 Task: Open Card Podcast Creation Review in Board Product Development to Workspace Creative Agencies and add a team member Softage.1@softage.net, a label Red, a checklist Bartending, an attachment from your onedrive, a color Red and finally, add a card description 'Plan and execute company team-building retreat with a focus on work-life integration' and a comment 'This task presents an opportunity to demonstrate our creativity and innovation, thinking outside the box to find new solutions.'. Add a start date 'Jan 01, 1900' with a due date 'Jan 08, 1900'
Action: Mouse moved to (89, 348)
Screenshot: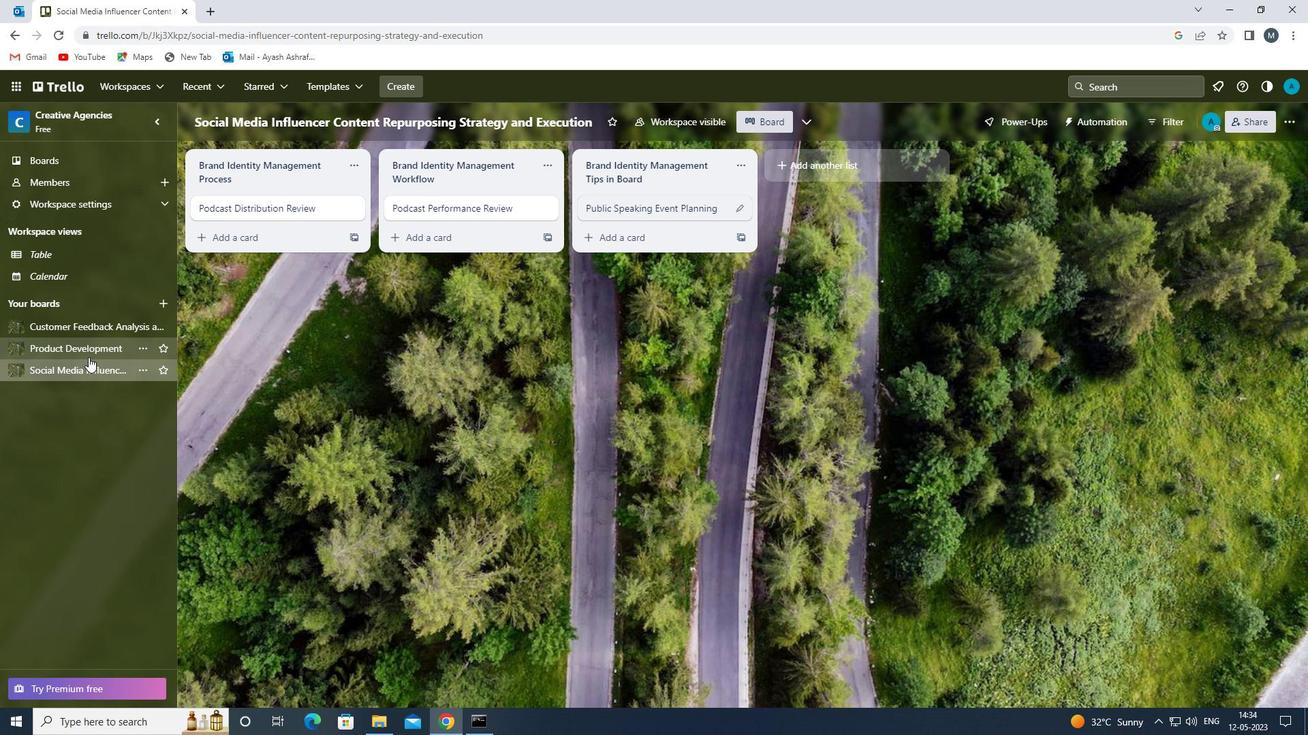 
Action: Mouse pressed left at (89, 348)
Screenshot: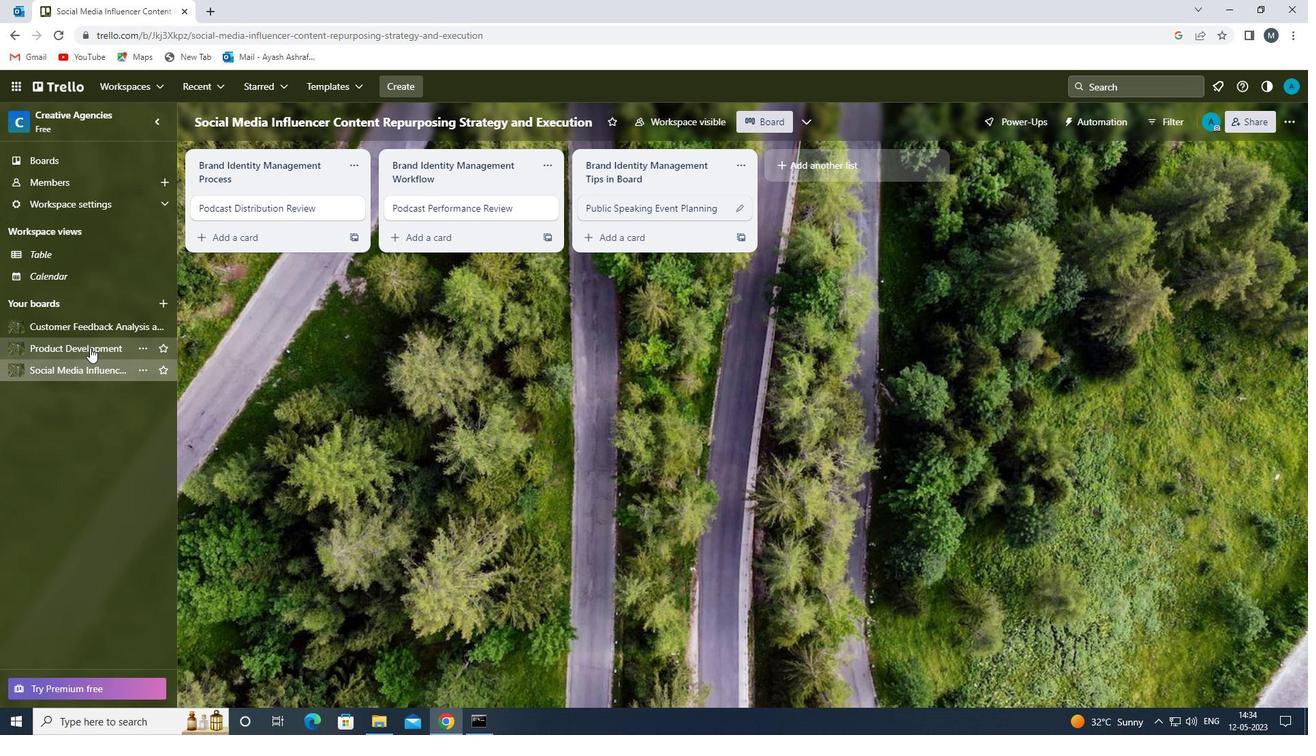 
Action: Mouse moved to (268, 209)
Screenshot: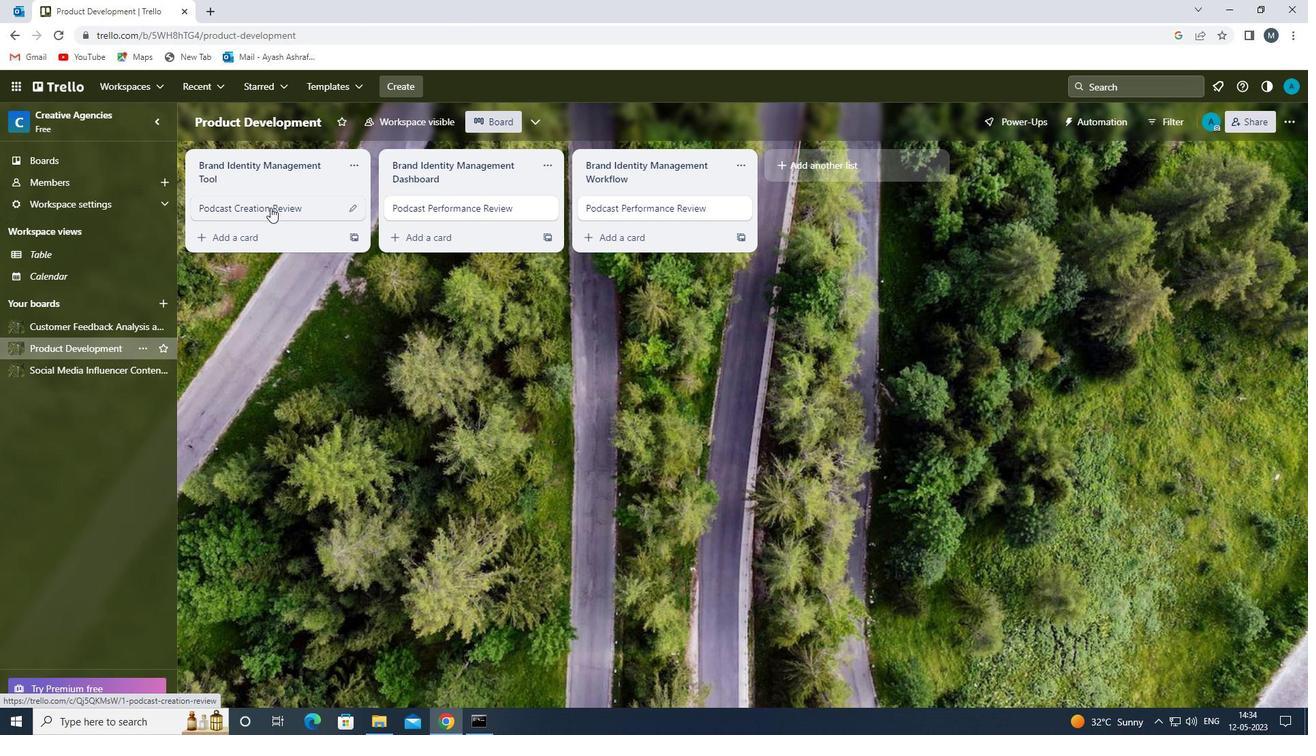 
Action: Mouse pressed left at (268, 209)
Screenshot: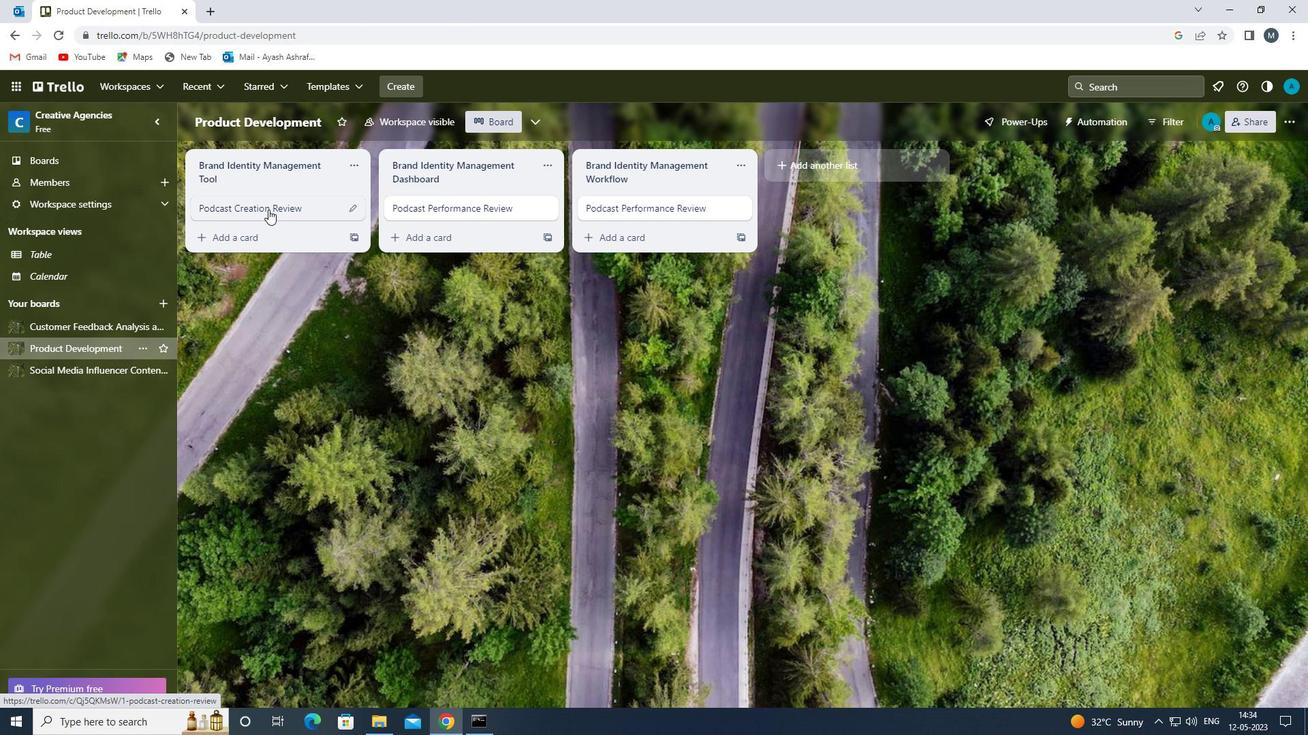 
Action: Mouse moved to (829, 195)
Screenshot: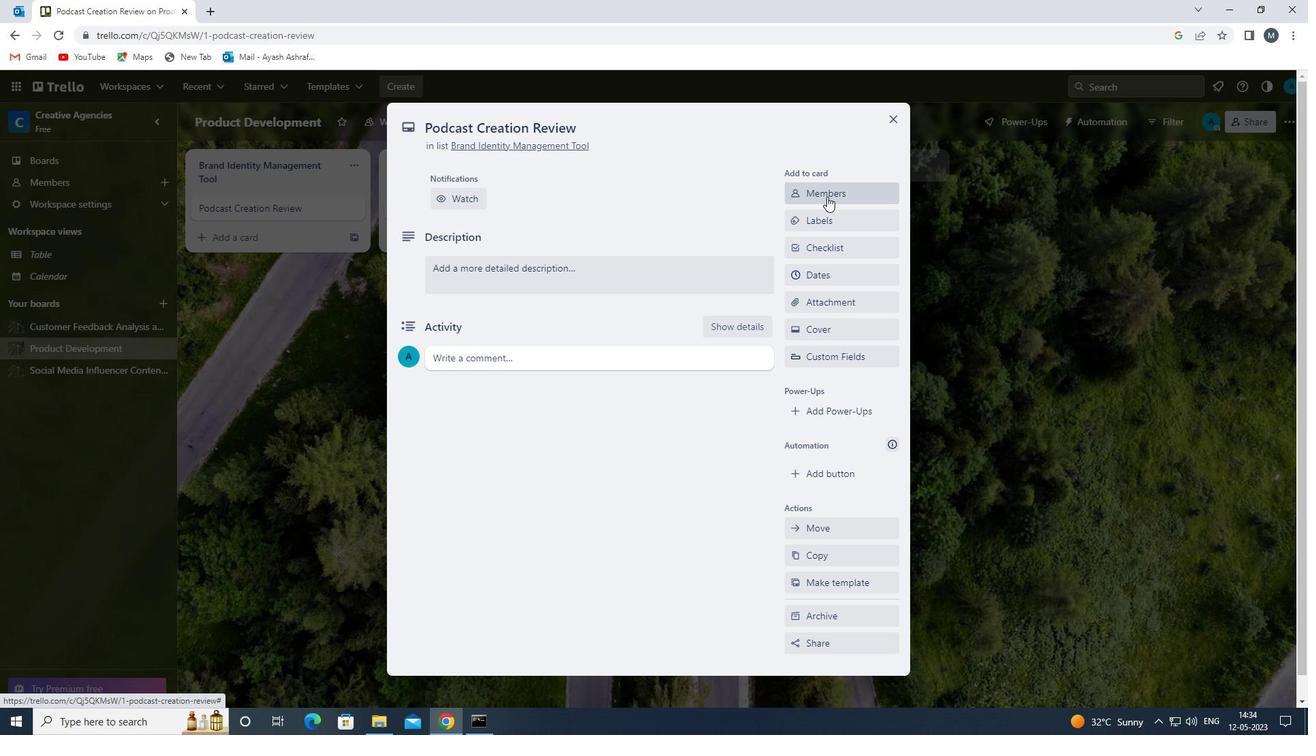 
Action: Mouse pressed left at (829, 195)
Screenshot: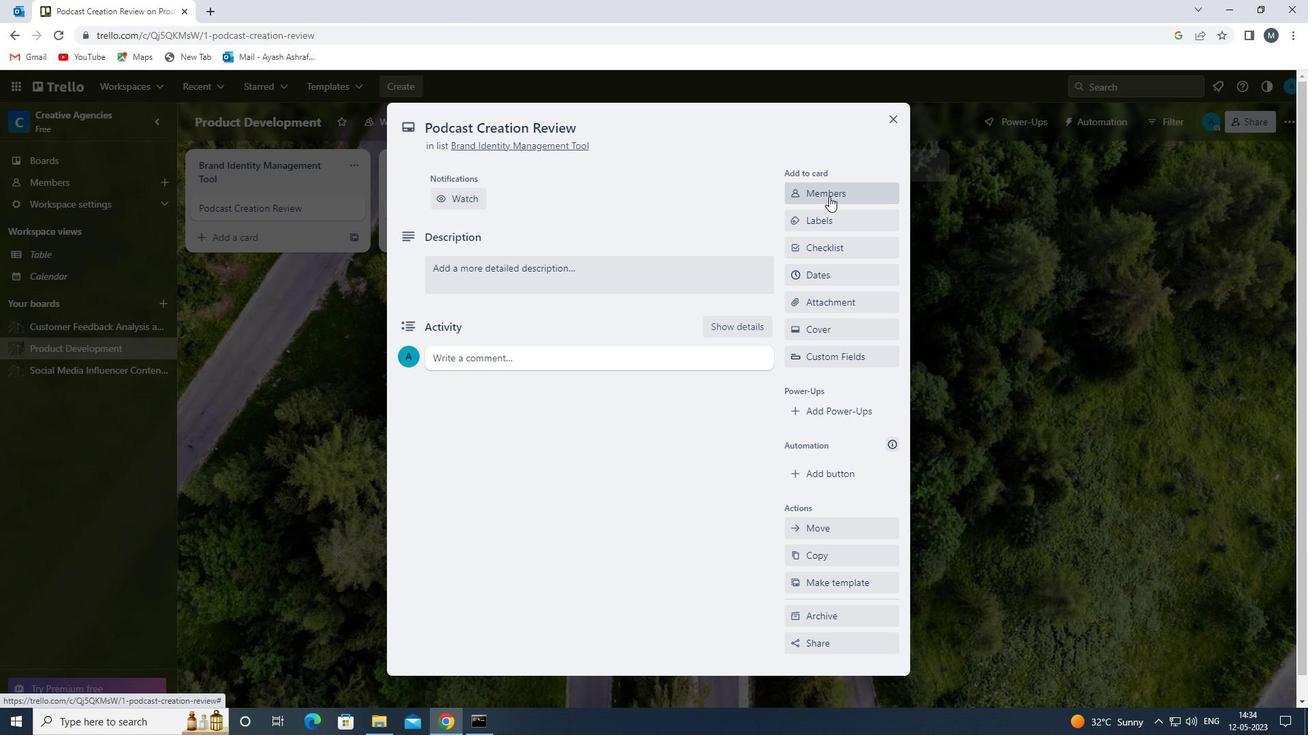 
Action: Mouse moved to (838, 257)
Screenshot: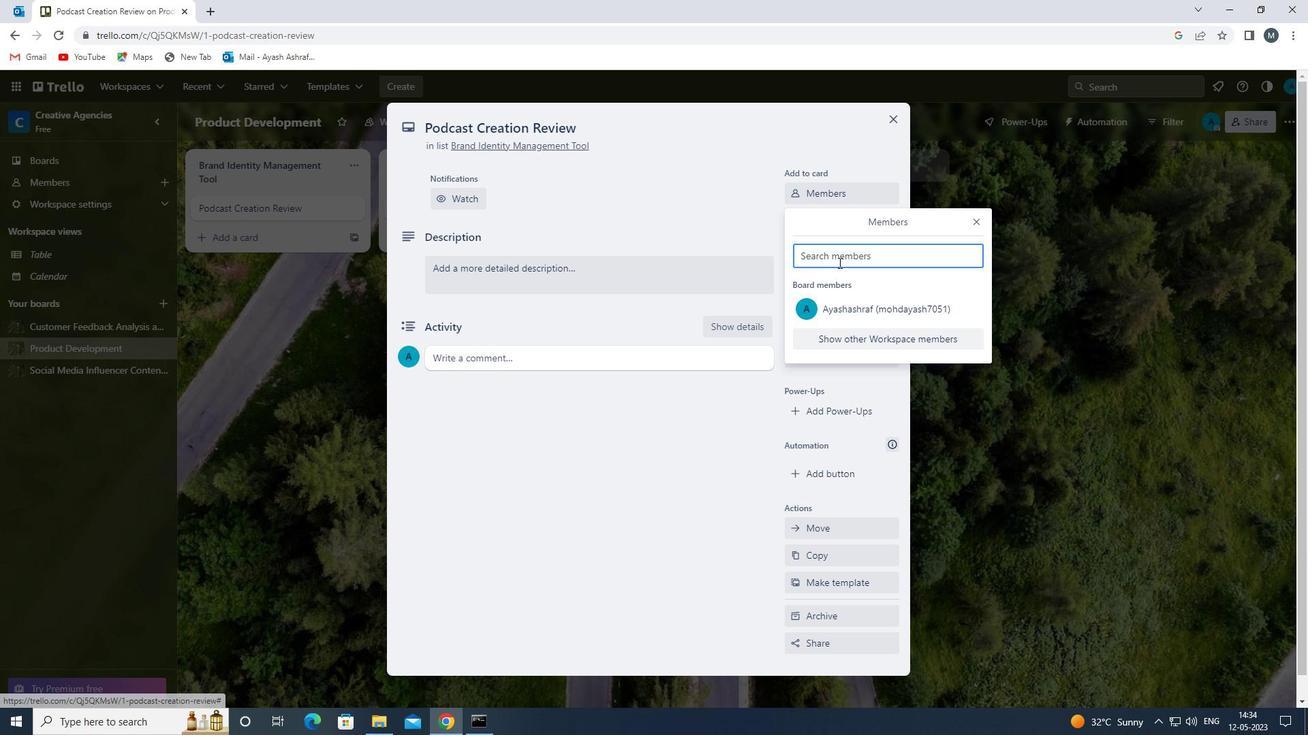 
Action: Mouse pressed left at (838, 257)
Screenshot: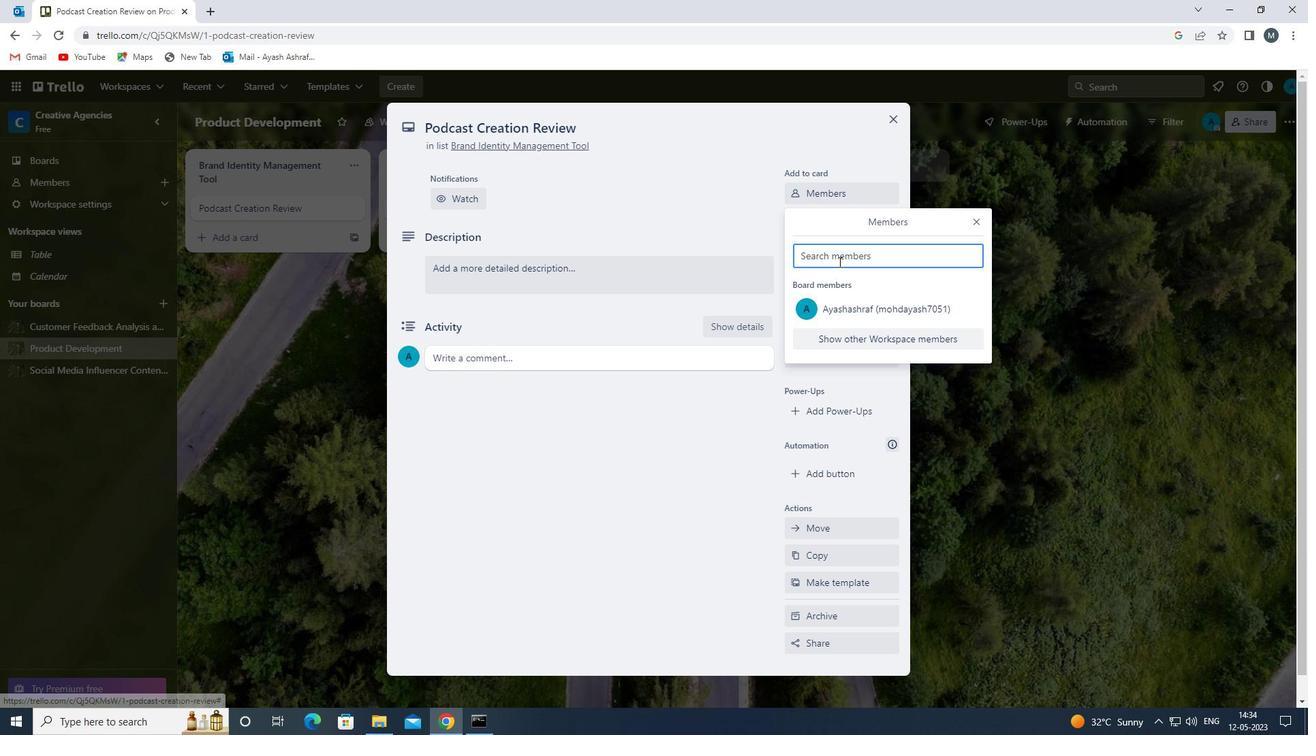 
Action: Key pressed s
Screenshot: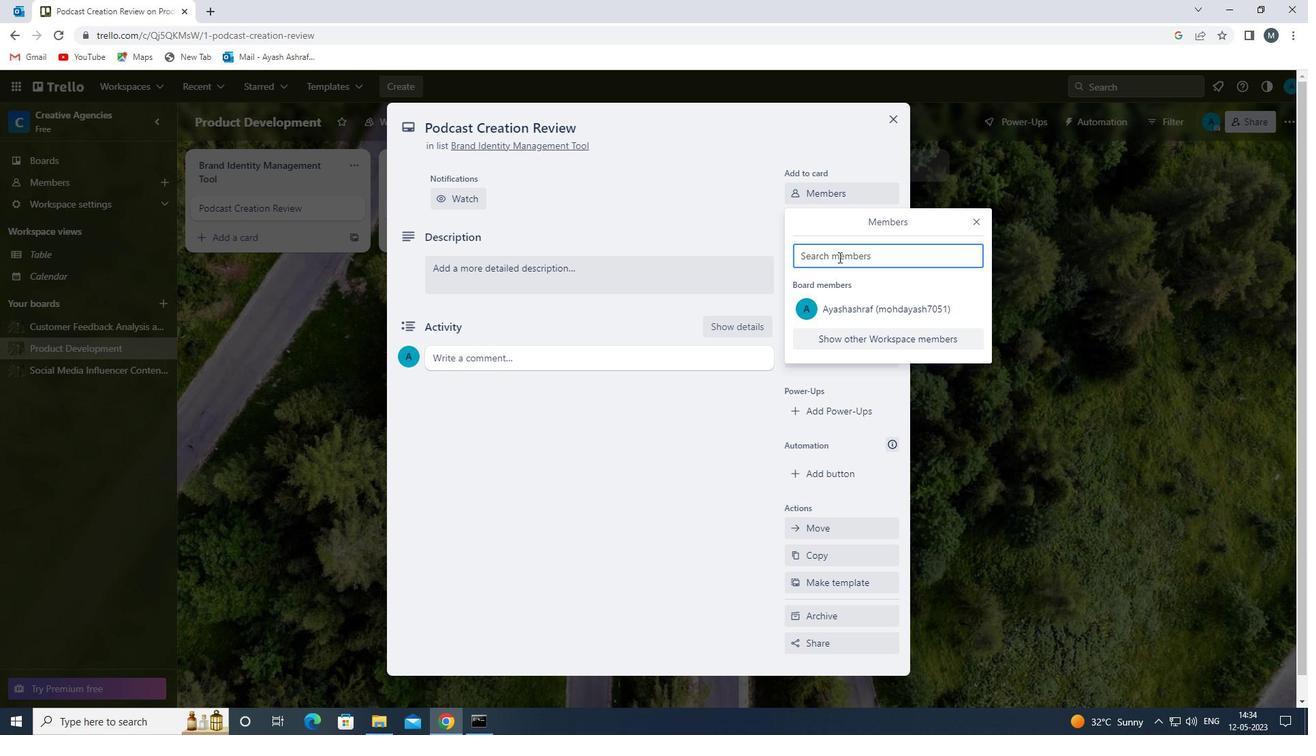 
Action: Mouse moved to (870, 374)
Screenshot: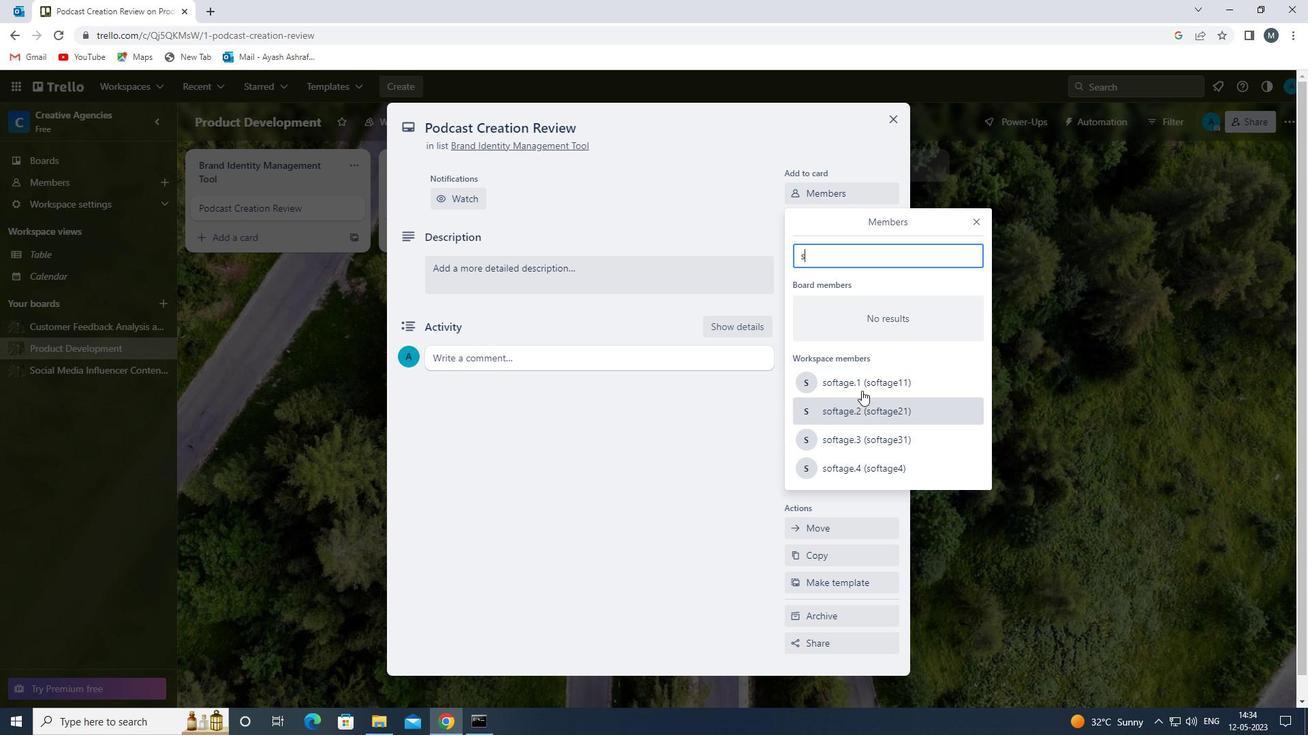 
Action: Mouse pressed left at (870, 374)
Screenshot: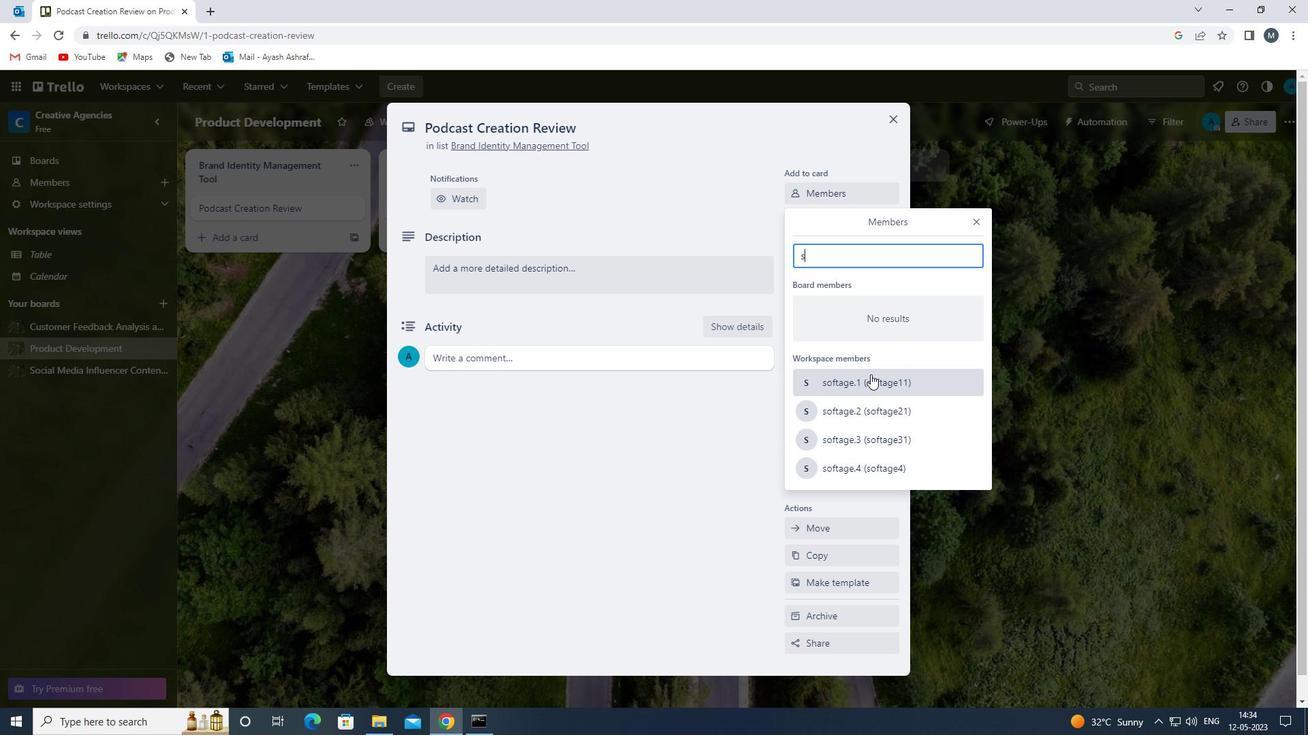 
Action: Mouse moved to (973, 220)
Screenshot: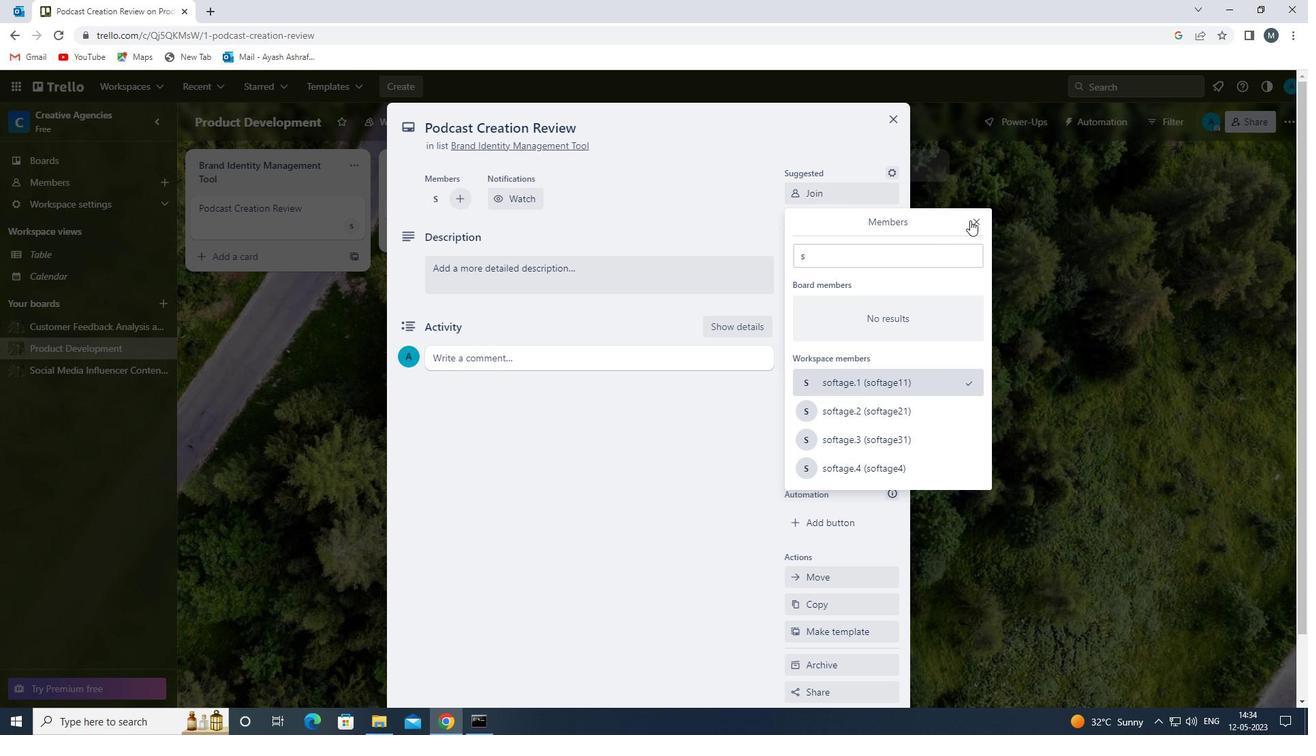 
Action: Mouse pressed left at (973, 220)
Screenshot: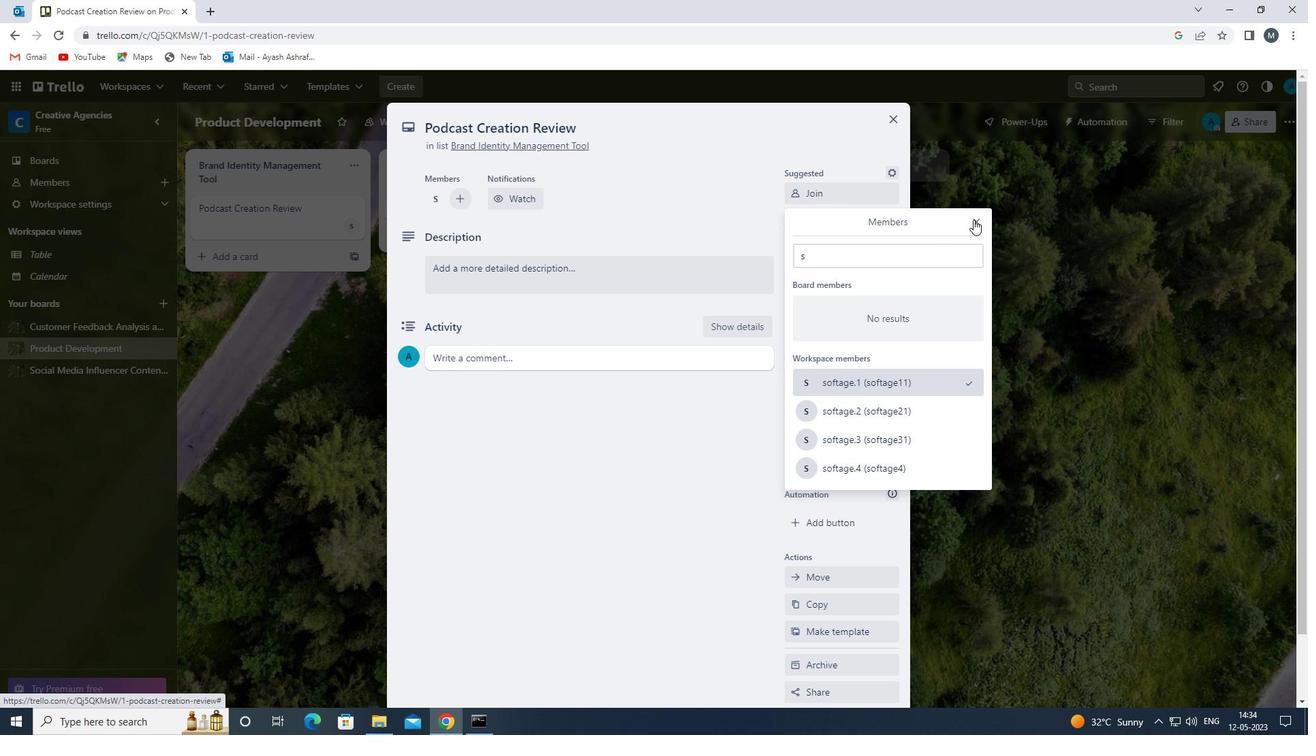 
Action: Mouse moved to (812, 268)
Screenshot: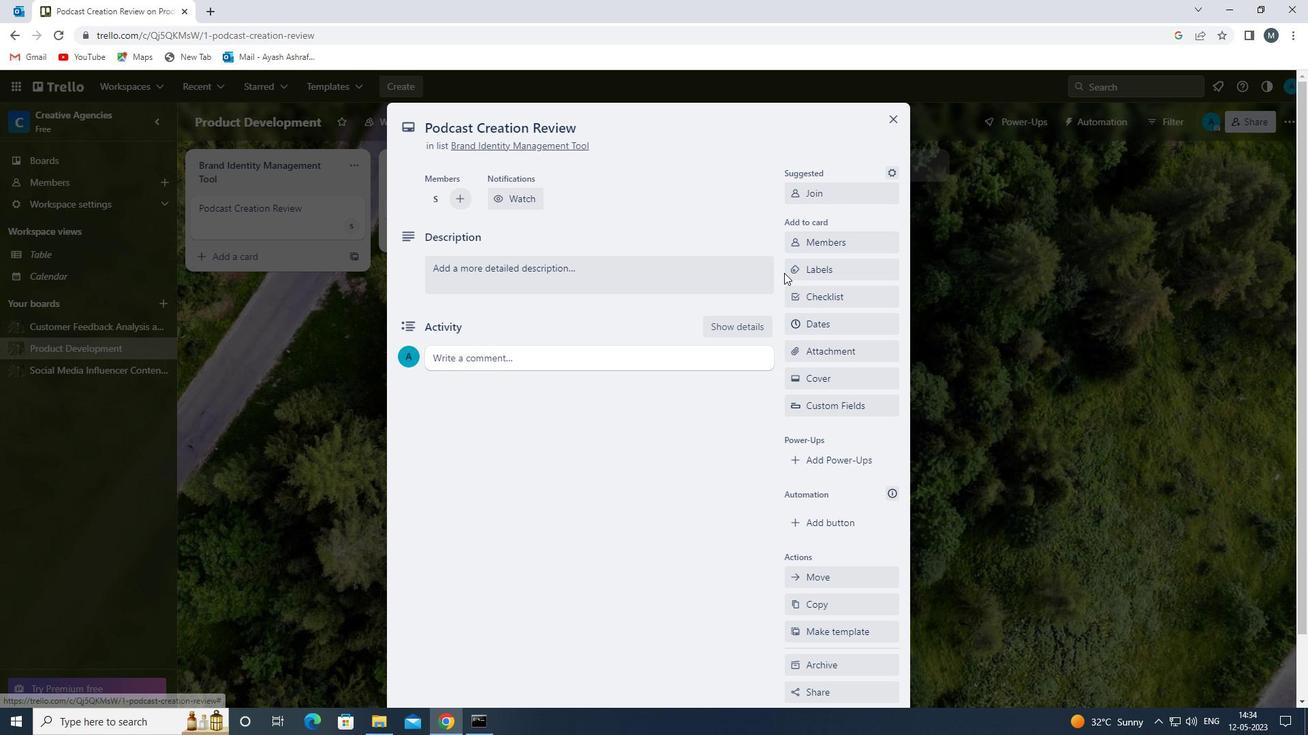 
Action: Mouse pressed left at (812, 268)
Screenshot: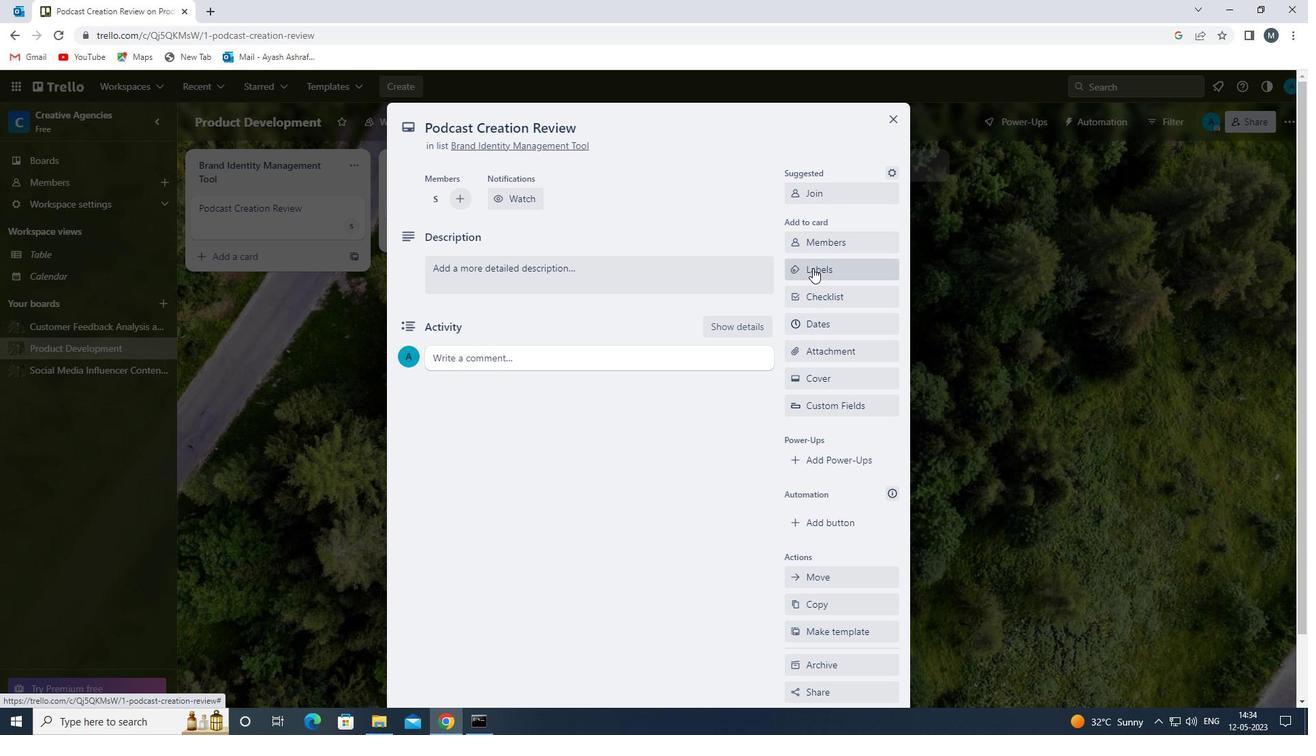 
Action: Mouse moved to (855, 458)
Screenshot: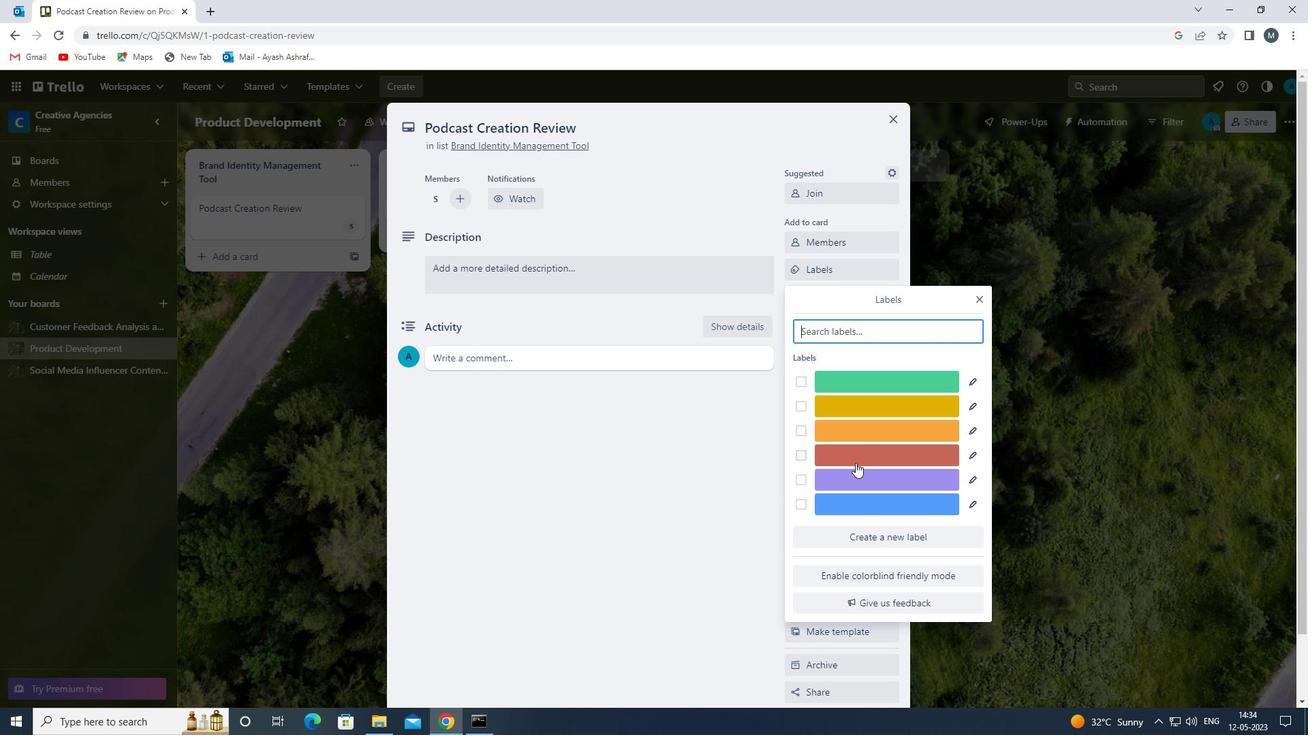
Action: Mouse pressed left at (855, 458)
Screenshot: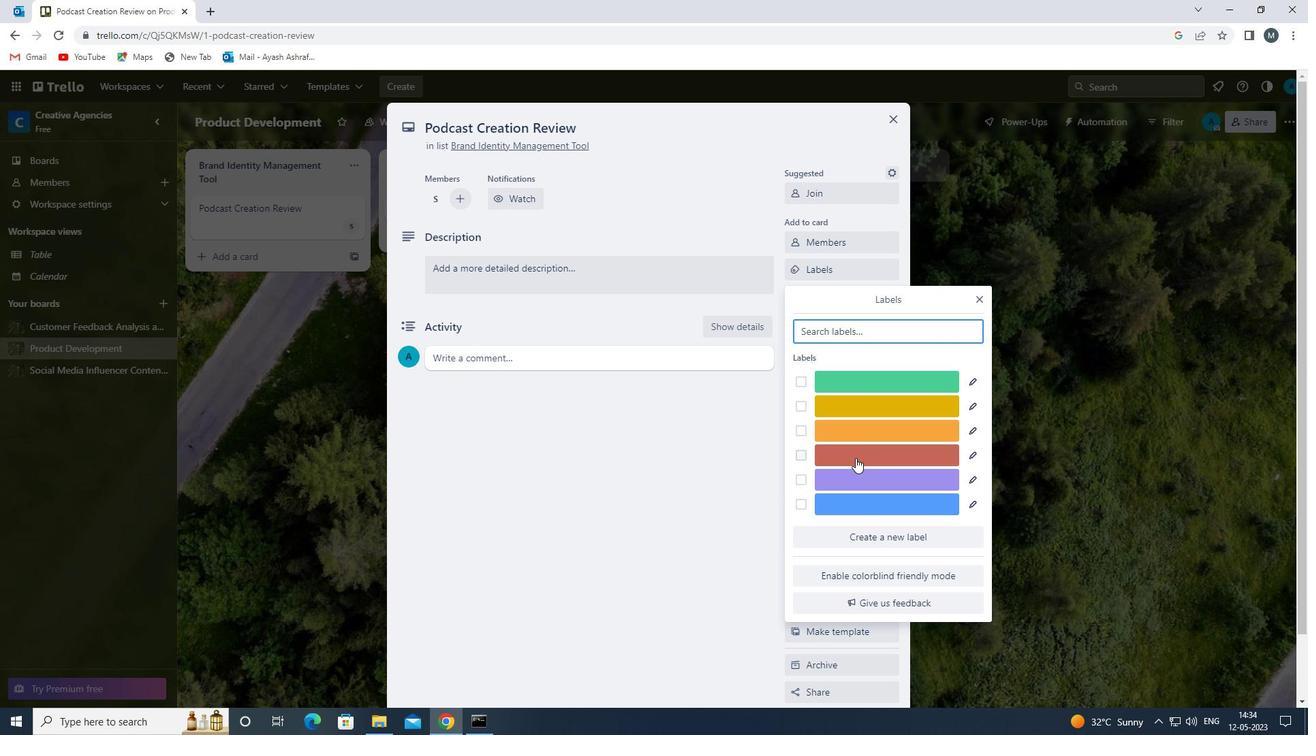 
Action: Mouse moved to (983, 298)
Screenshot: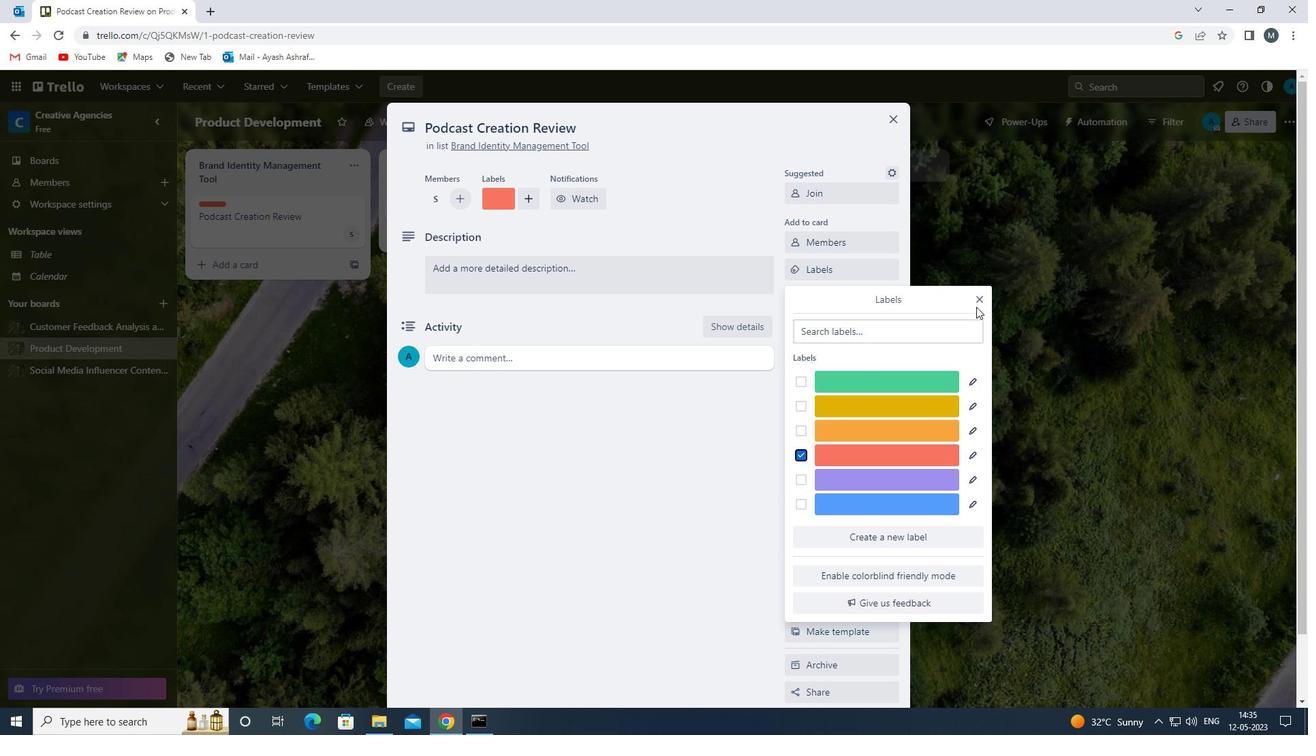 
Action: Mouse pressed left at (983, 298)
Screenshot: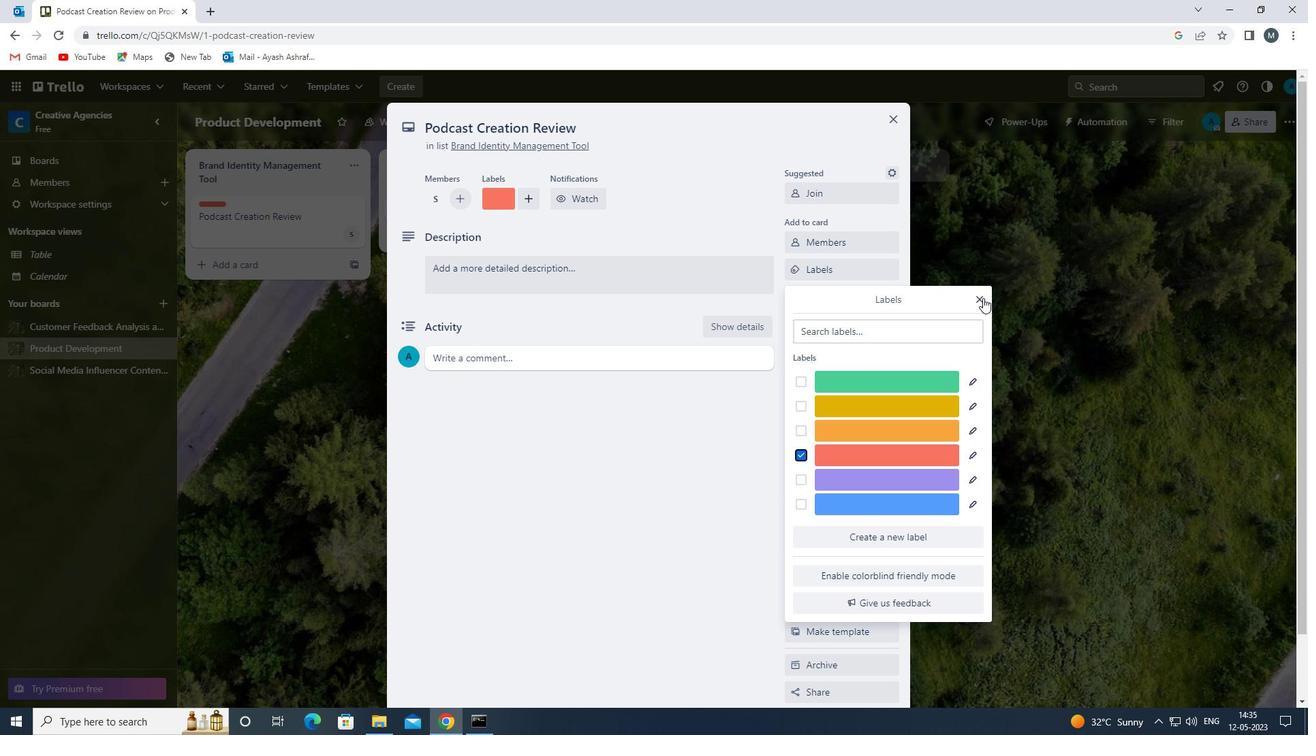 
Action: Mouse moved to (821, 294)
Screenshot: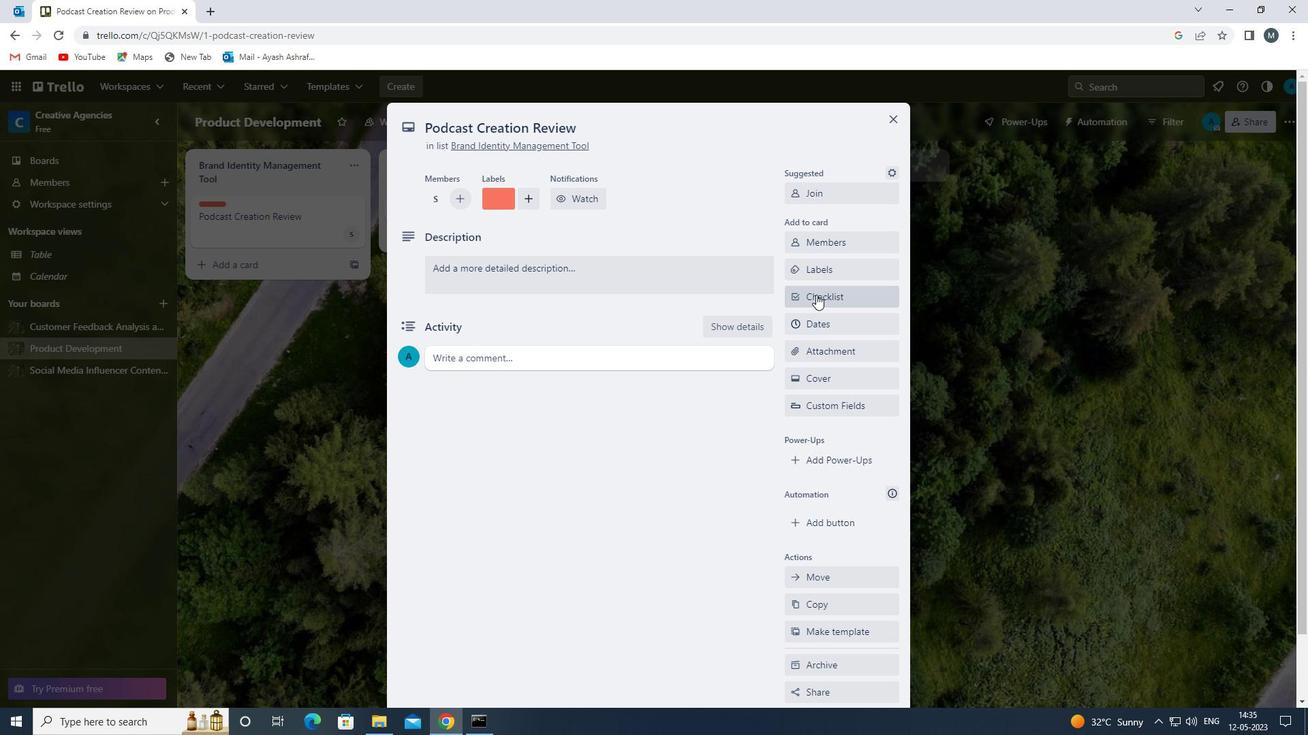 
Action: Mouse pressed left at (821, 294)
Screenshot: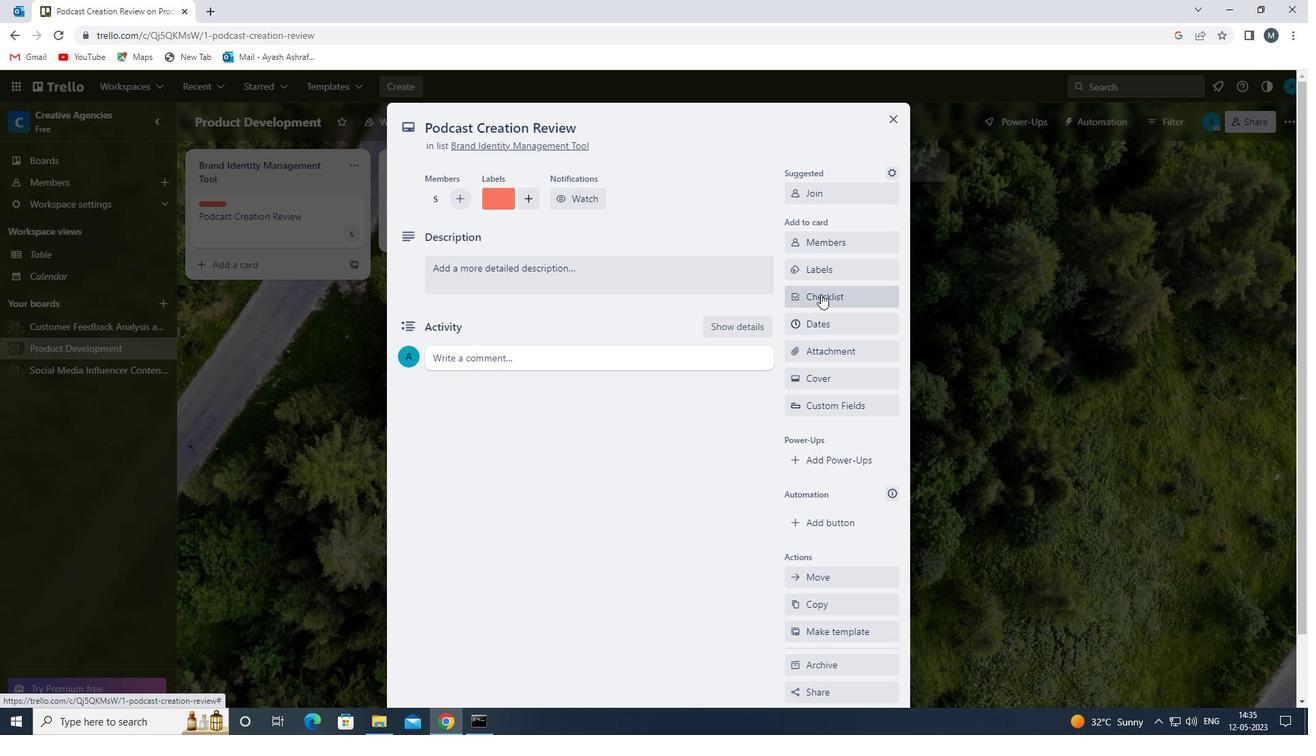 
Action: Mouse moved to (863, 363)
Screenshot: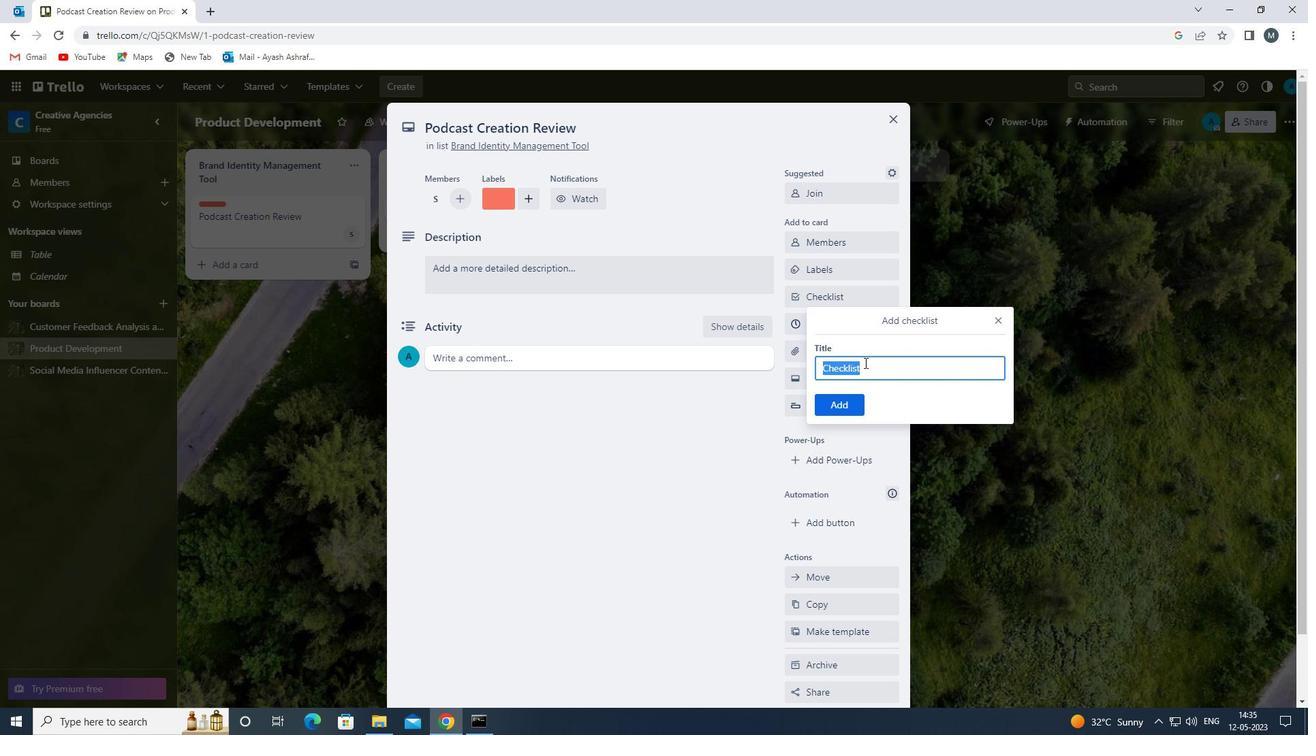 
Action: Key pressed <Key.shift>BARTENDING
Screenshot: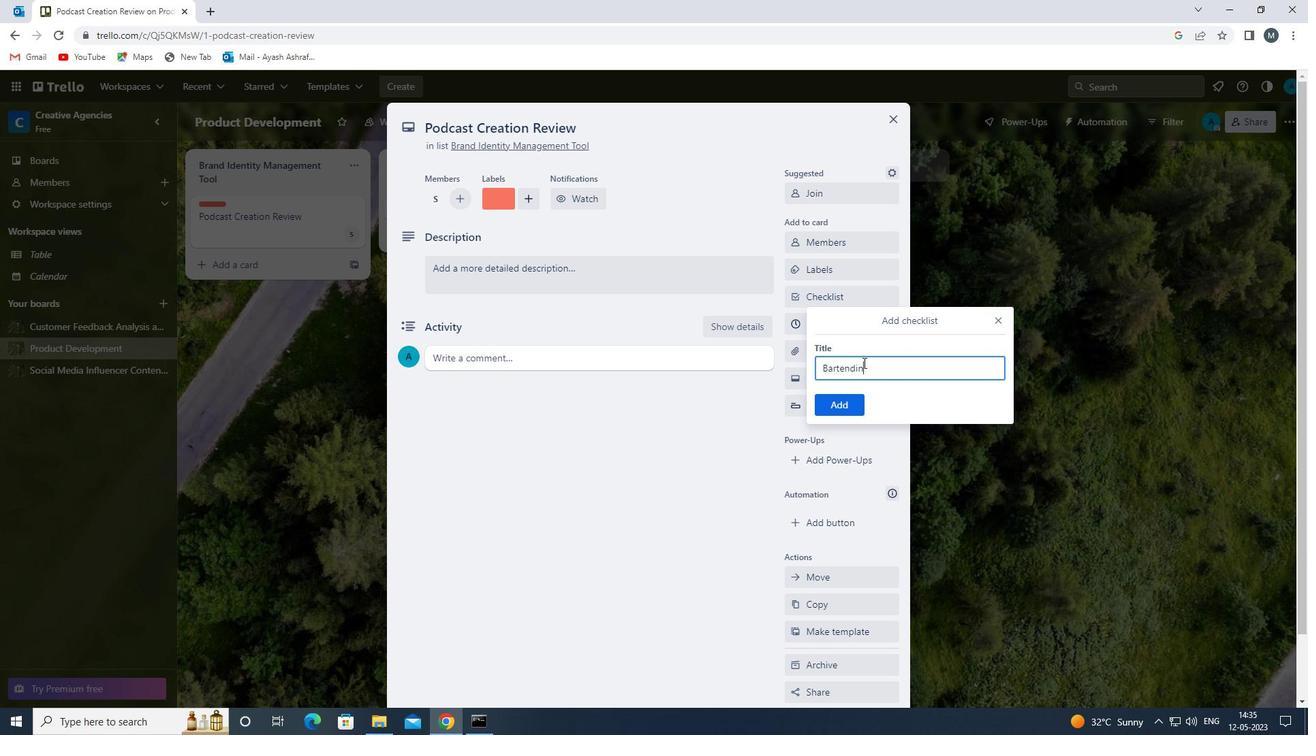 
Action: Mouse moved to (834, 394)
Screenshot: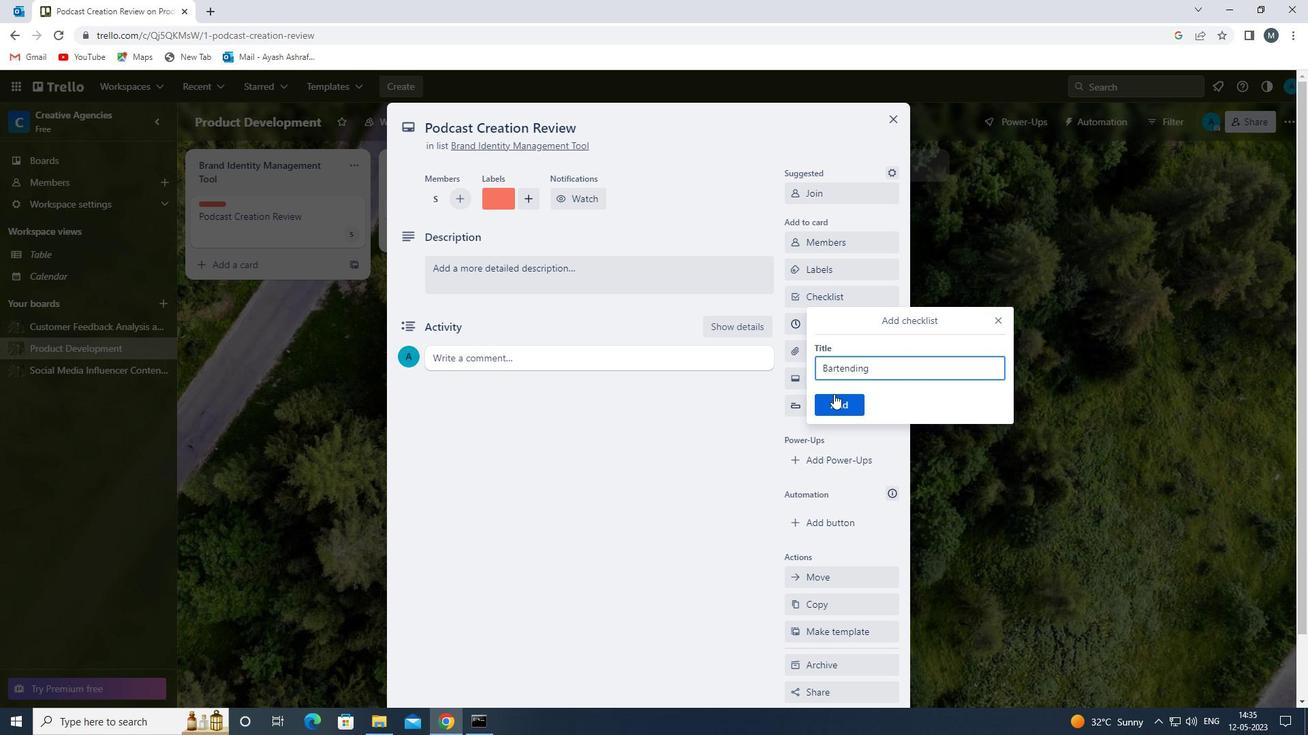 
Action: Mouse pressed left at (834, 394)
Screenshot: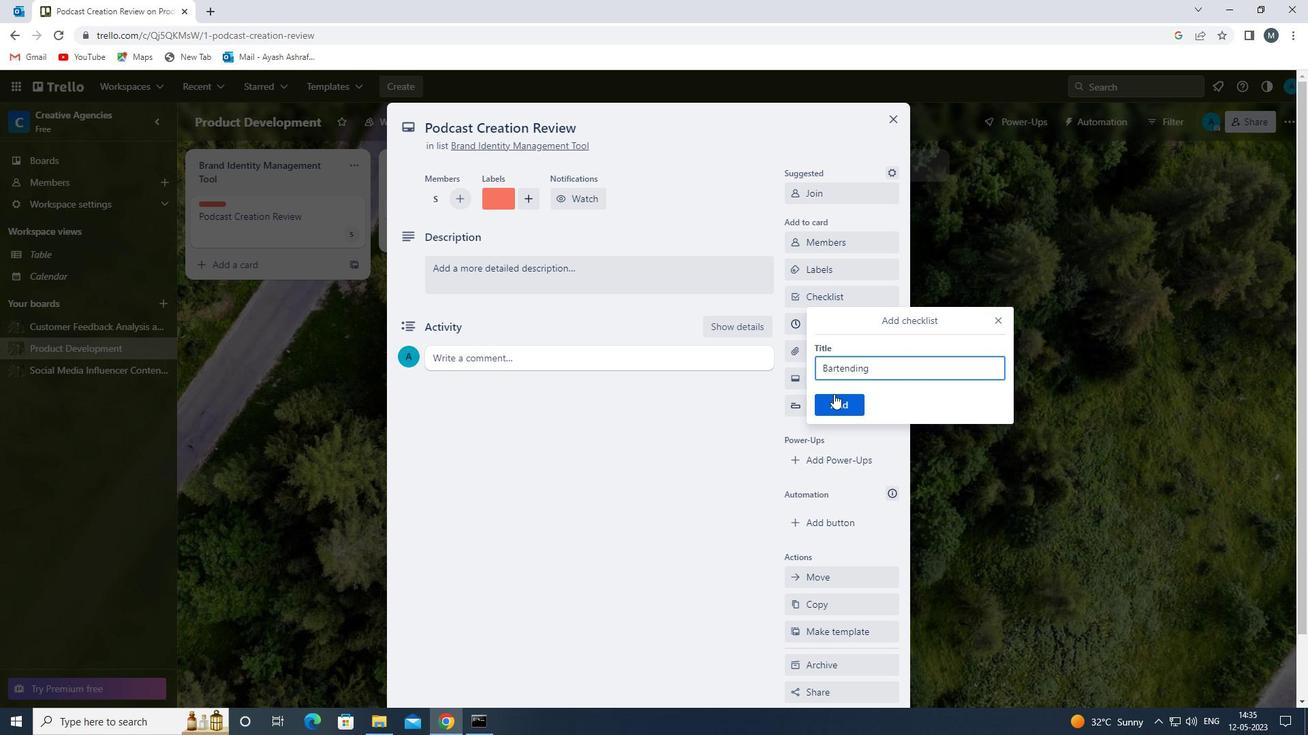 
Action: Mouse moved to (841, 348)
Screenshot: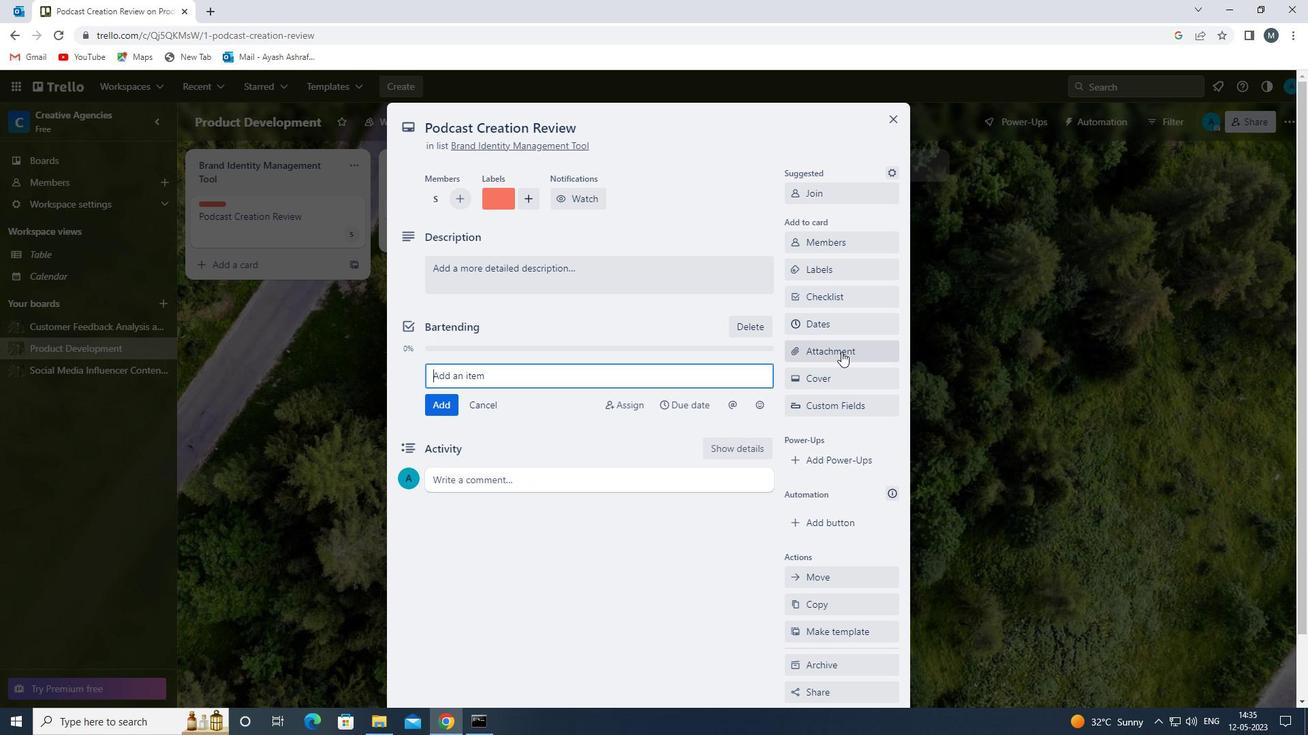 
Action: Mouse pressed left at (841, 348)
Screenshot: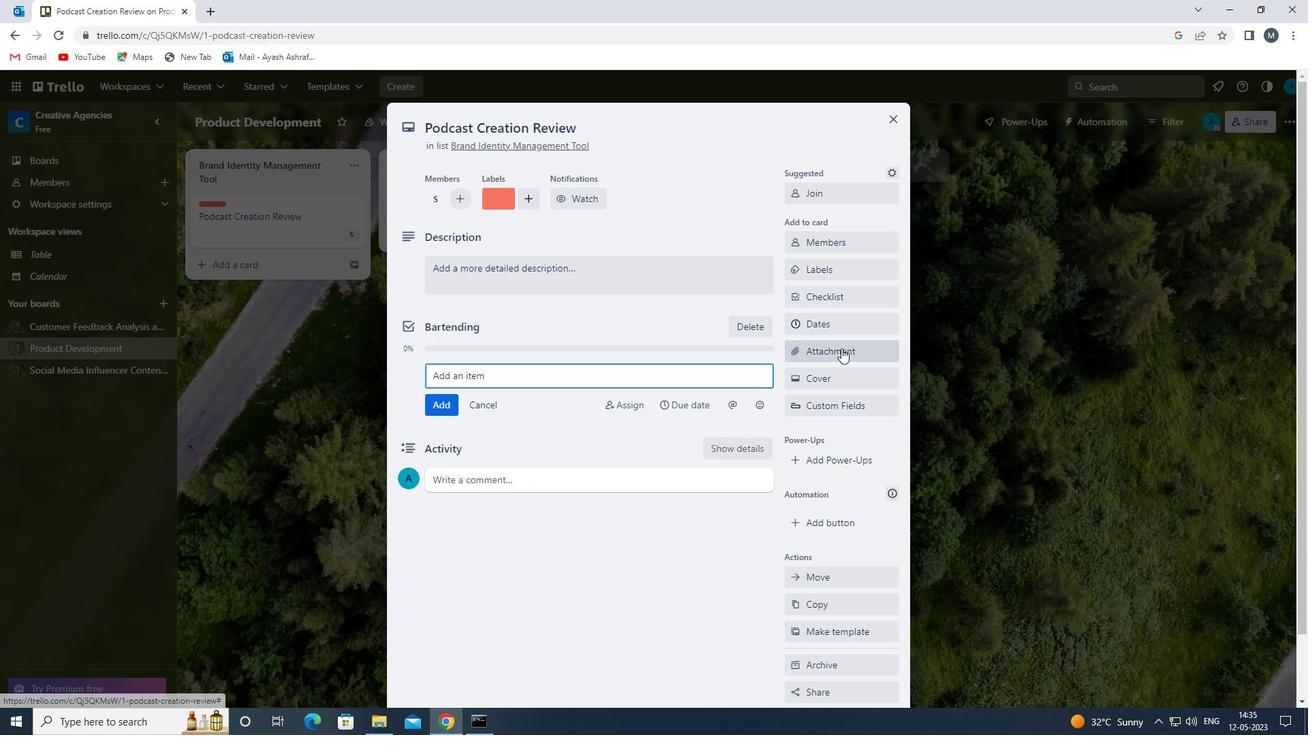 
Action: Mouse moved to (831, 513)
Screenshot: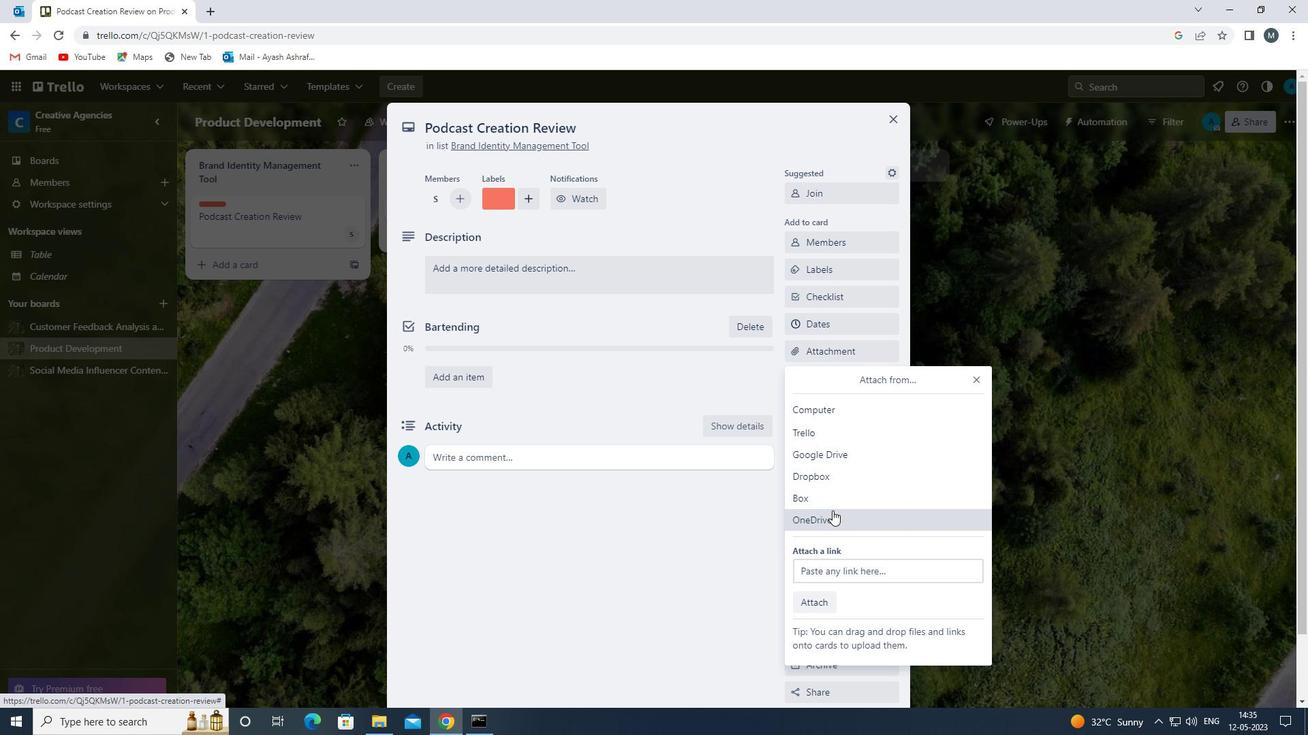 
Action: Mouse pressed left at (831, 513)
Screenshot: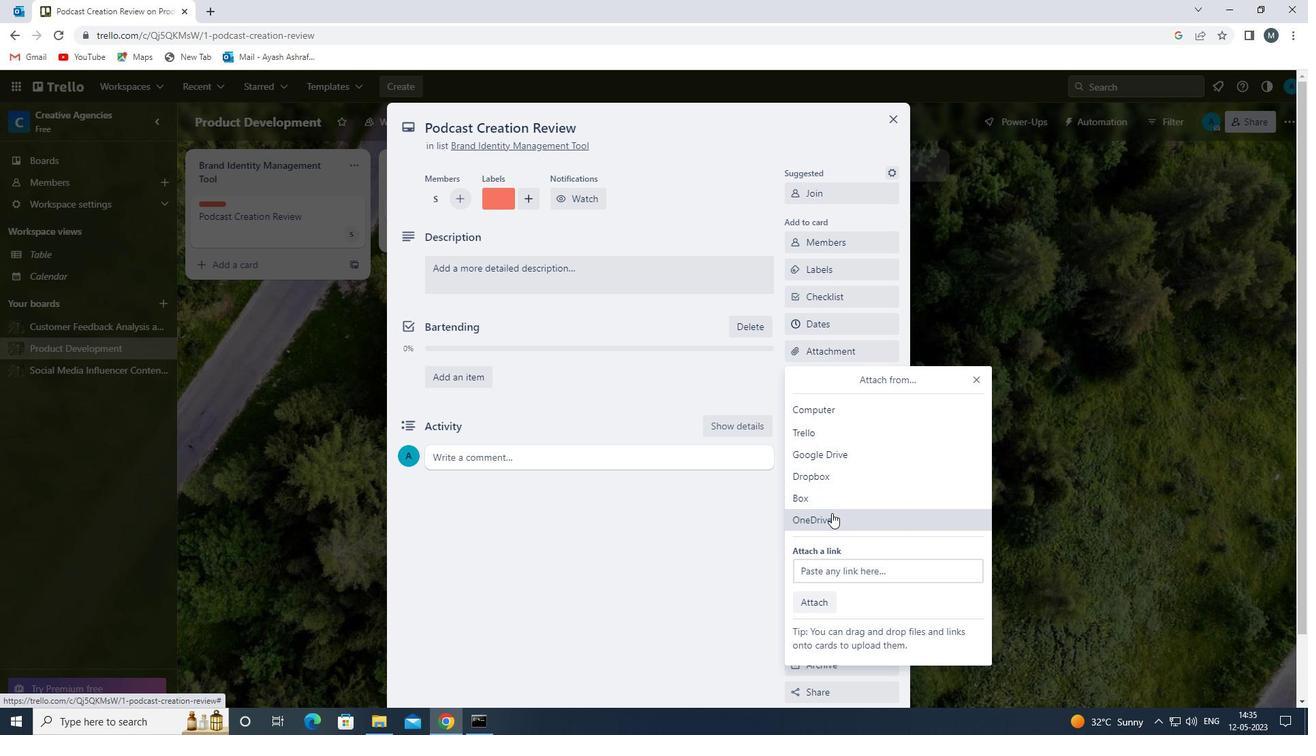 
Action: Mouse moved to (523, 267)
Screenshot: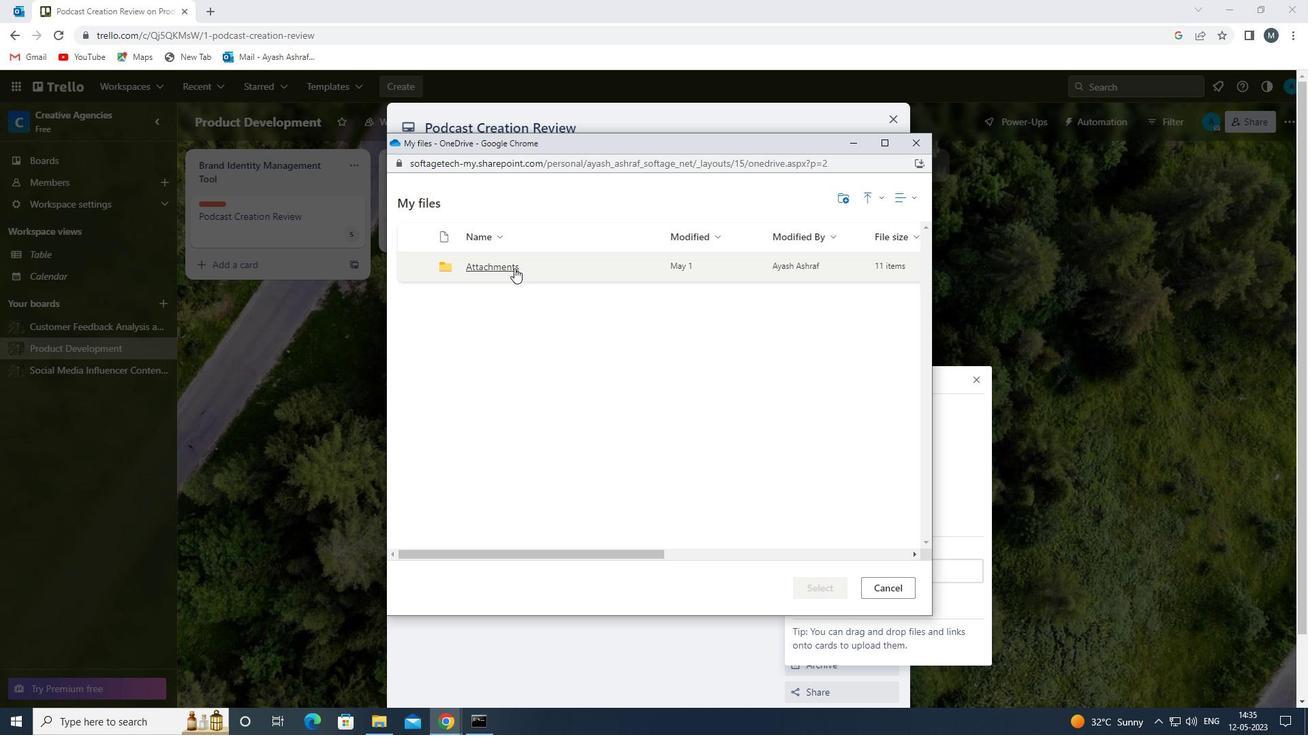 
Action: Mouse pressed left at (523, 267)
Screenshot: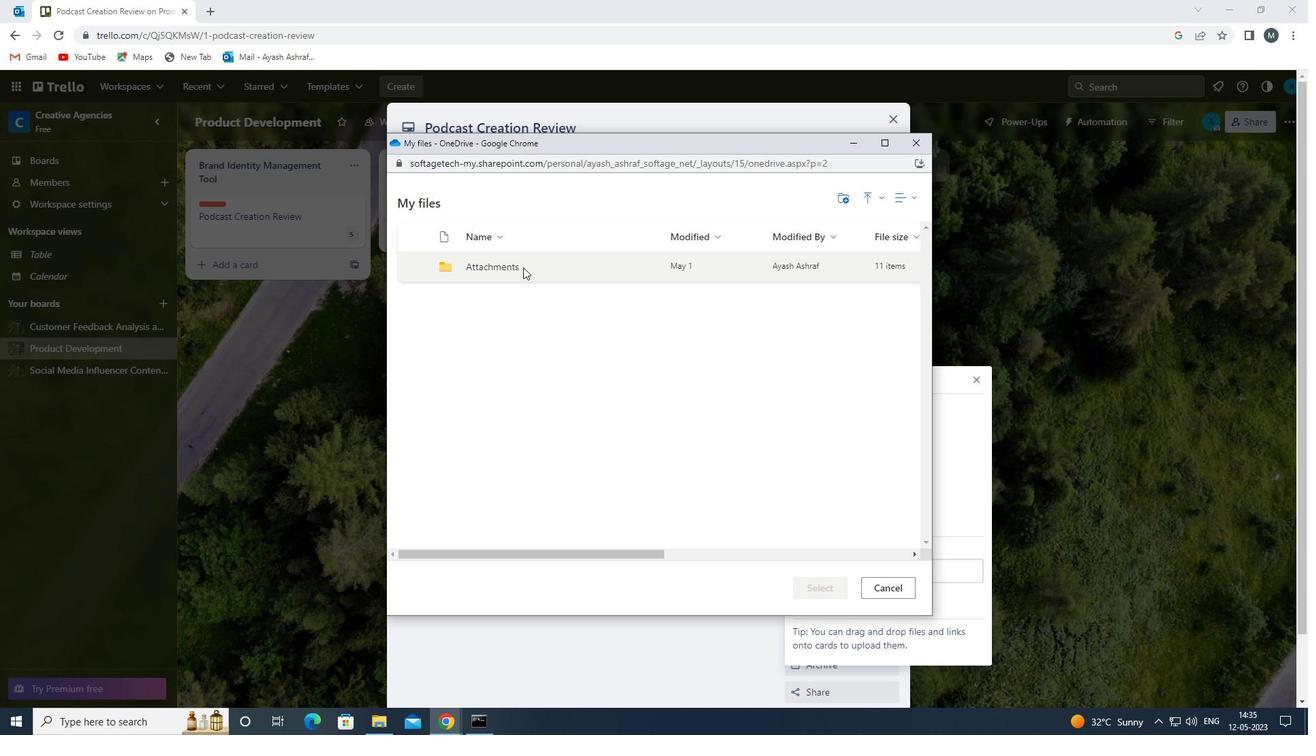 
Action: Mouse moved to (506, 272)
Screenshot: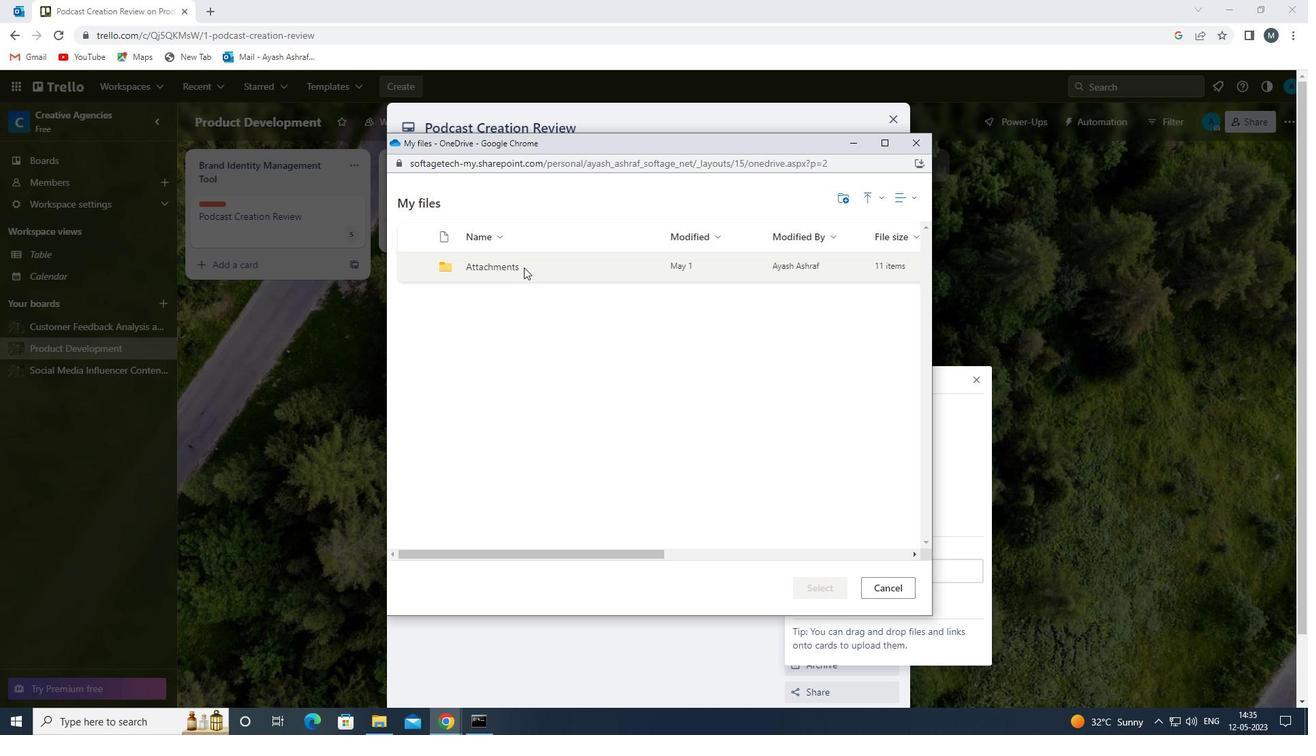 
Action: Mouse pressed left at (506, 272)
Screenshot: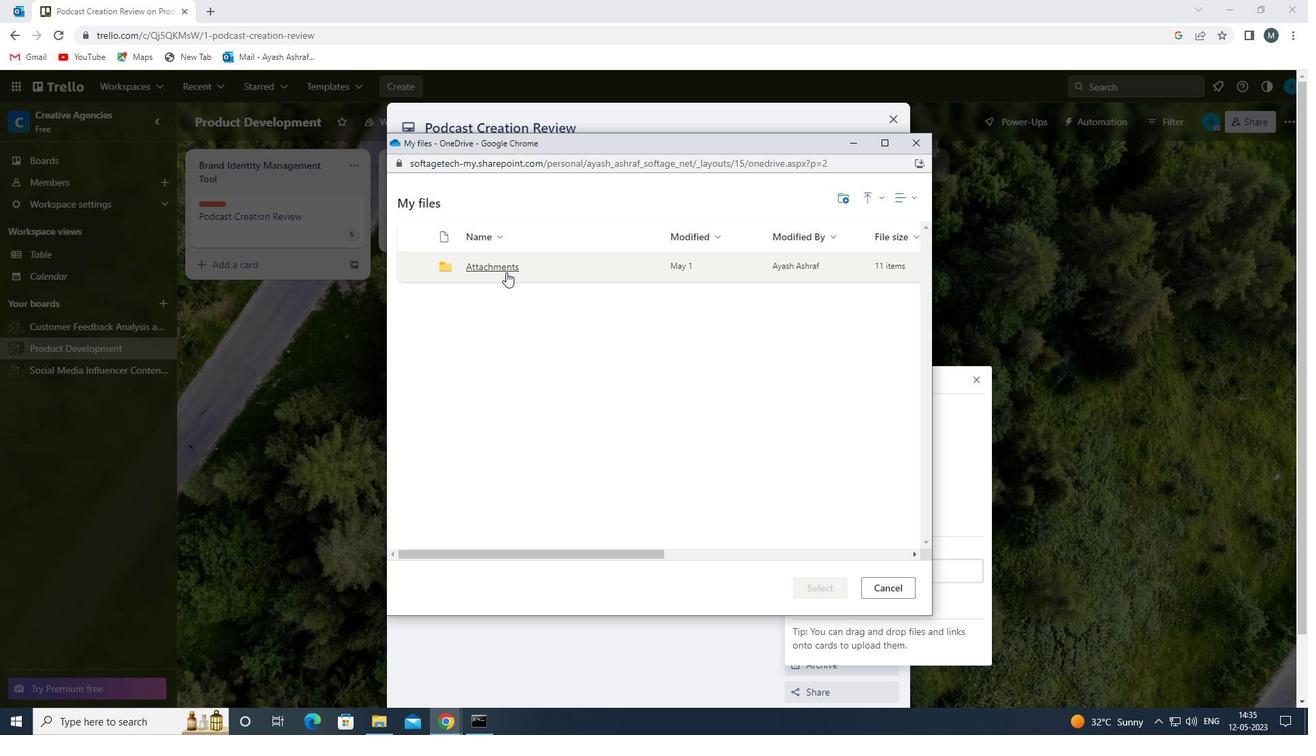 
Action: Mouse moved to (543, 384)
Screenshot: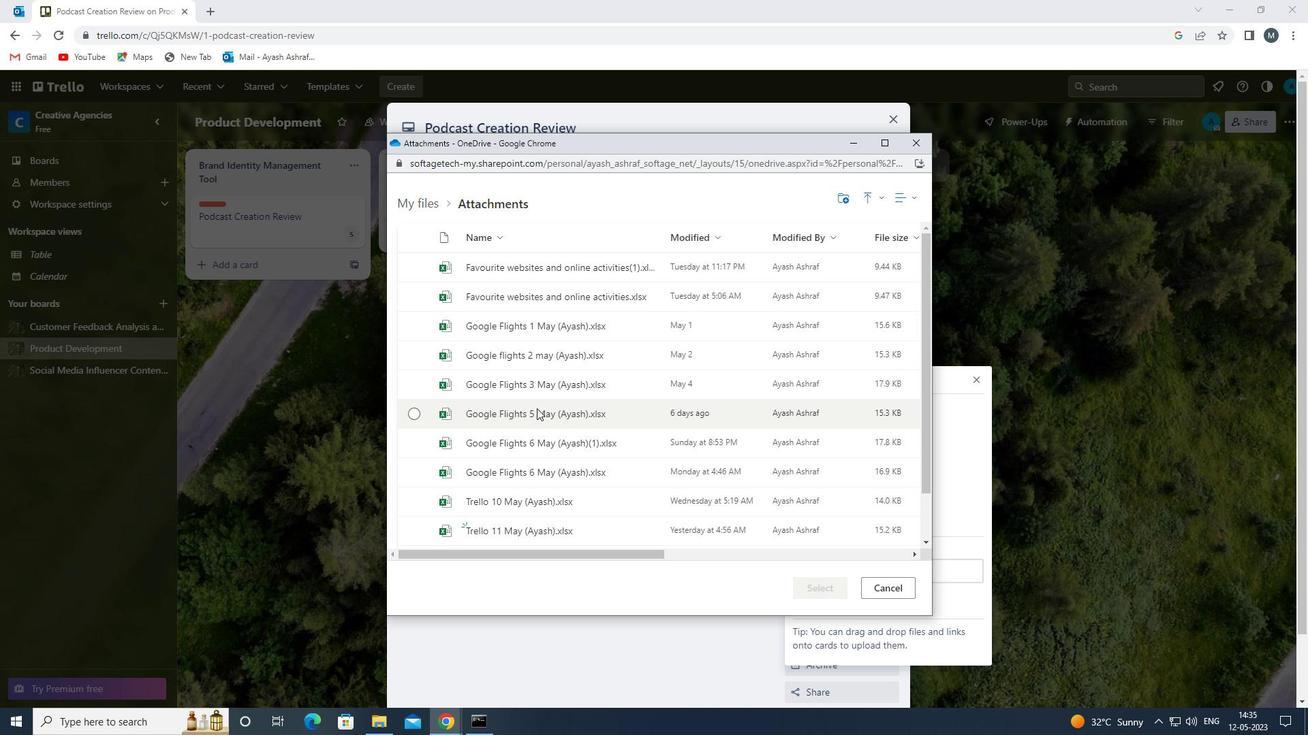 
Action: Mouse pressed left at (543, 384)
Screenshot: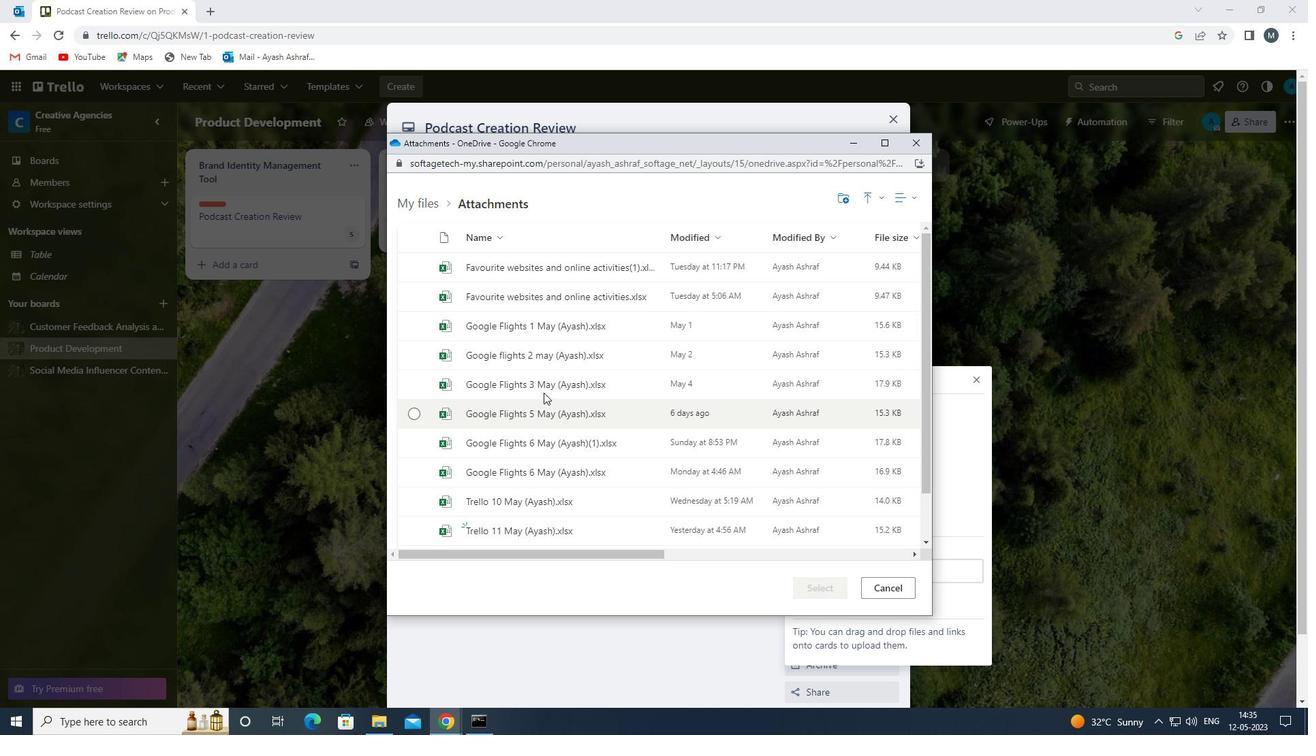 
Action: Mouse moved to (812, 591)
Screenshot: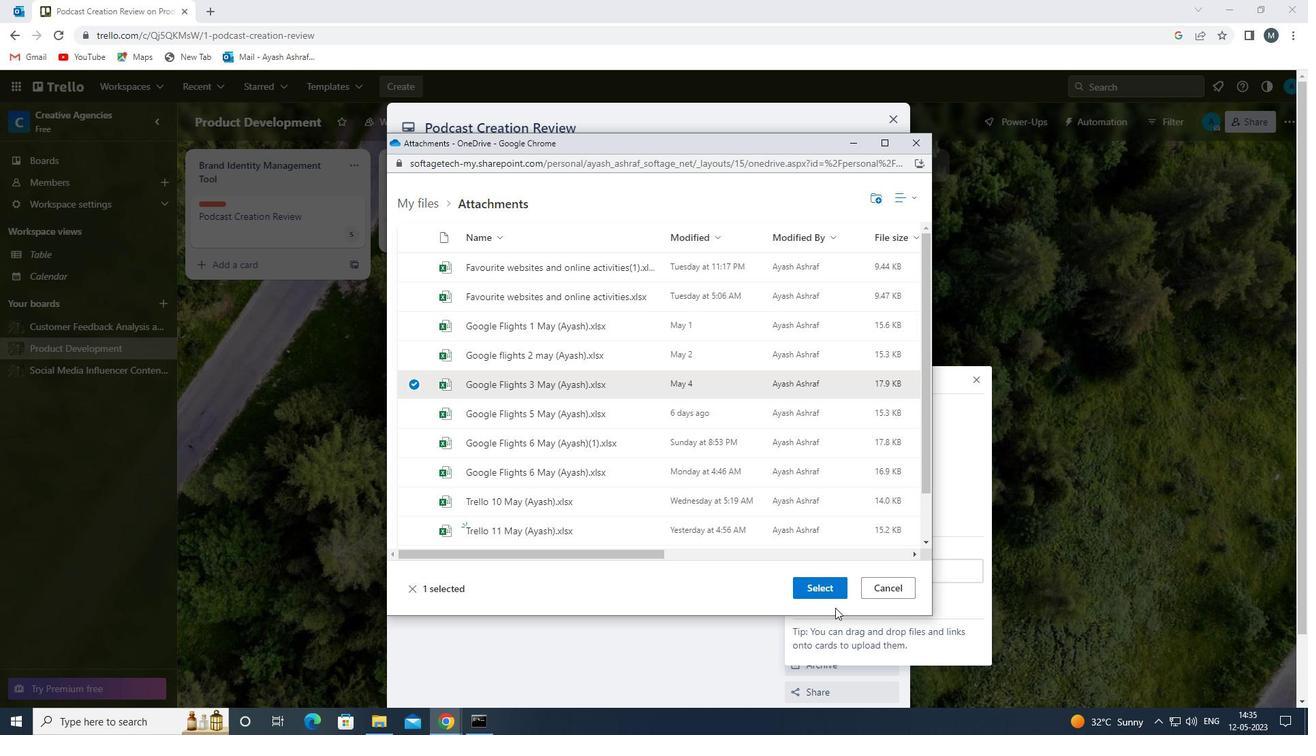 
Action: Mouse pressed left at (812, 591)
Screenshot: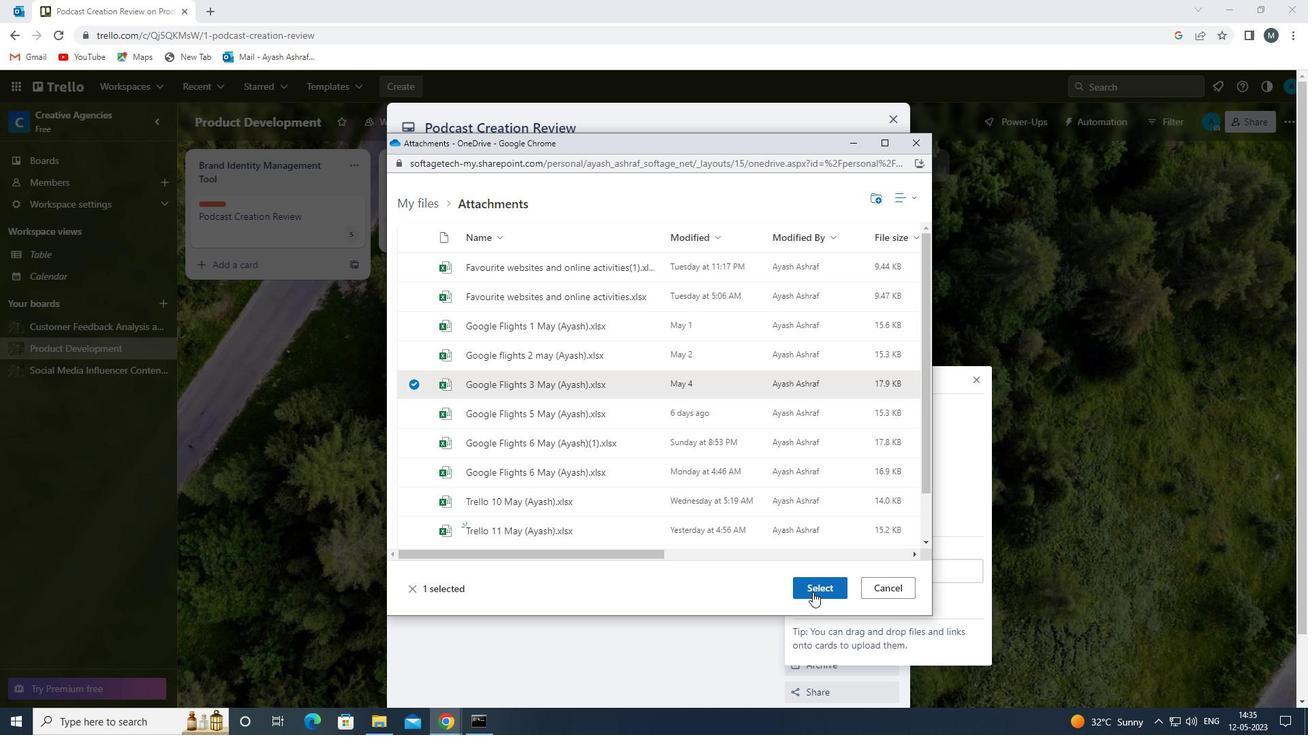 
Action: Mouse moved to (829, 373)
Screenshot: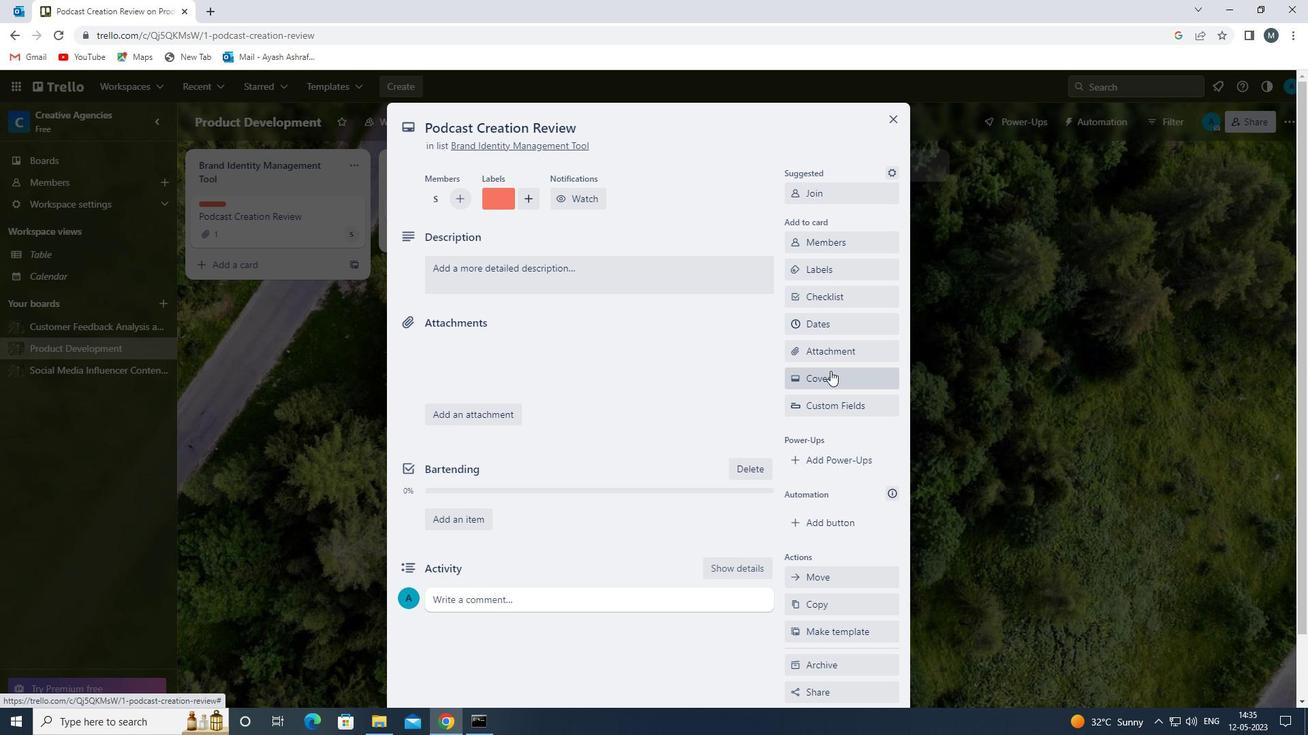 
Action: Mouse pressed left at (829, 373)
Screenshot: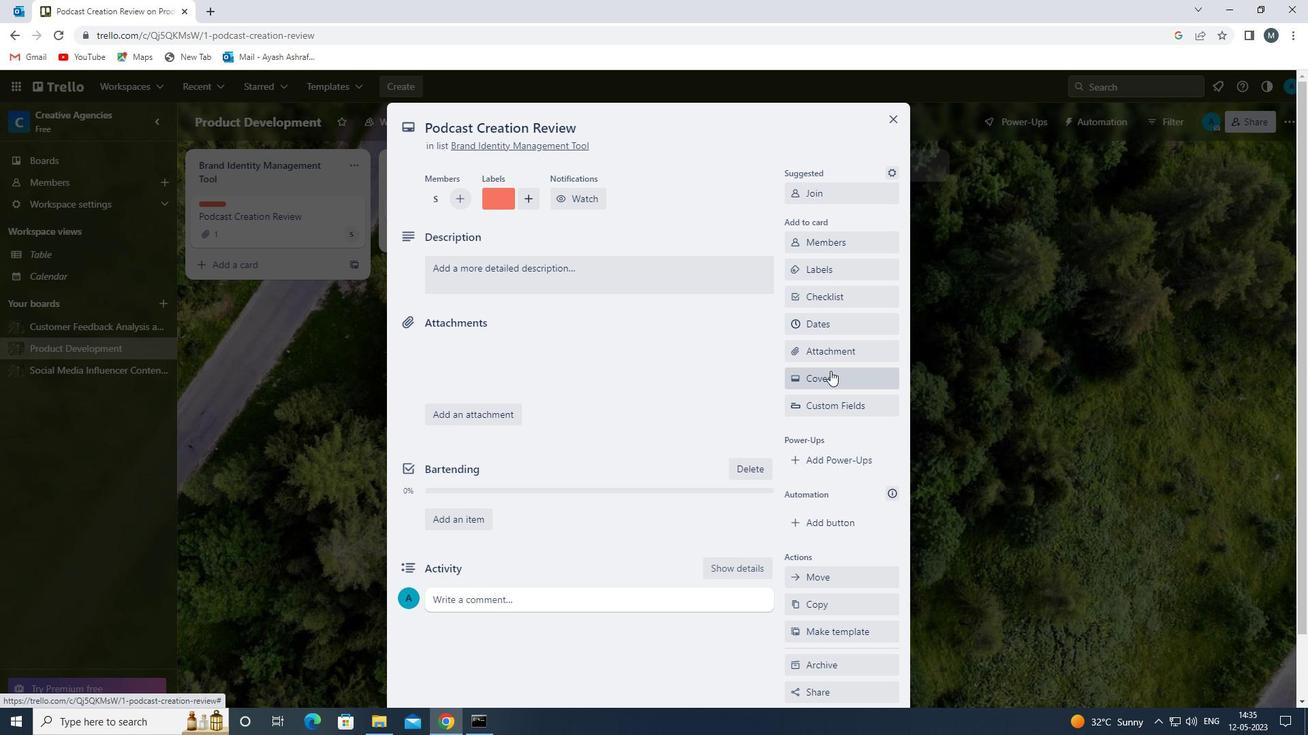 
Action: Mouse moved to (937, 433)
Screenshot: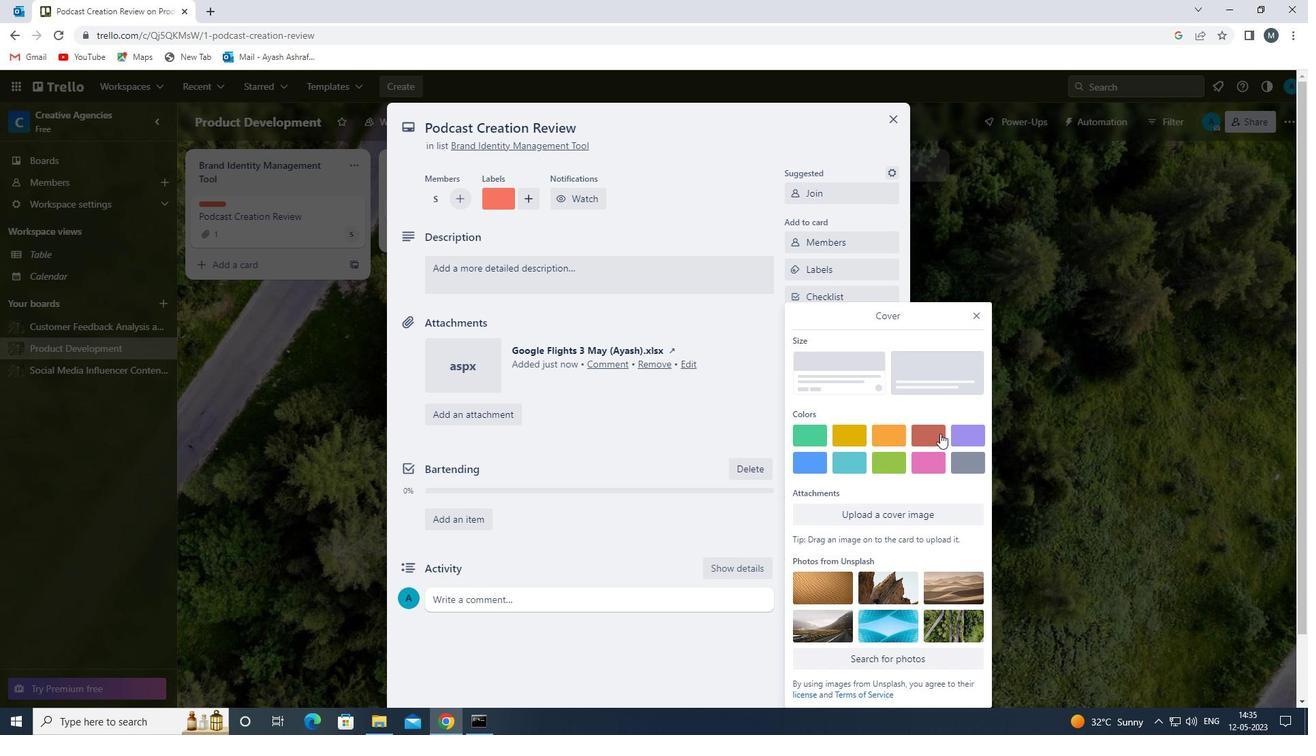 
Action: Mouse pressed left at (937, 433)
Screenshot: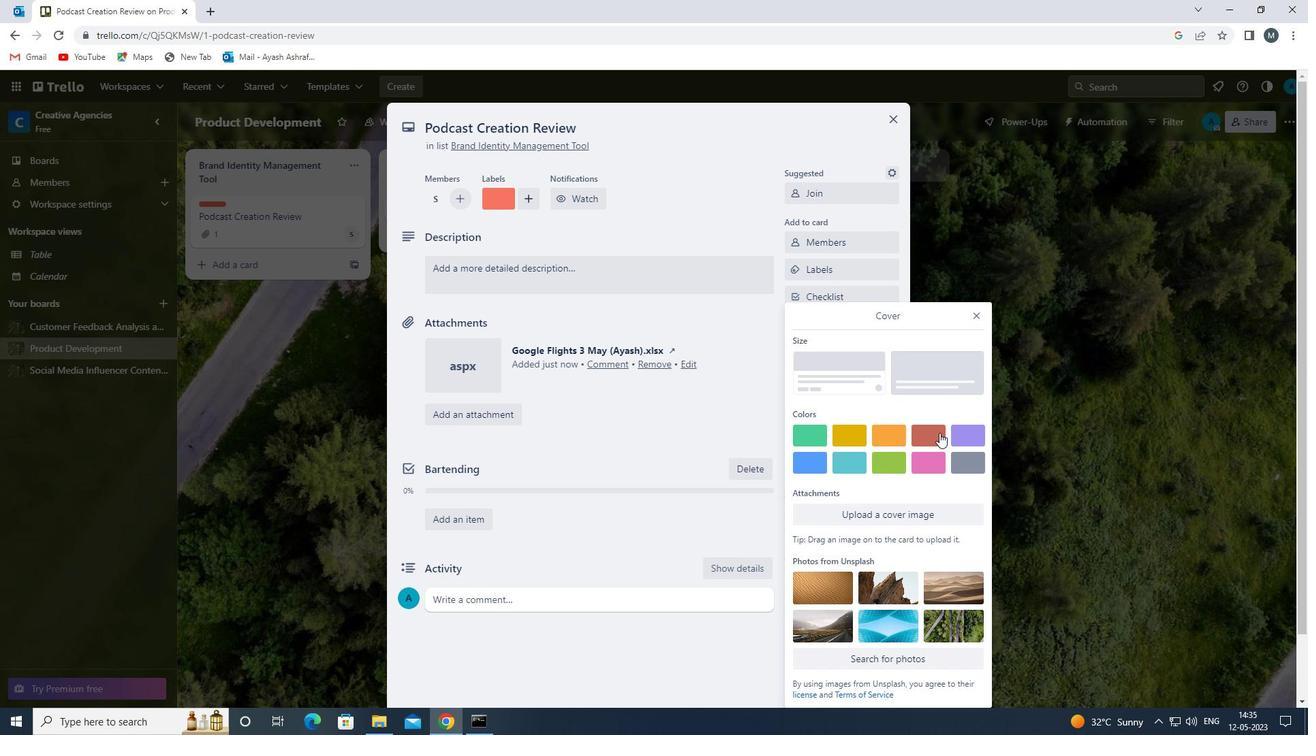 
Action: Mouse moved to (979, 291)
Screenshot: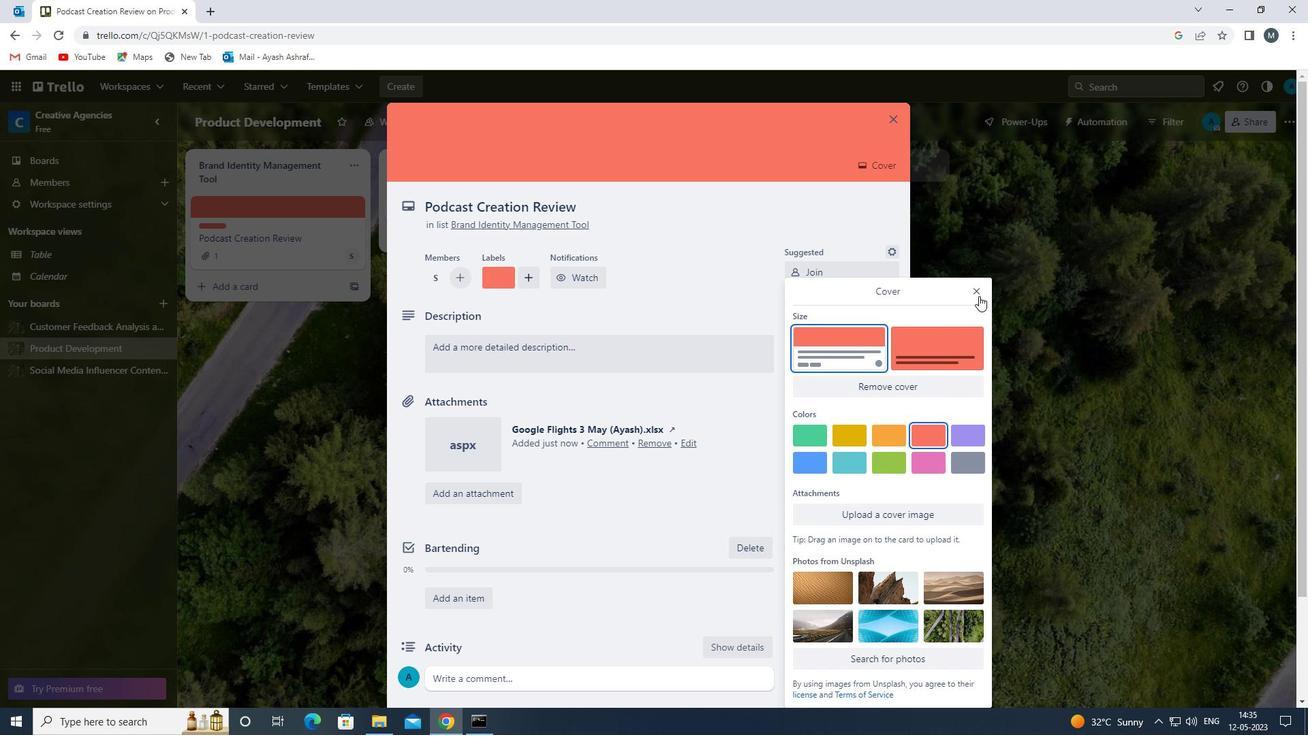 
Action: Mouse pressed left at (979, 291)
Screenshot: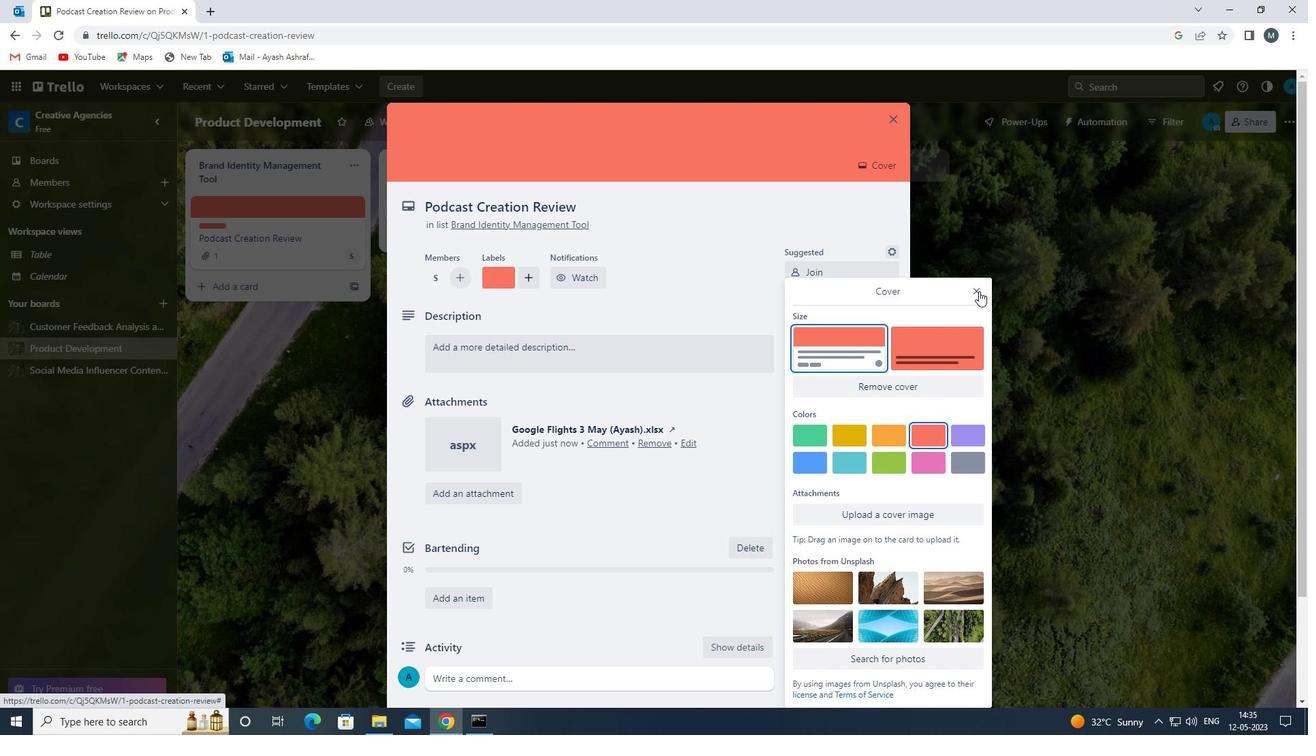 
Action: Mouse moved to (468, 349)
Screenshot: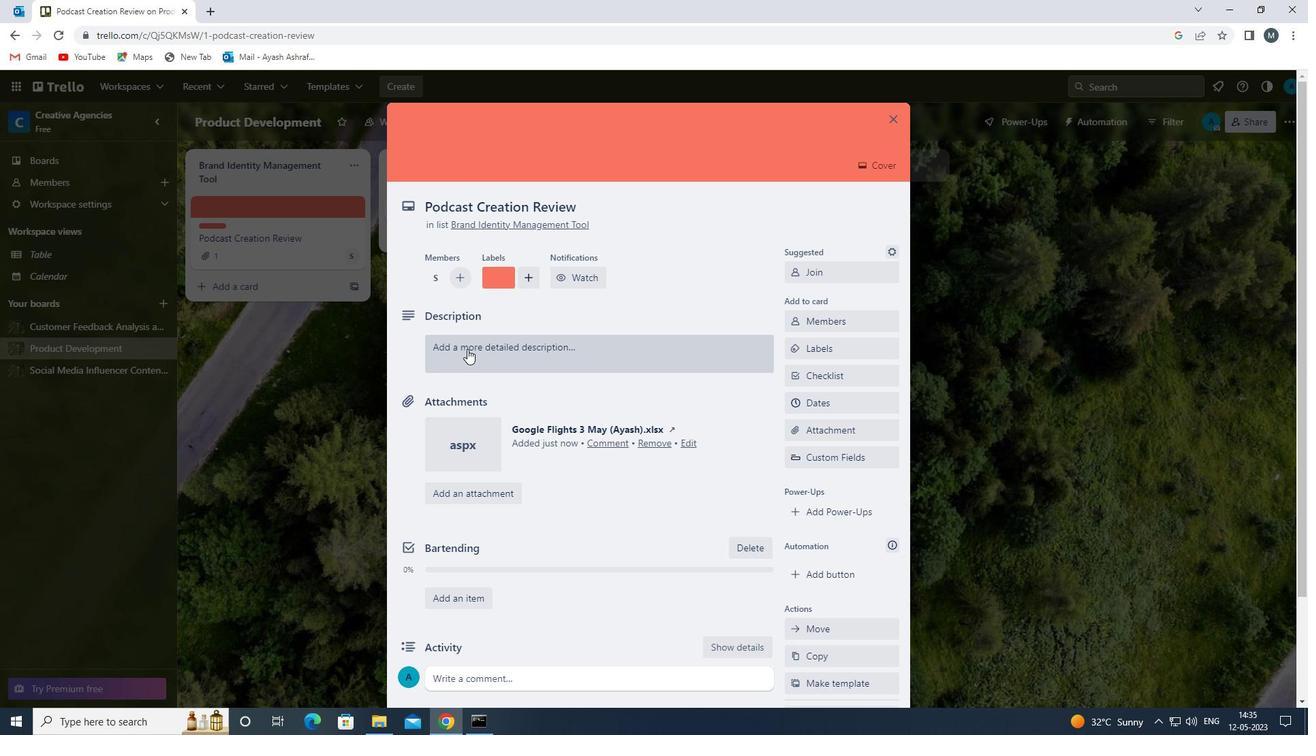 
Action: Mouse pressed left at (468, 349)
Screenshot: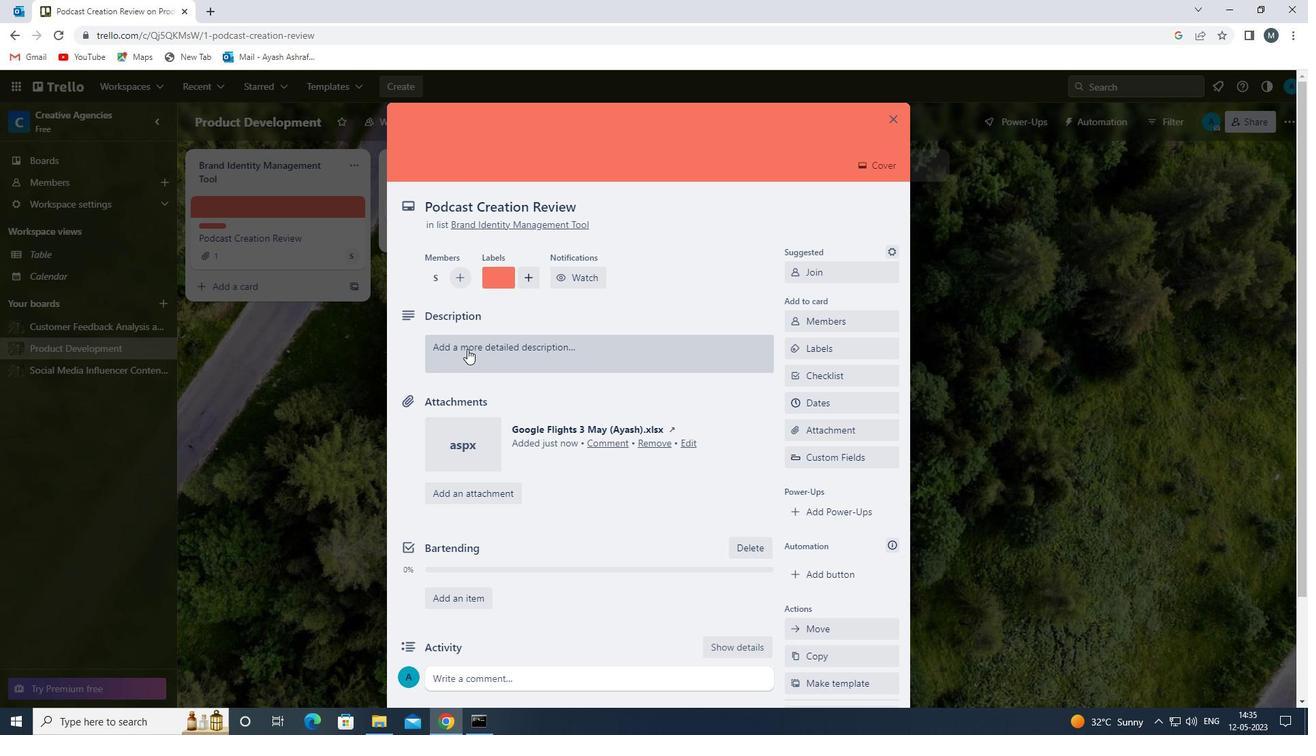 
Action: Mouse moved to (496, 408)
Screenshot: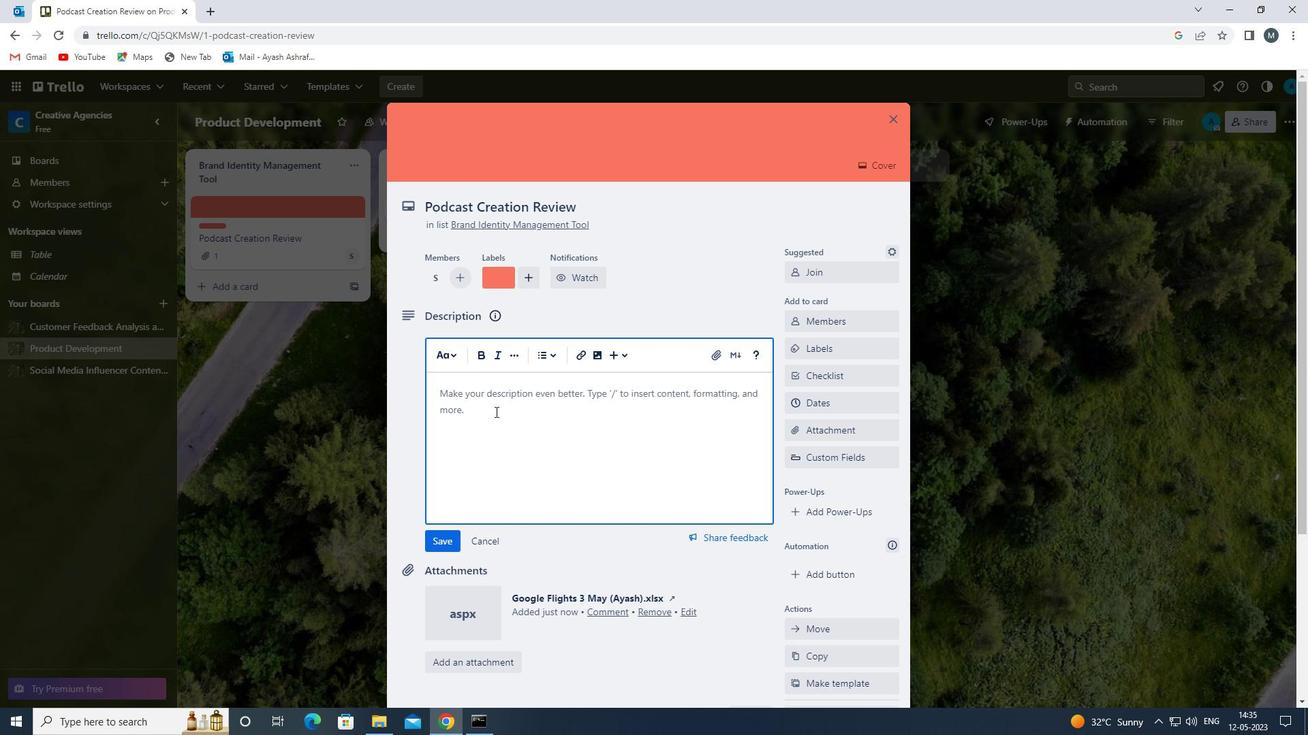 
Action: Mouse pressed left at (496, 408)
Screenshot: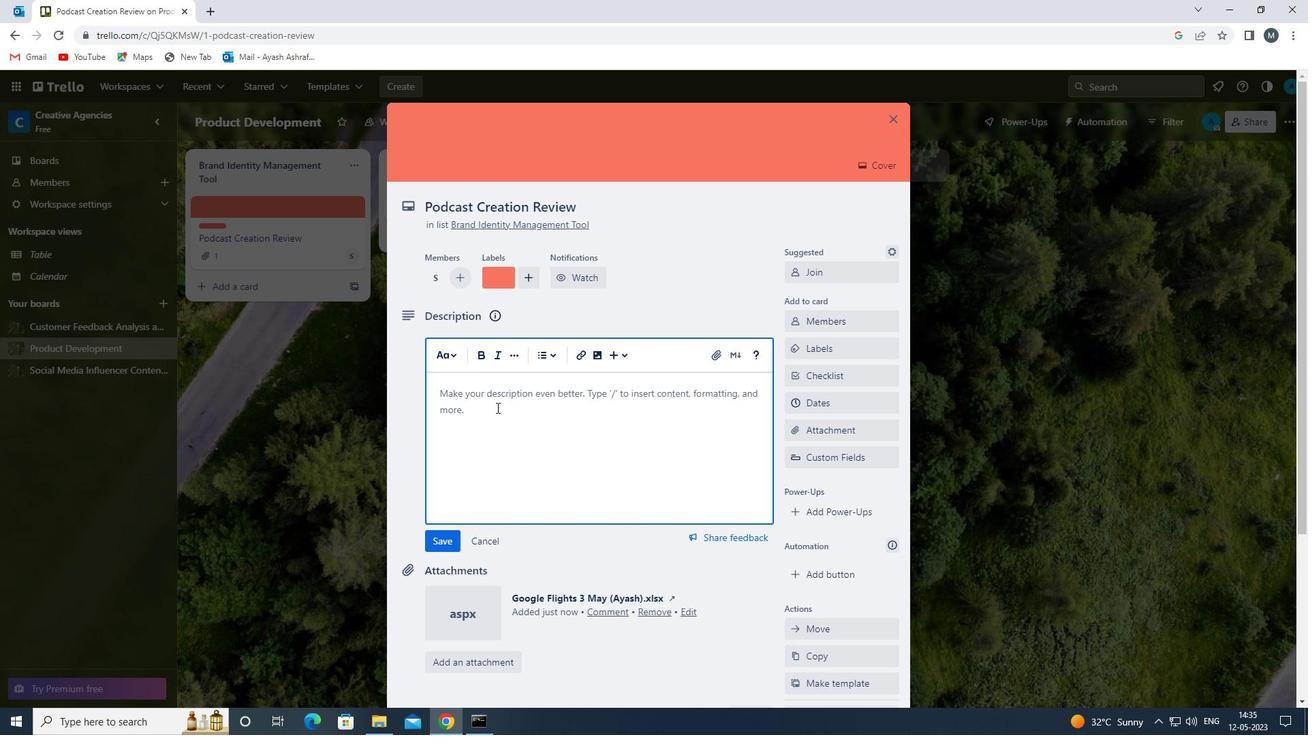 
Action: Key pressed <Key.shift>PLAN<Key.space>AND<Key.space>EXECUTE<Key.space>COMPANY<Key.space>TEAM-BUILDING<Key.space>RETREAT<Key.space>WITH<Key.space>A<Key.space>FOCUS<Key.space>ON<Key.space>WORK-LIFE<Key.space>INTEGRATION<Key.space>
Screenshot: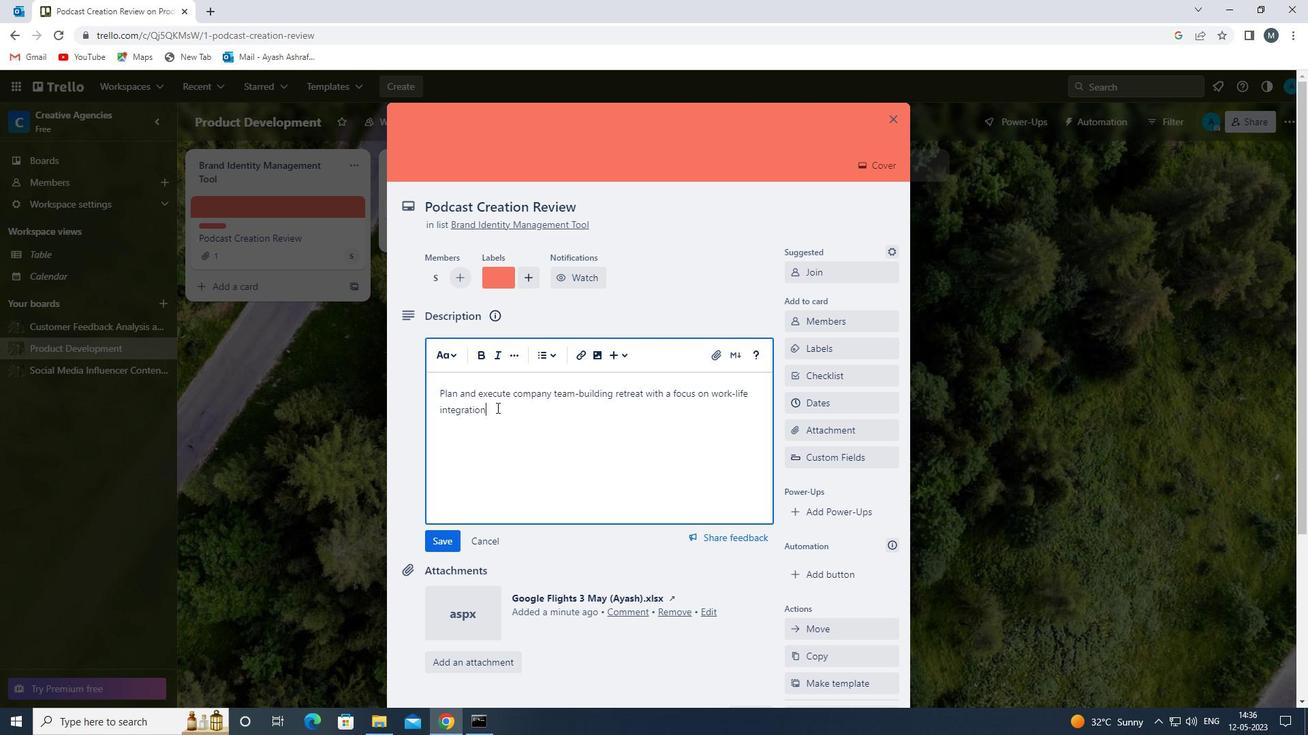 
Action: Mouse scrolled (496, 408) with delta (0, 0)
Screenshot: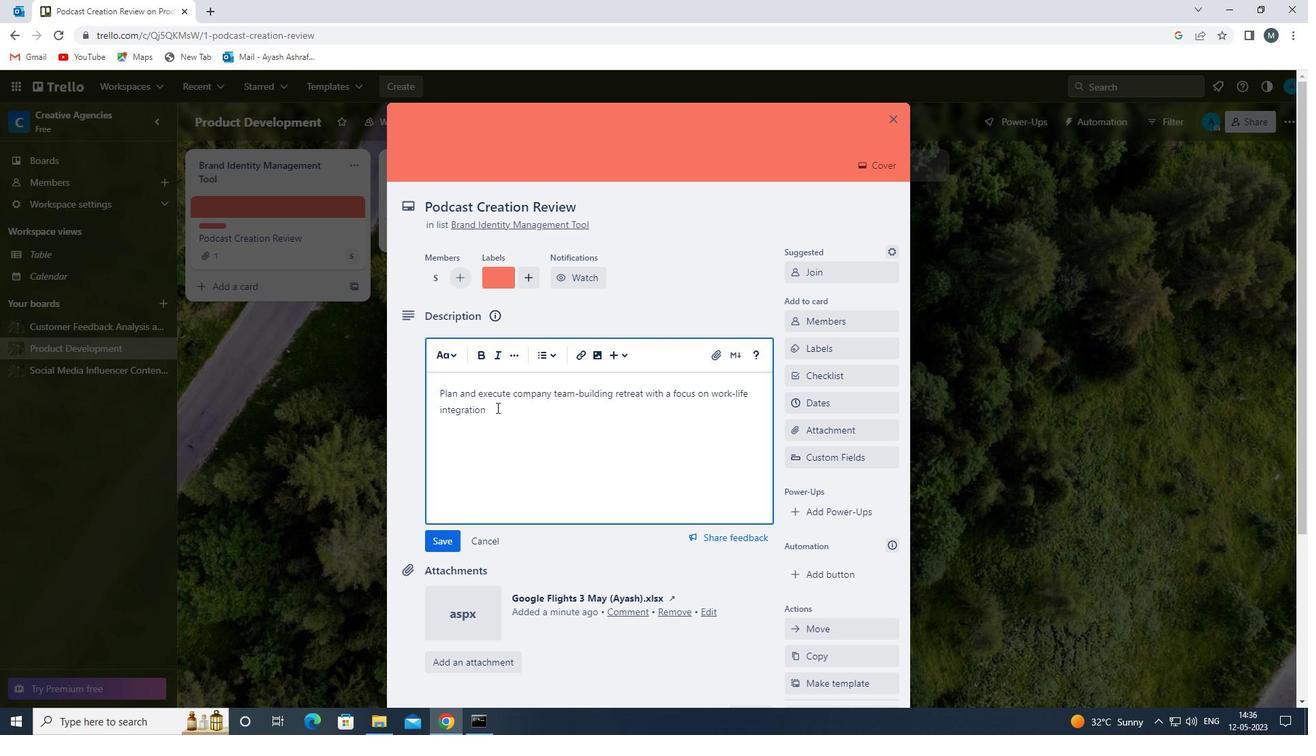 
Action: Mouse moved to (440, 540)
Screenshot: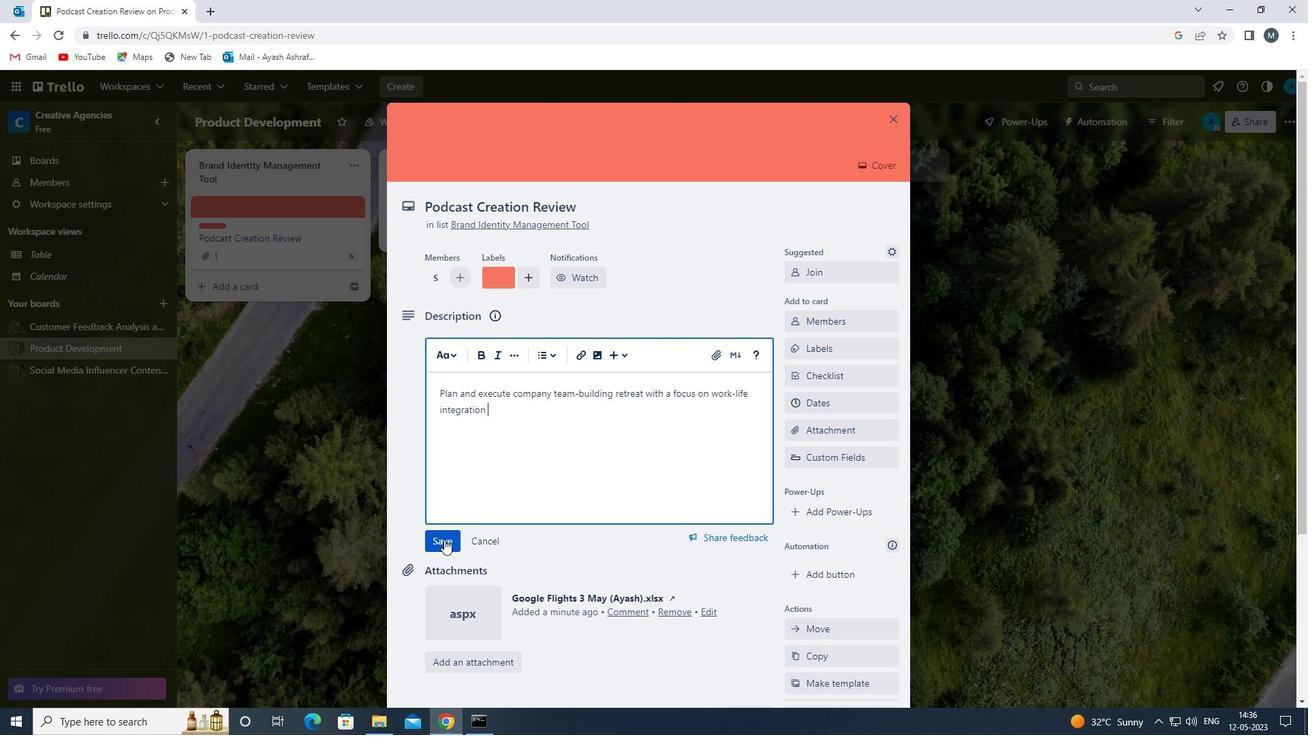 
Action: Mouse pressed left at (440, 540)
Screenshot: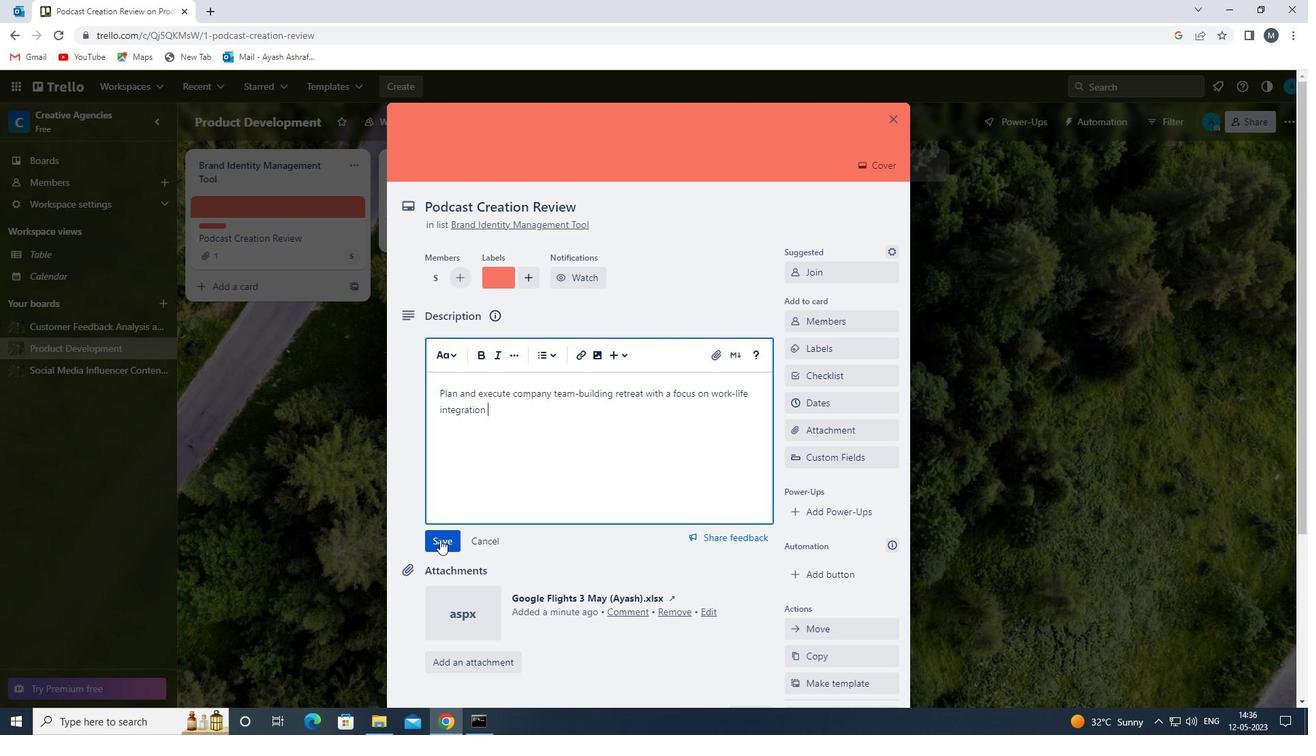 
Action: Mouse moved to (509, 510)
Screenshot: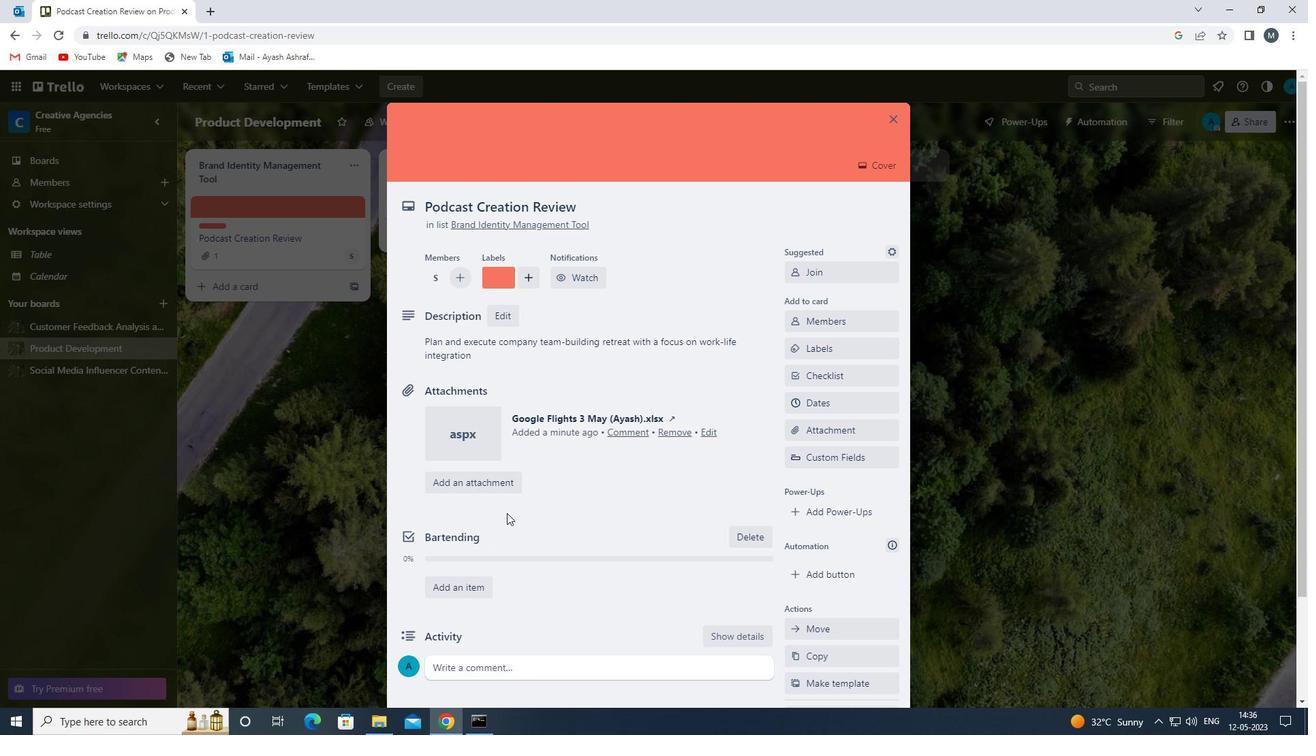 
Action: Mouse scrolled (509, 509) with delta (0, 0)
Screenshot: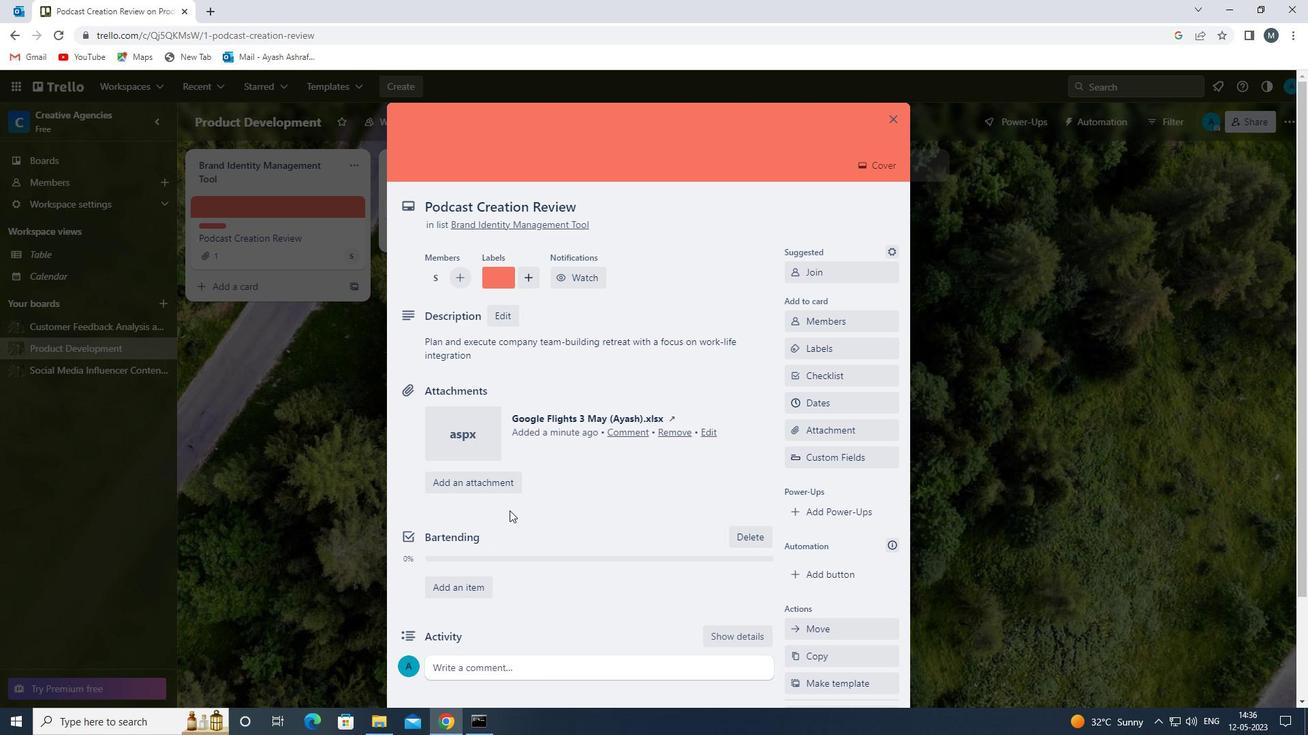 
Action: Mouse scrolled (509, 509) with delta (0, 0)
Screenshot: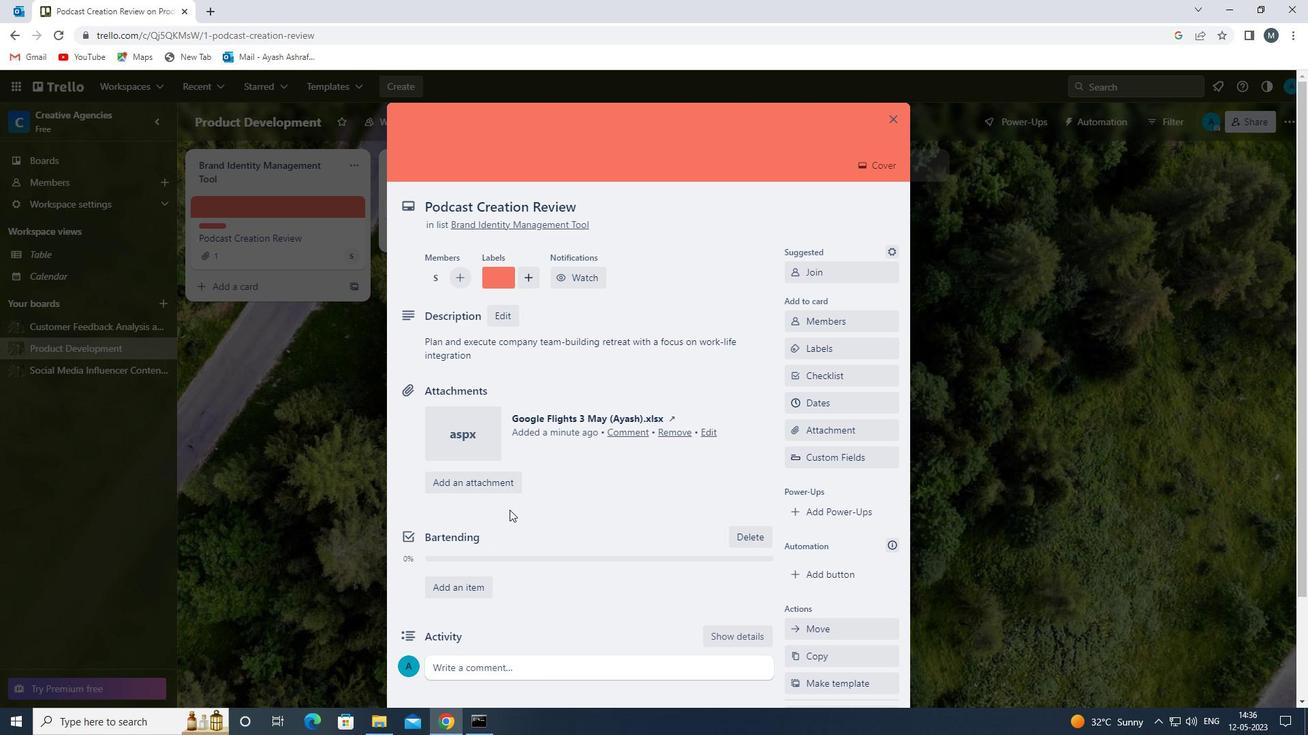 
Action: Mouse moved to (499, 553)
Screenshot: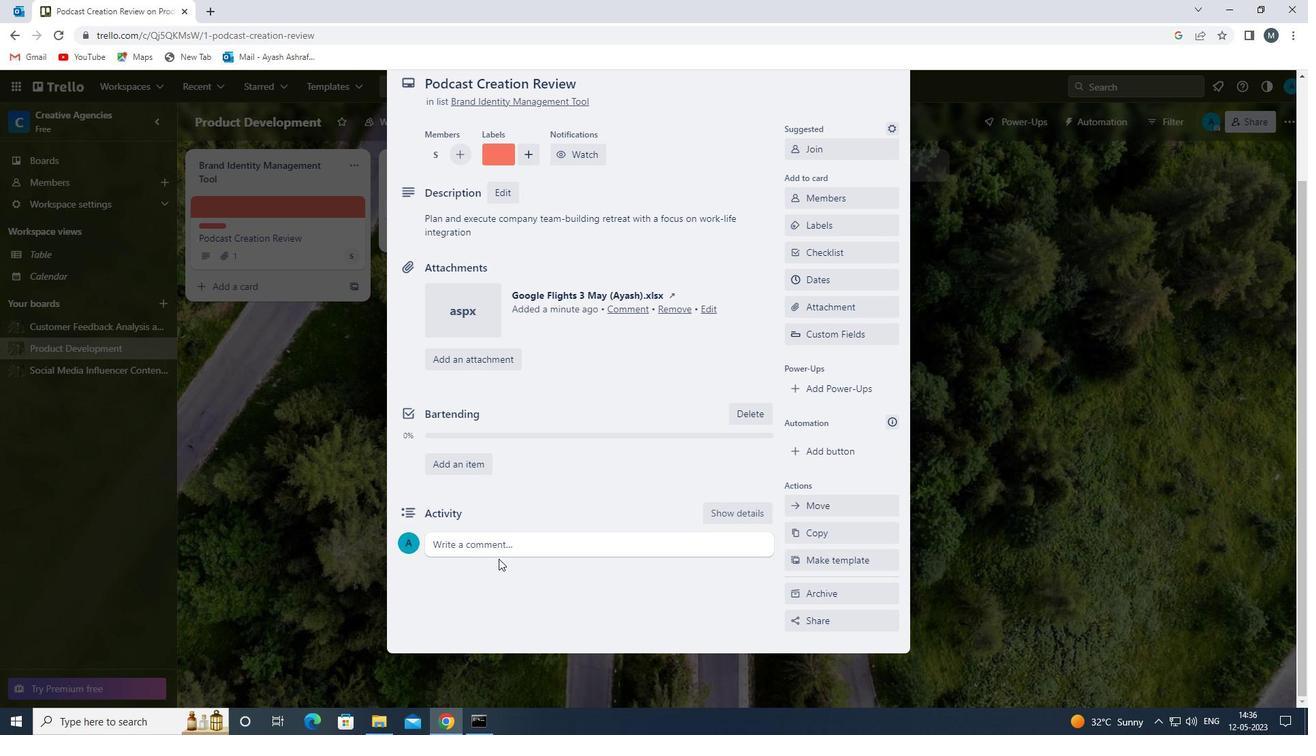 
Action: Mouse pressed left at (499, 553)
Screenshot: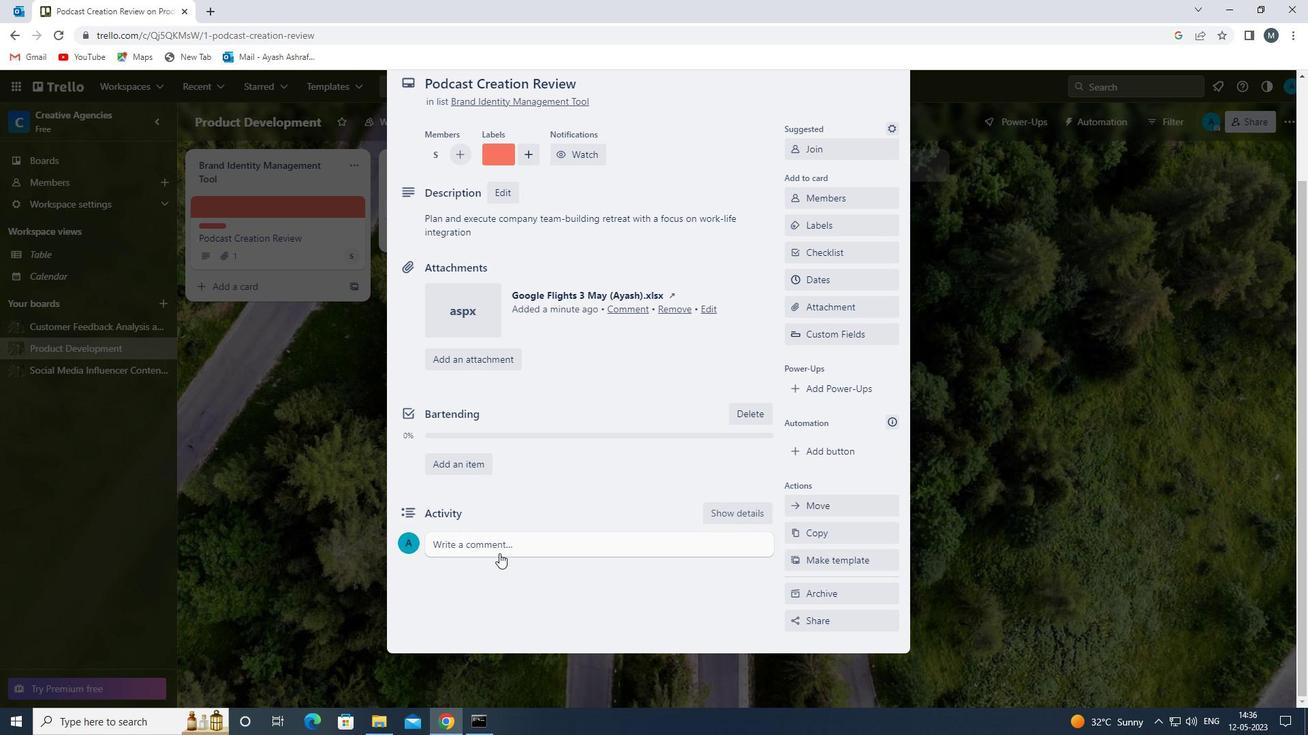 
Action: Mouse moved to (498, 589)
Screenshot: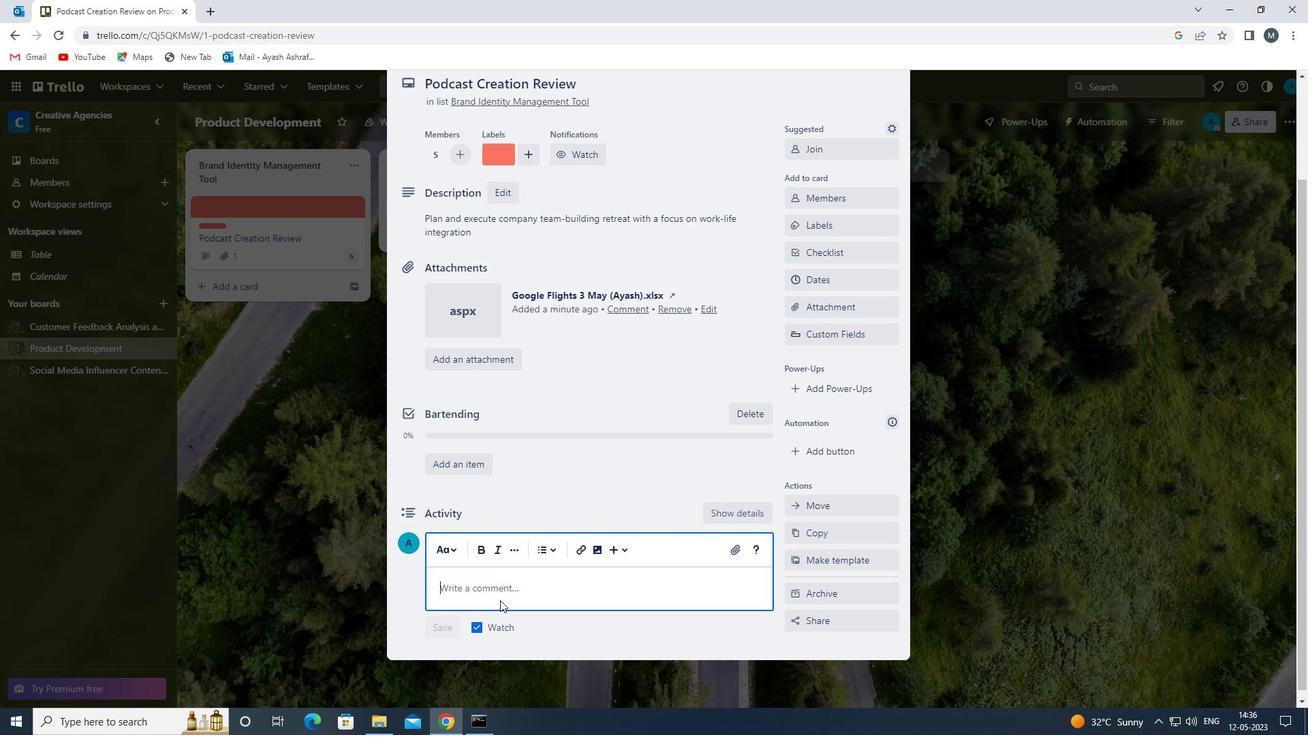 
Action: Mouse pressed left at (498, 589)
Screenshot: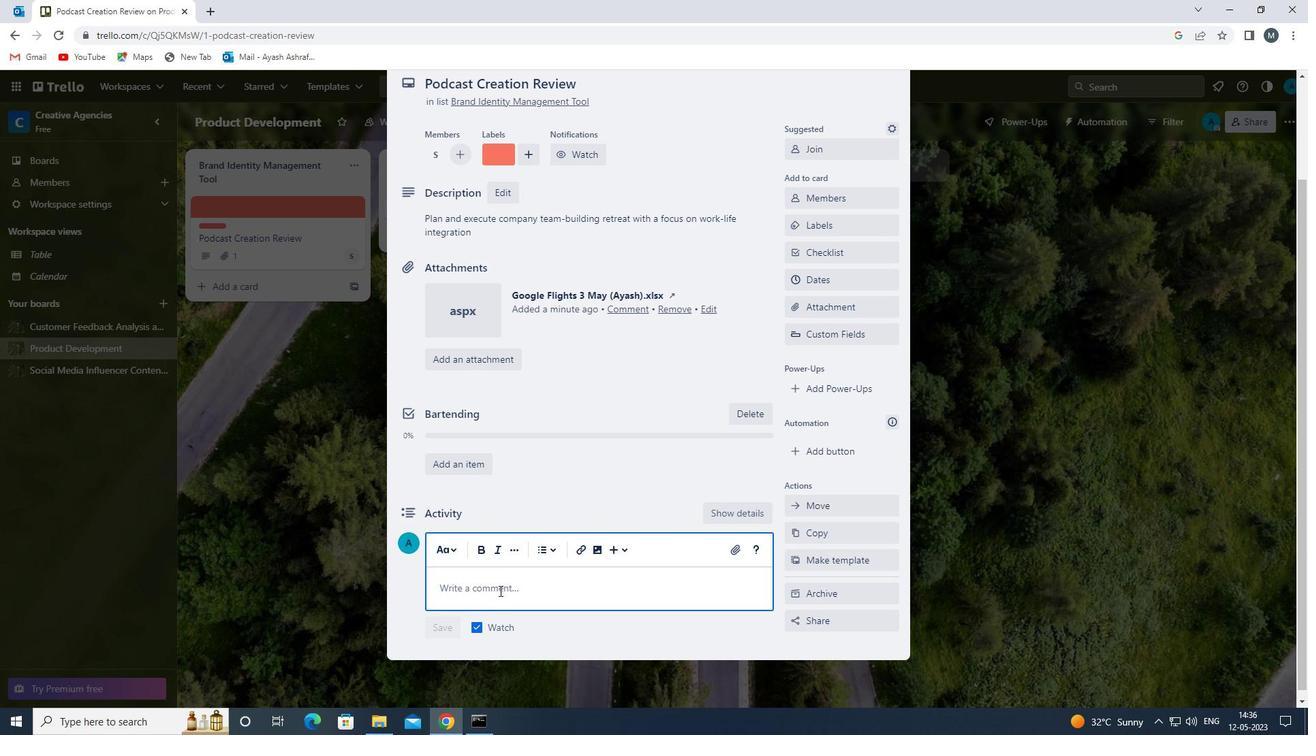 
Action: Key pressed <Key.shift>THIS<Key.space>TASK<Key.space>PRESENTS<Key.space>AN<Key.space>OPPU<Key.backspace>ORTUNITY<Key.space>TO<Key.space>DEMONSTRATE<Key.space>OUR<Key.space>CREATIVITY<Key.space>AND<Key.space>INNOVATION<Key.space><Key.backspace>,<Key.space>THINKING<Key.space>OUTSIDE<Key.space>THE<Key.space>V<Key.backspace>BOX<Key.space>TO<Key.space>FIND<Key.space>NEW<Key.space>SOLUTIONS<Key.space><Key.backspace>.
Screenshot: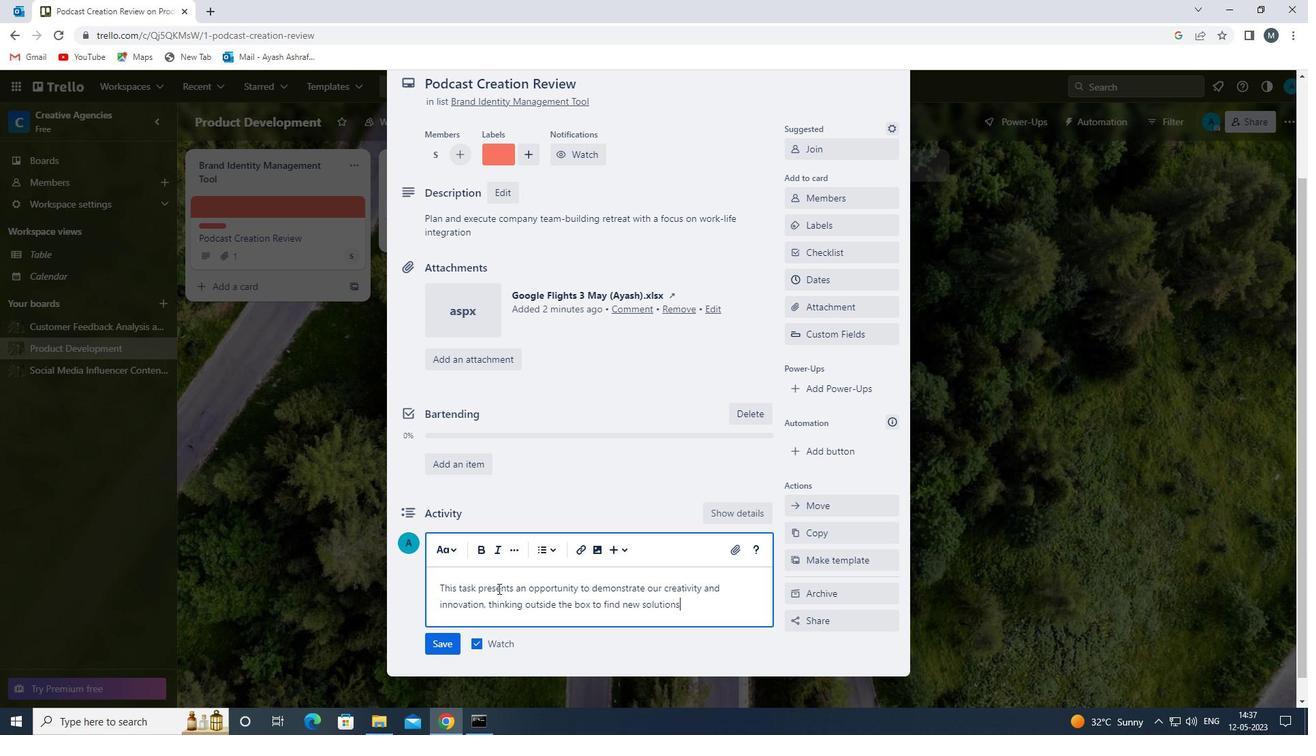 
Action: Mouse moved to (439, 646)
Screenshot: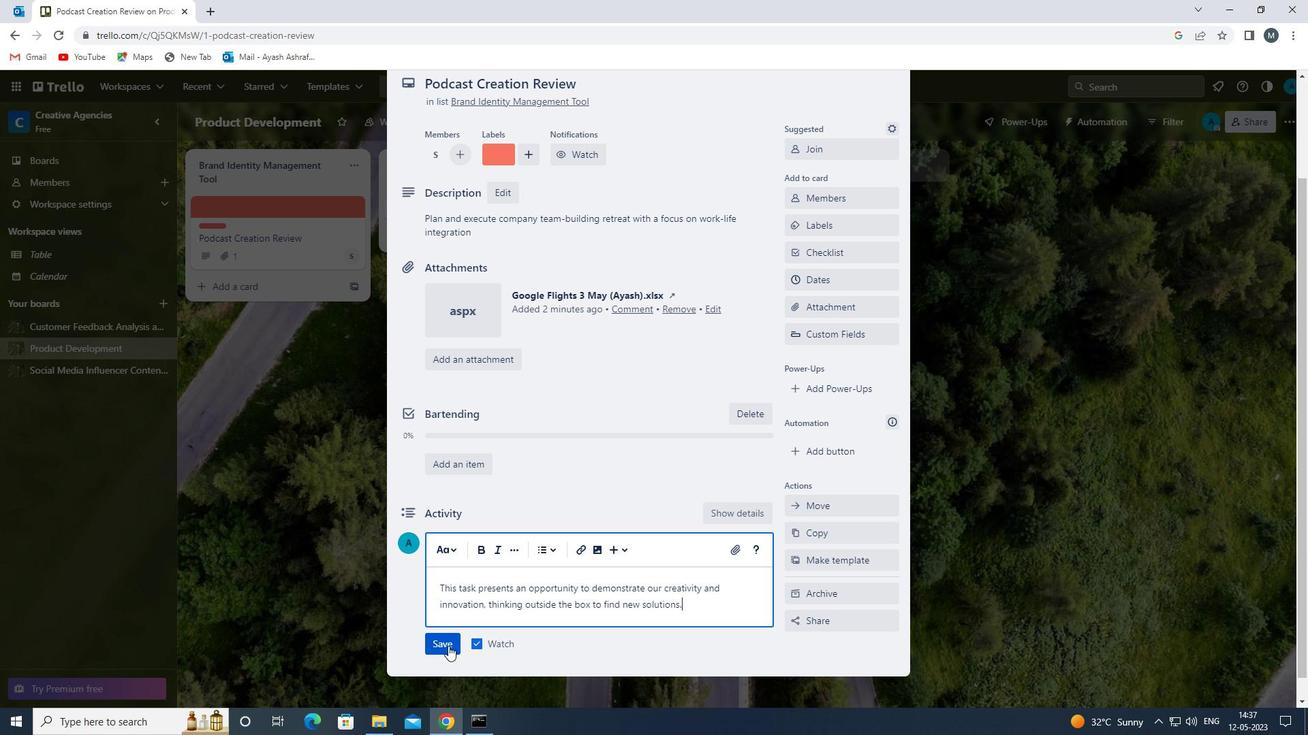 
Action: Mouse pressed left at (439, 646)
Screenshot: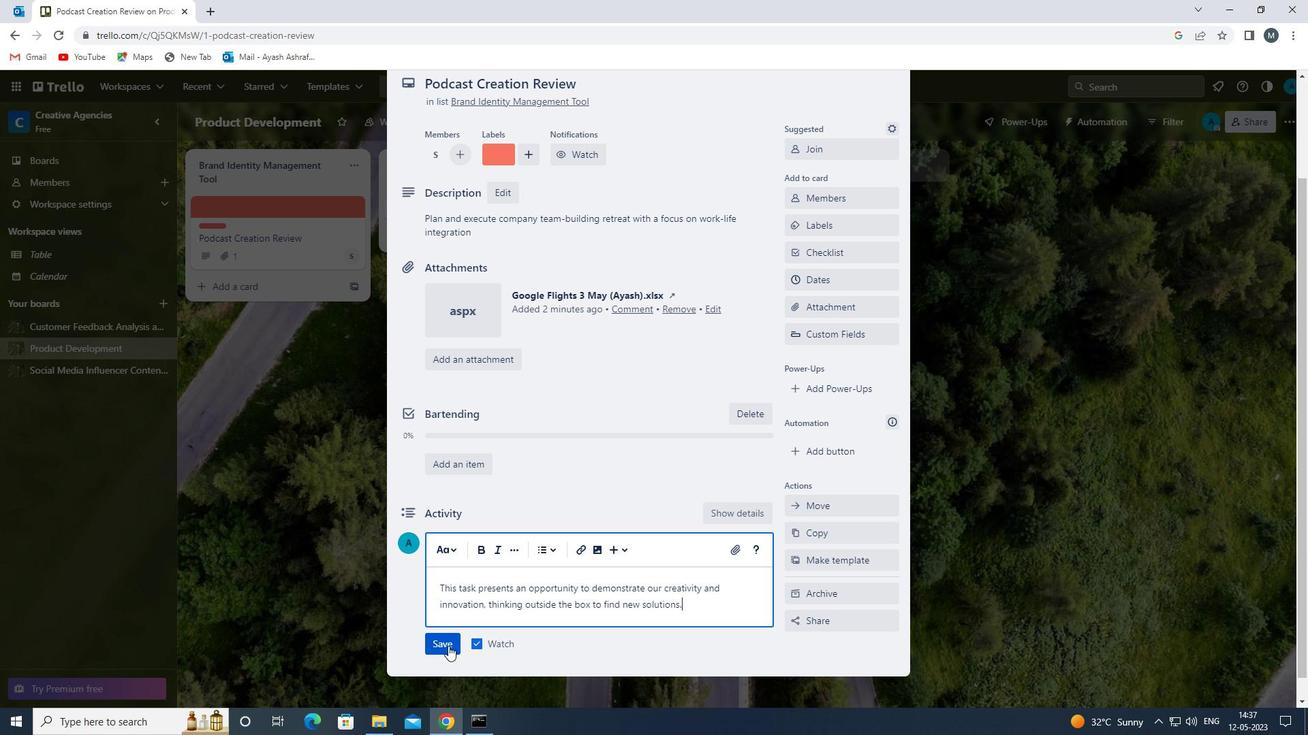 
Action: Mouse moved to (823, 286)
Screenshot: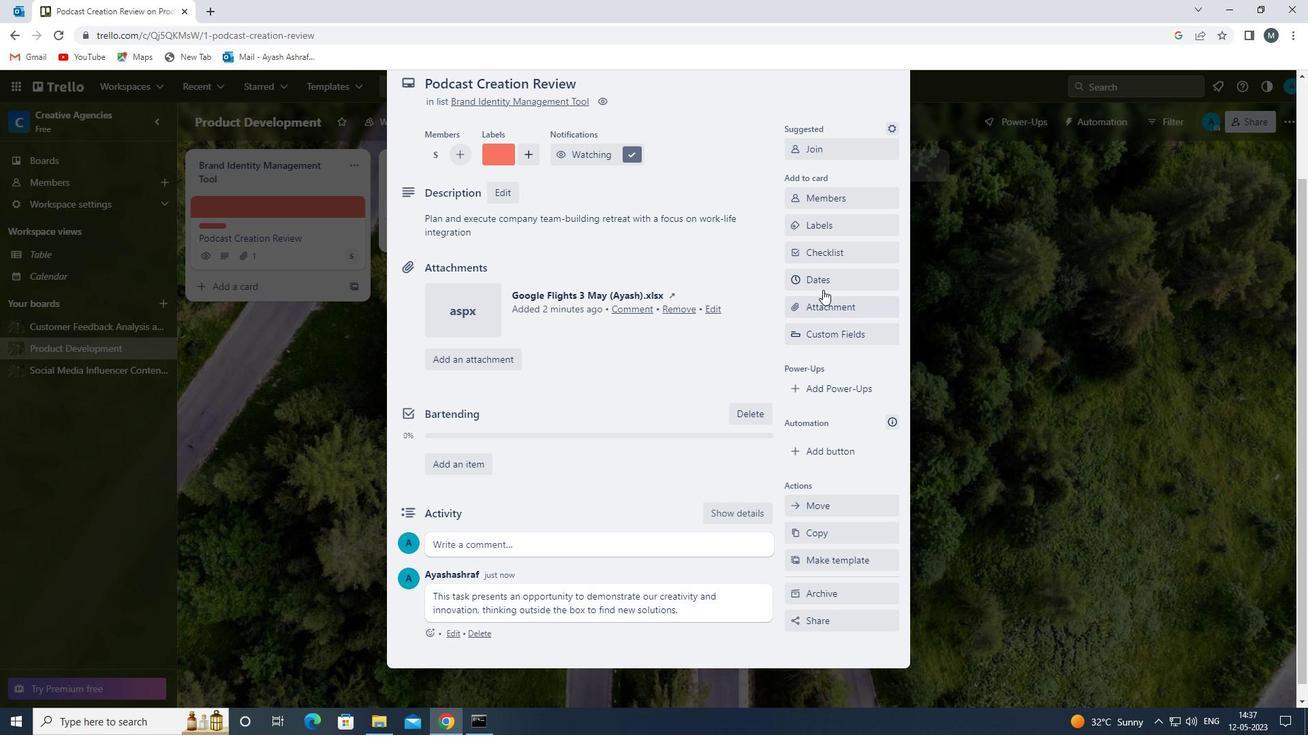 
Action: Mouse pressed left at (823, 286)
Screenshot: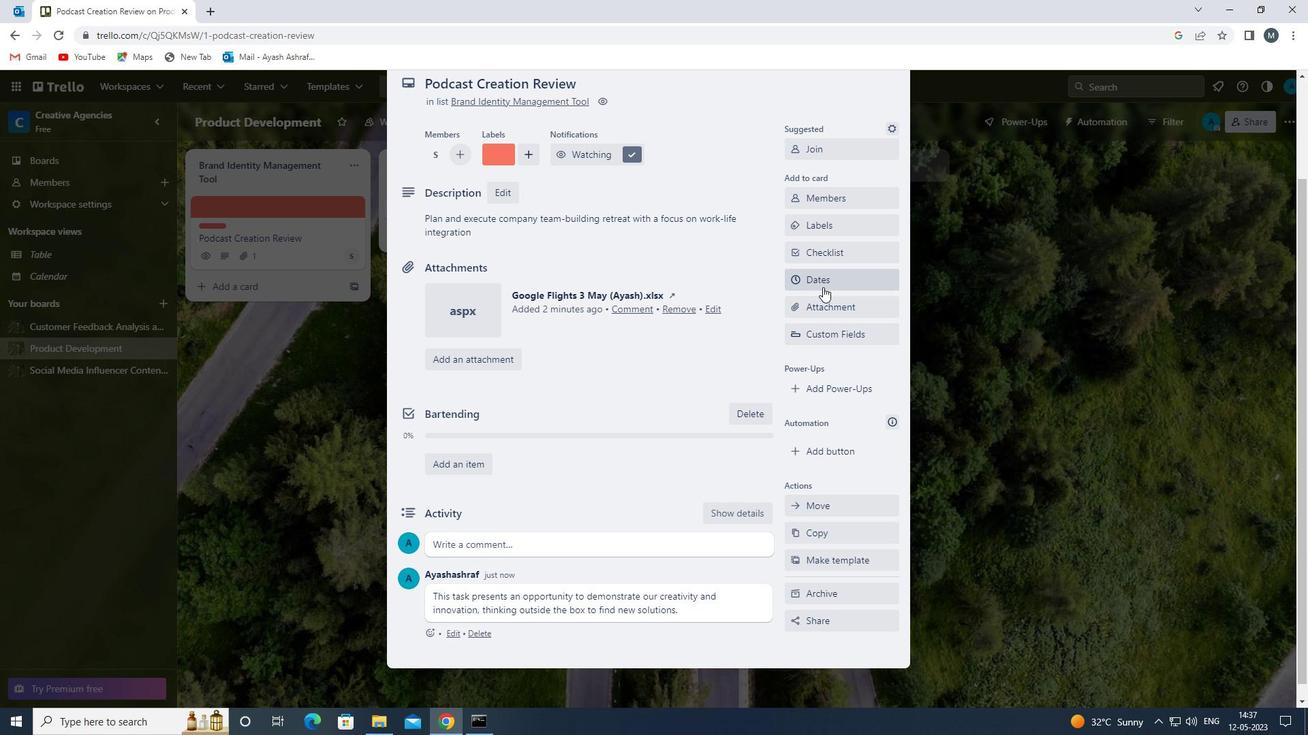 
Action: Mouse moved to (795, 370)
Screenshot: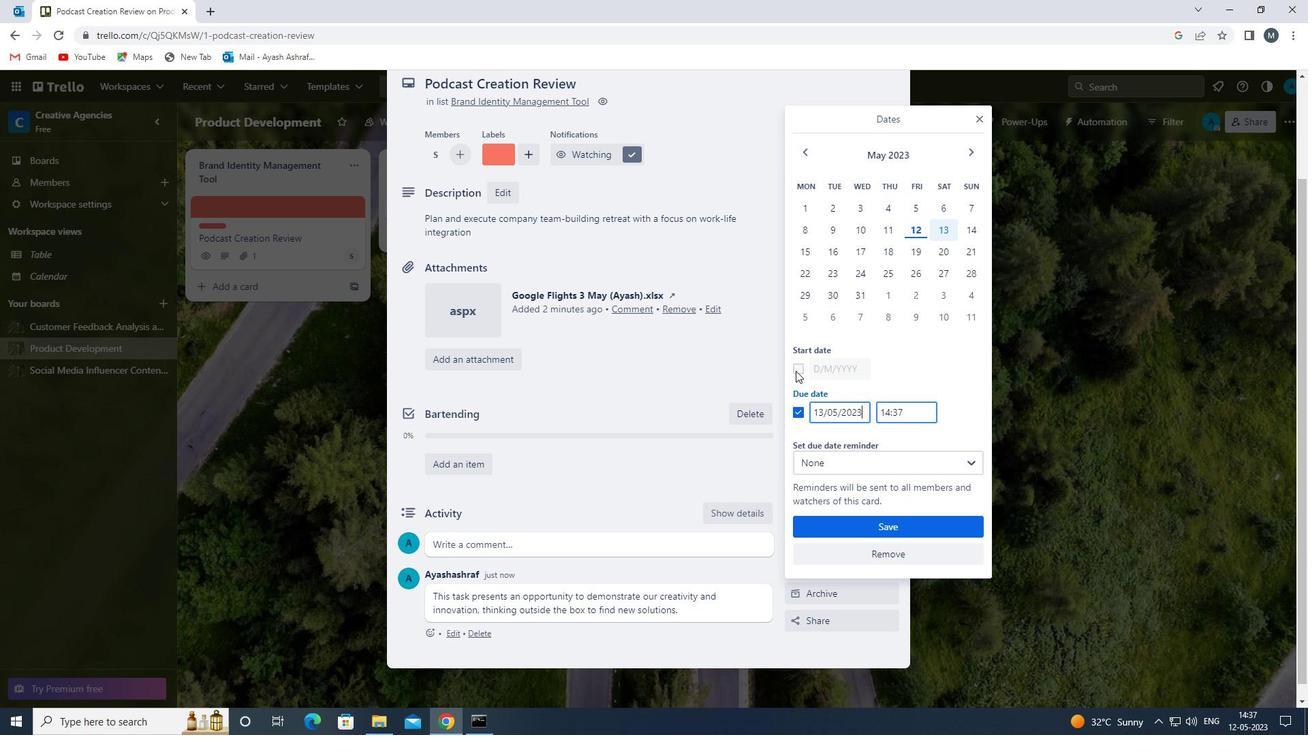 
Action: Mouse pressed left at (795, 370)
Screenshot: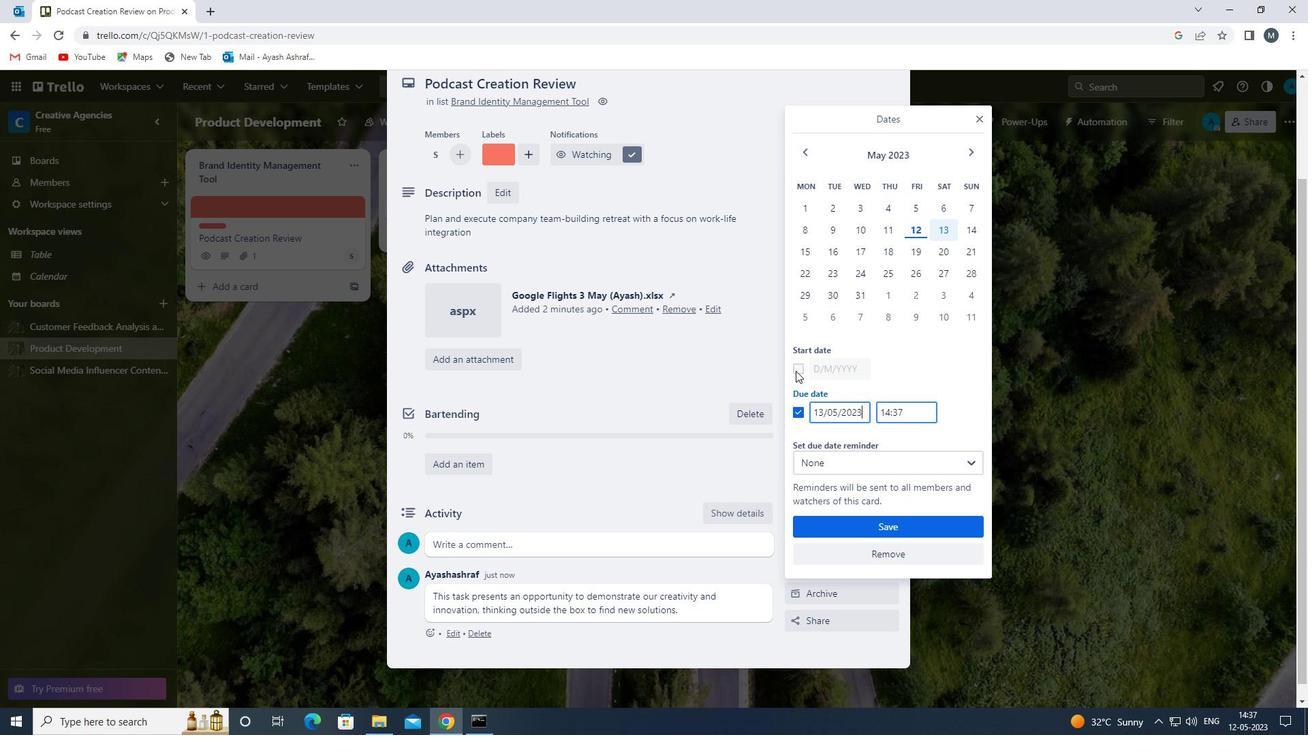 
Action: Mouse moved to (823, 367)
Screenshot: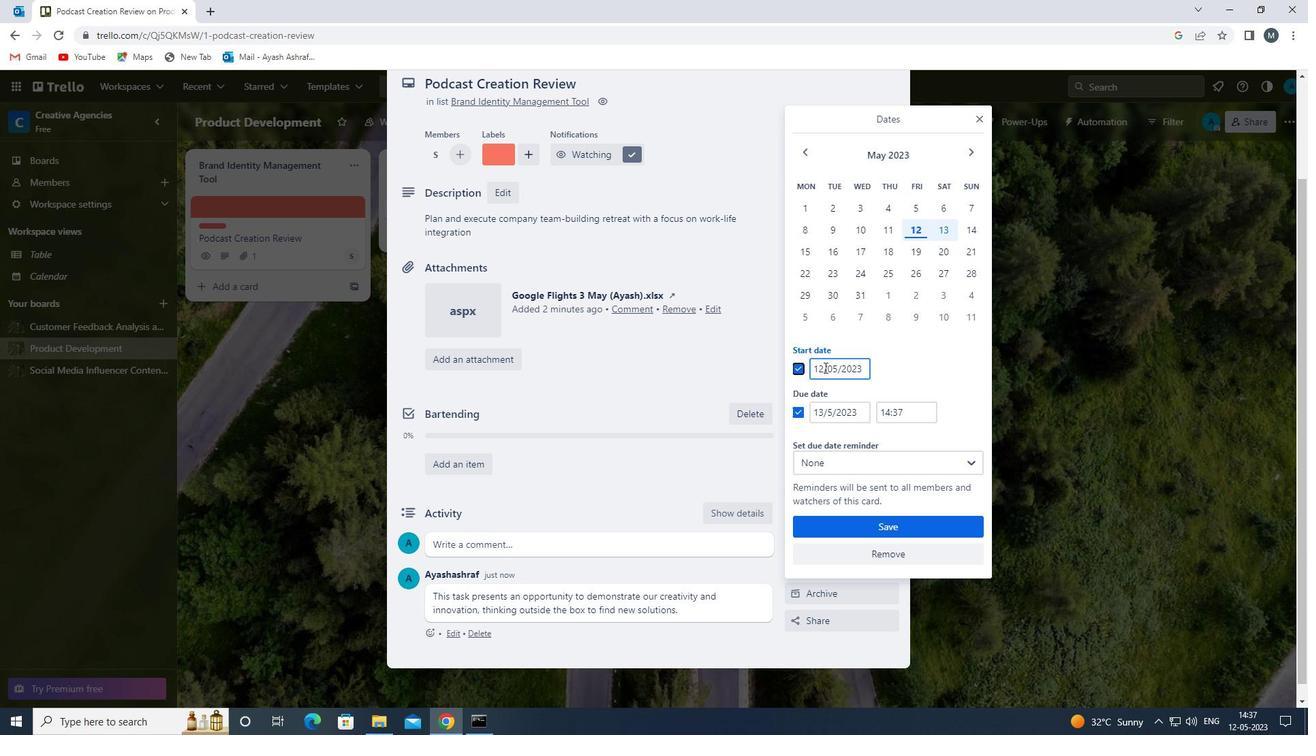 
Action: Mouse pressed left at (823, 367)
Screenshot: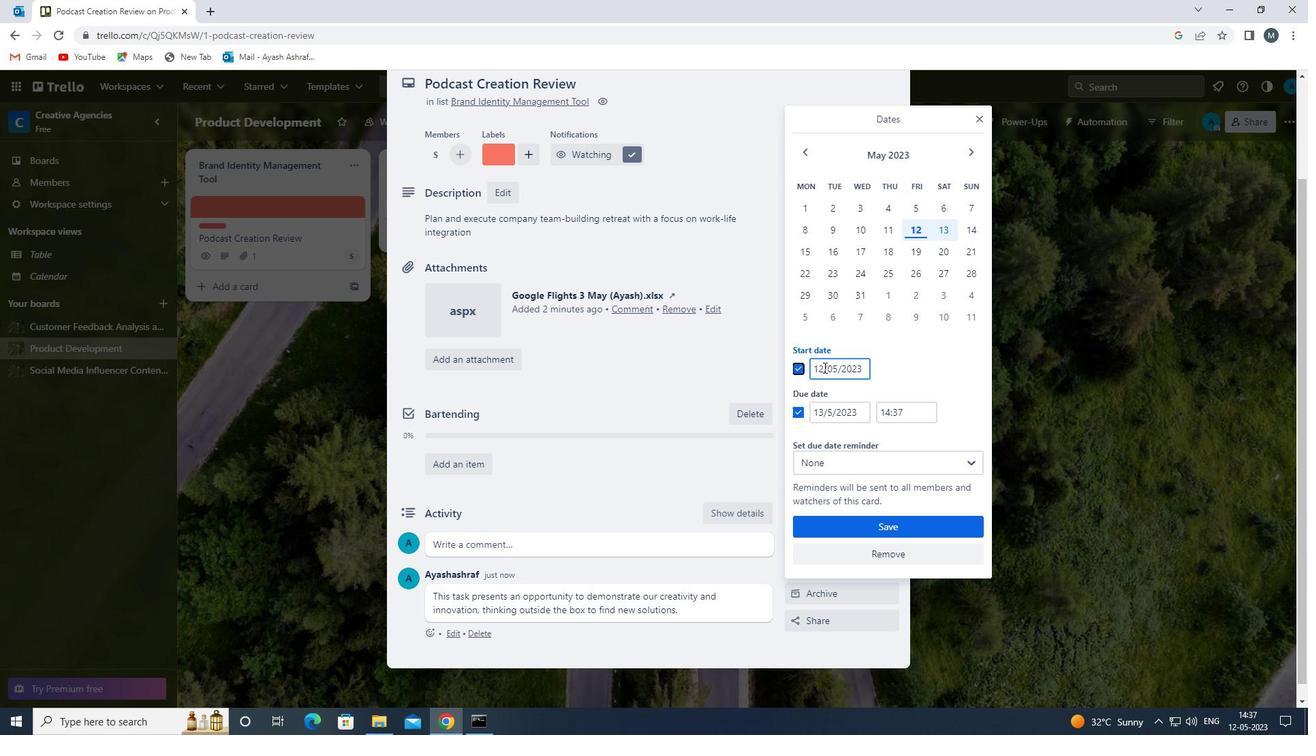
Action: Mouse moved to (824, 376)
Screenshot: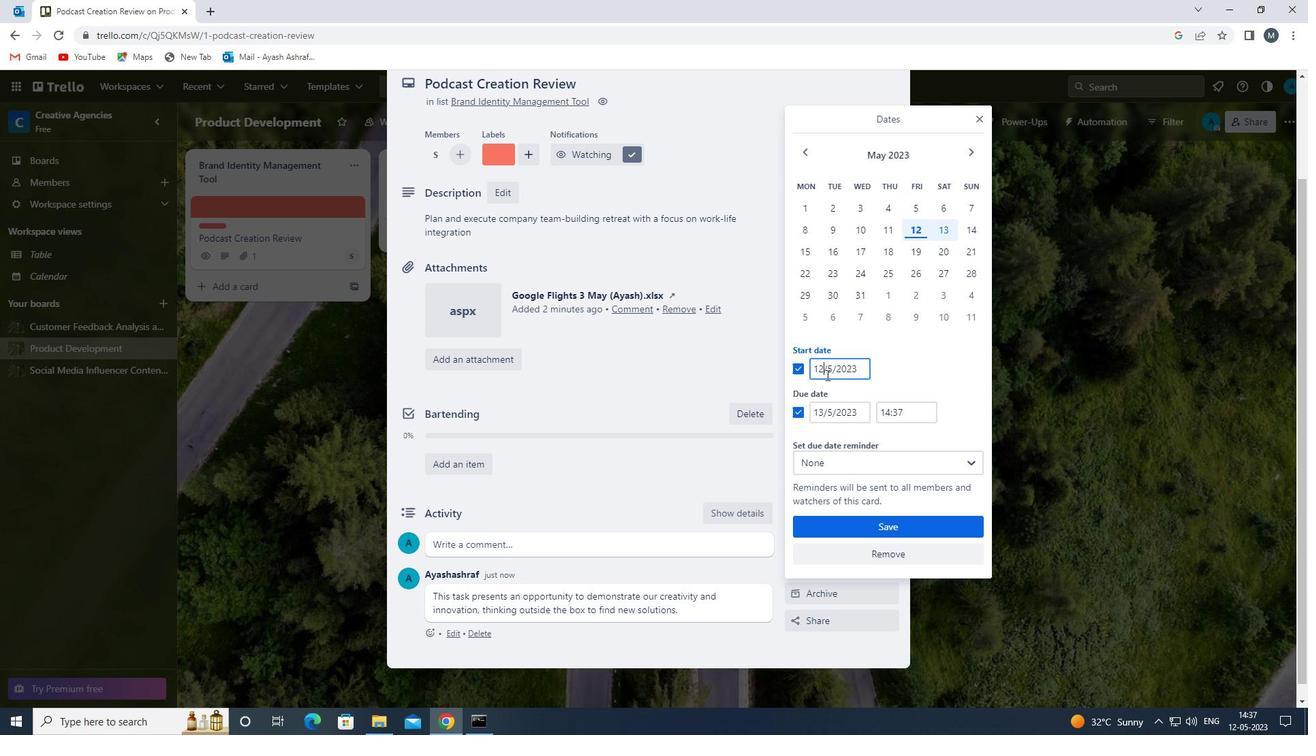 
Action: Key pressed <Key.backspace><Key.backspace>01
Screenshot: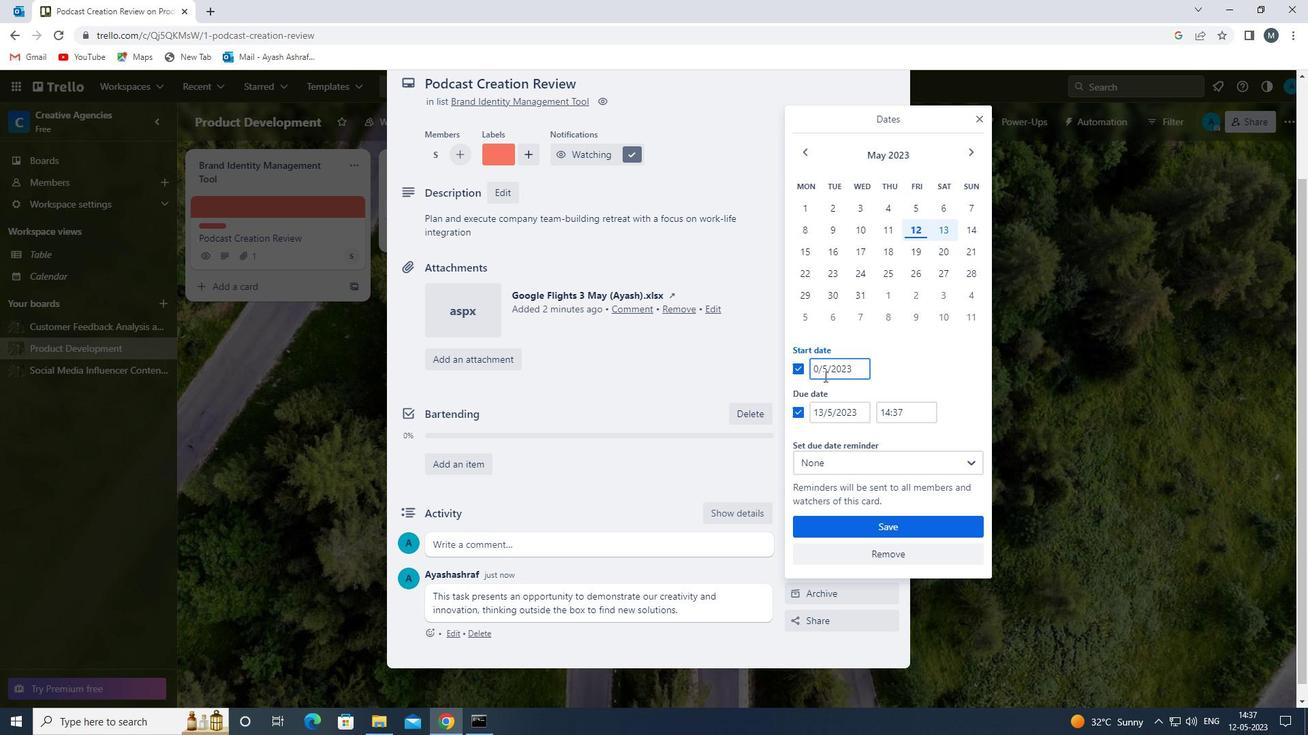 
Action: Mouse moved to (831, 367)
Screenshot: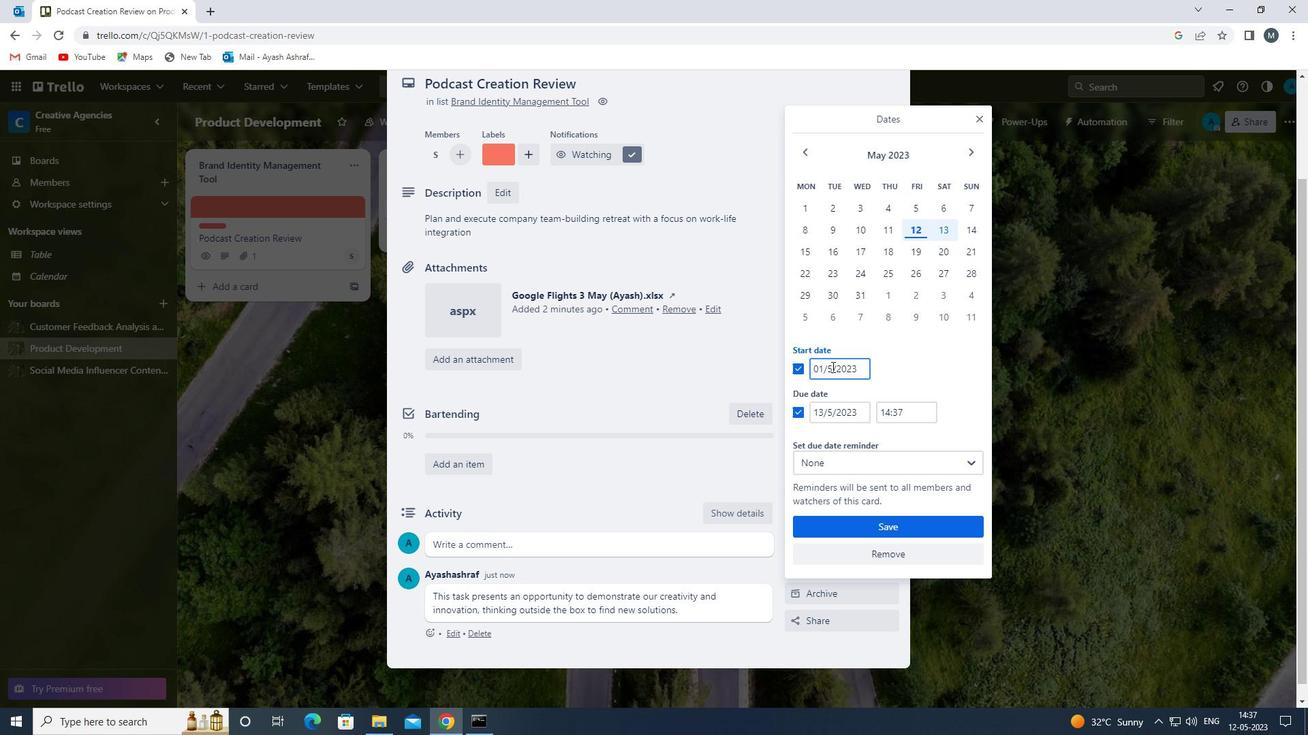 
Action: Mouse pressed left at (831, 367)
Screenshot: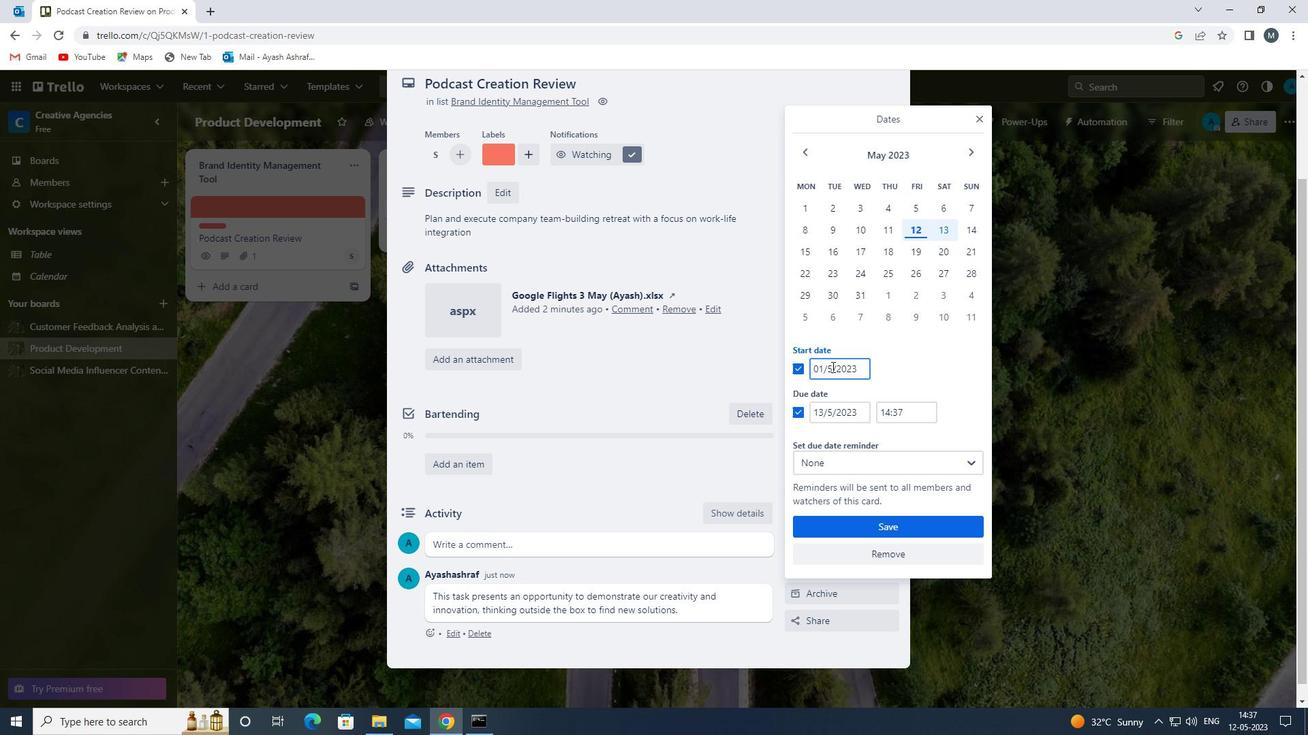 
Action: Mouse moved to (836, 374)
Screenshot: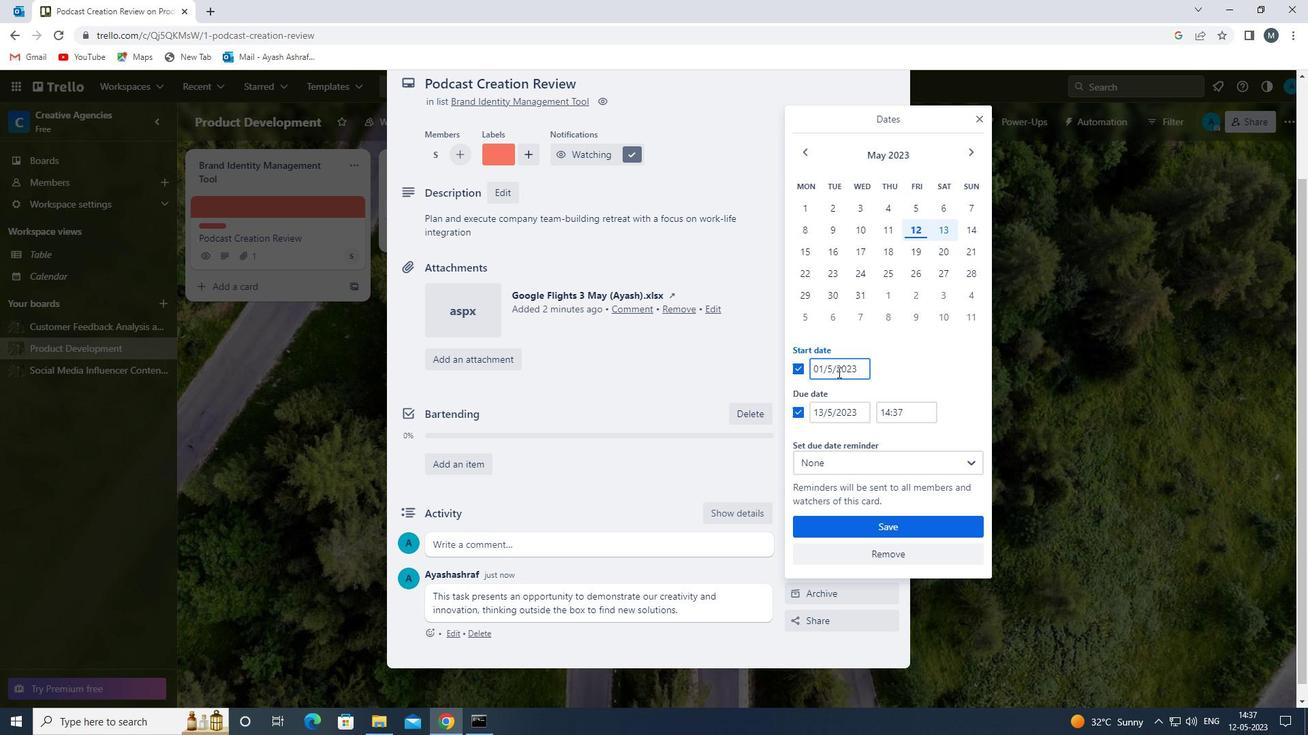 
Action: Key pressed <Key.backspace>1<Key.backspace>
Screenshot: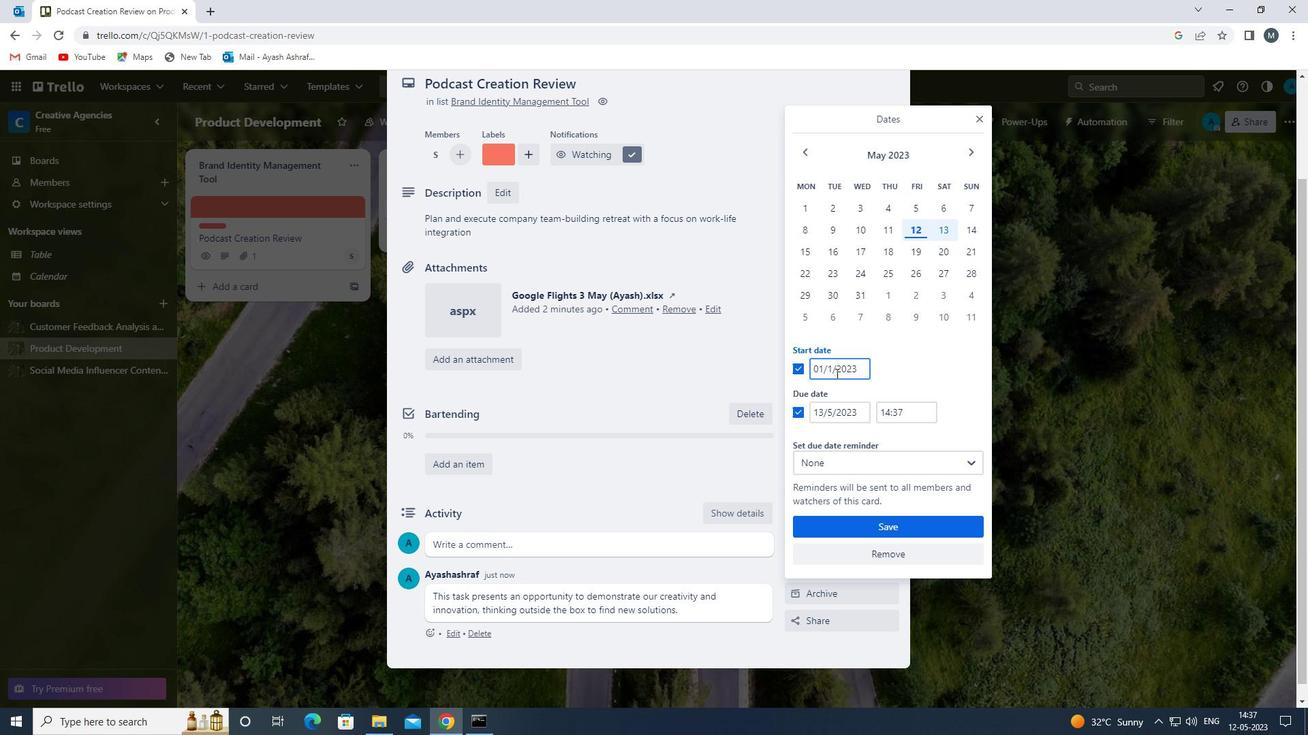 
Action: Mouse moved to (834, 373)
Screenshot: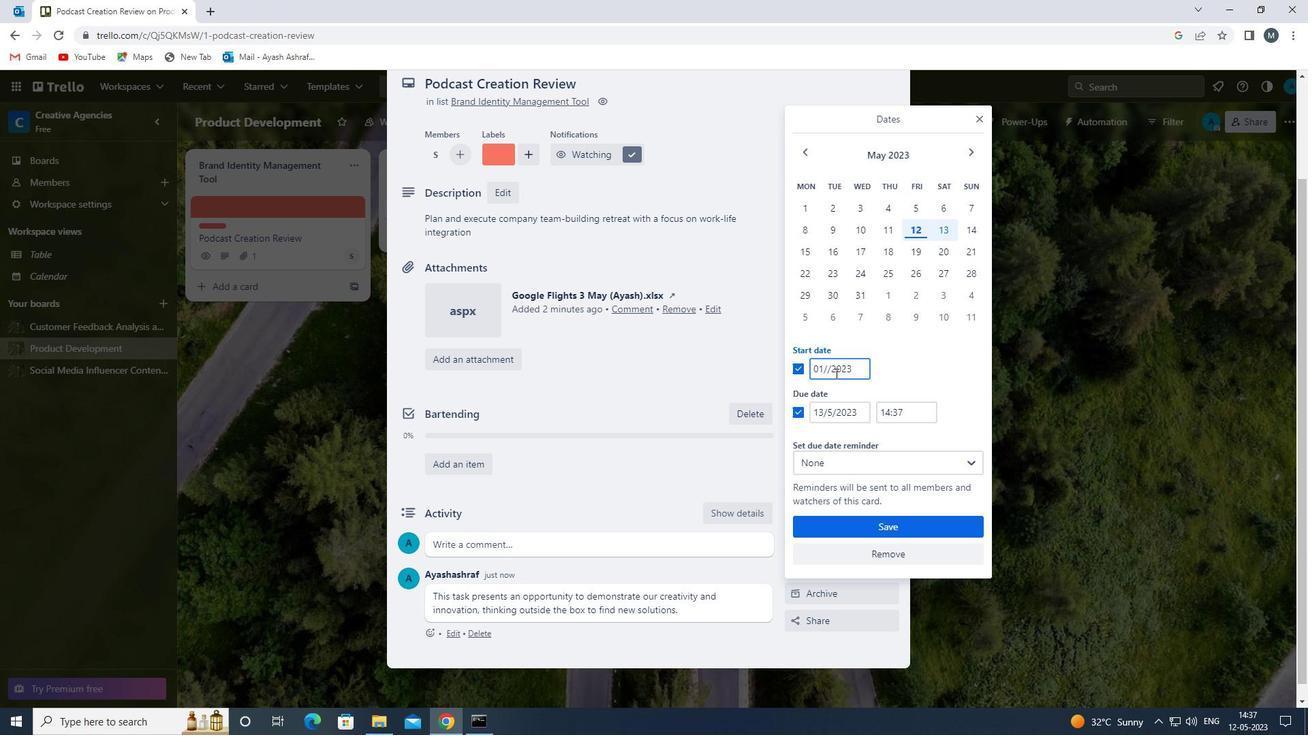 
Action: Key pressed 01
Screenshot: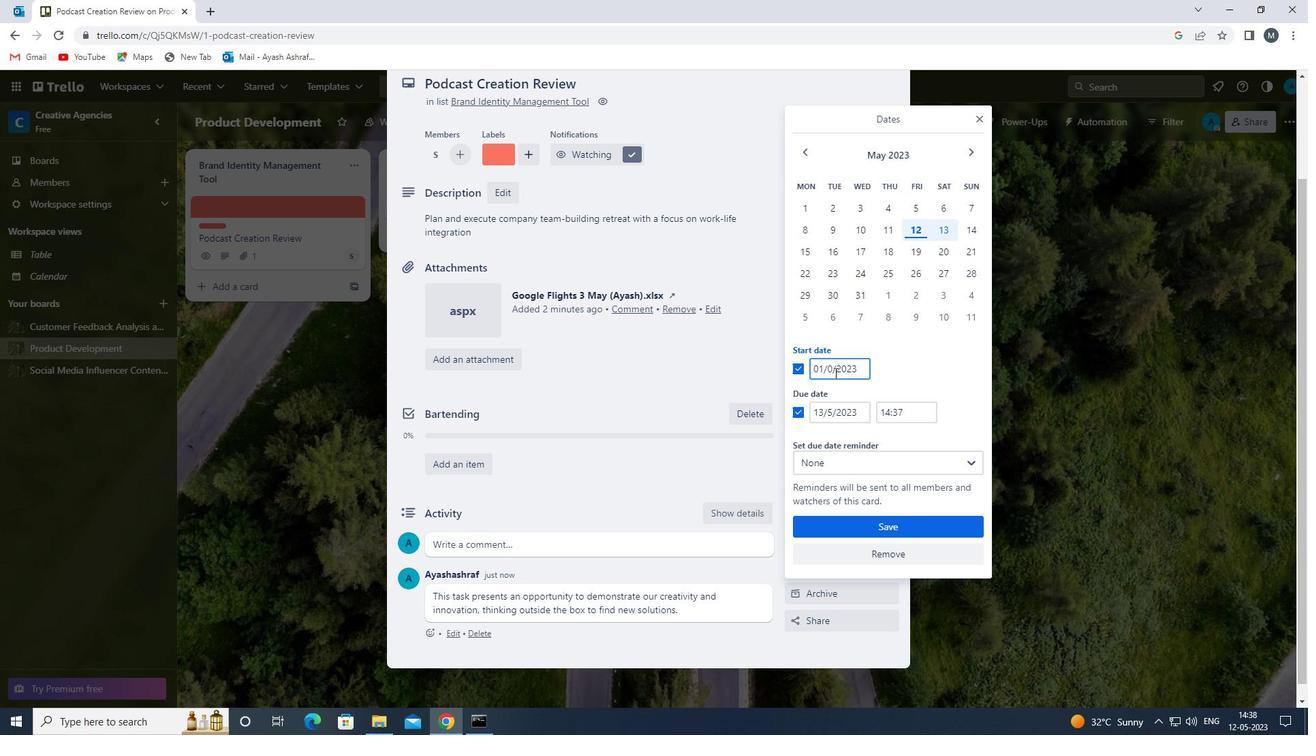 
Action: Mouse moved to (864, 369)
Screenshot: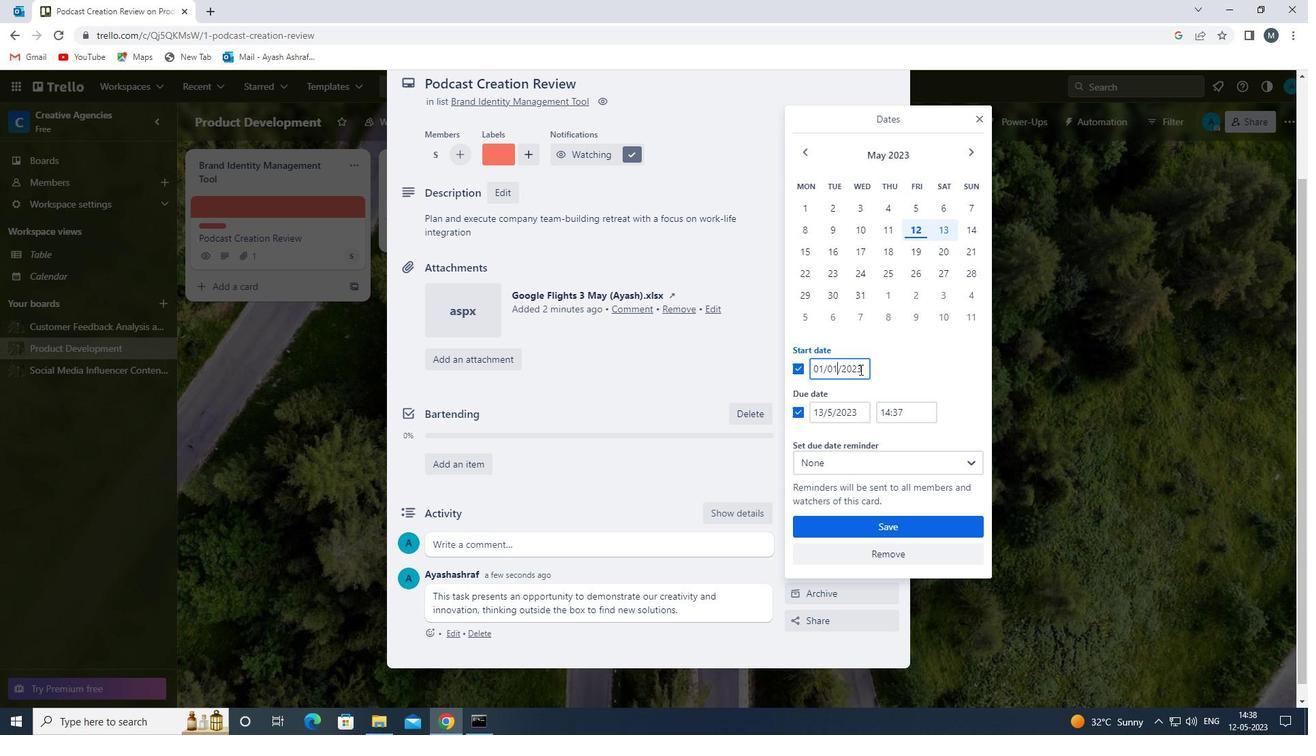 
Action: Mouse pressed left at (864, 369)
Screenshot: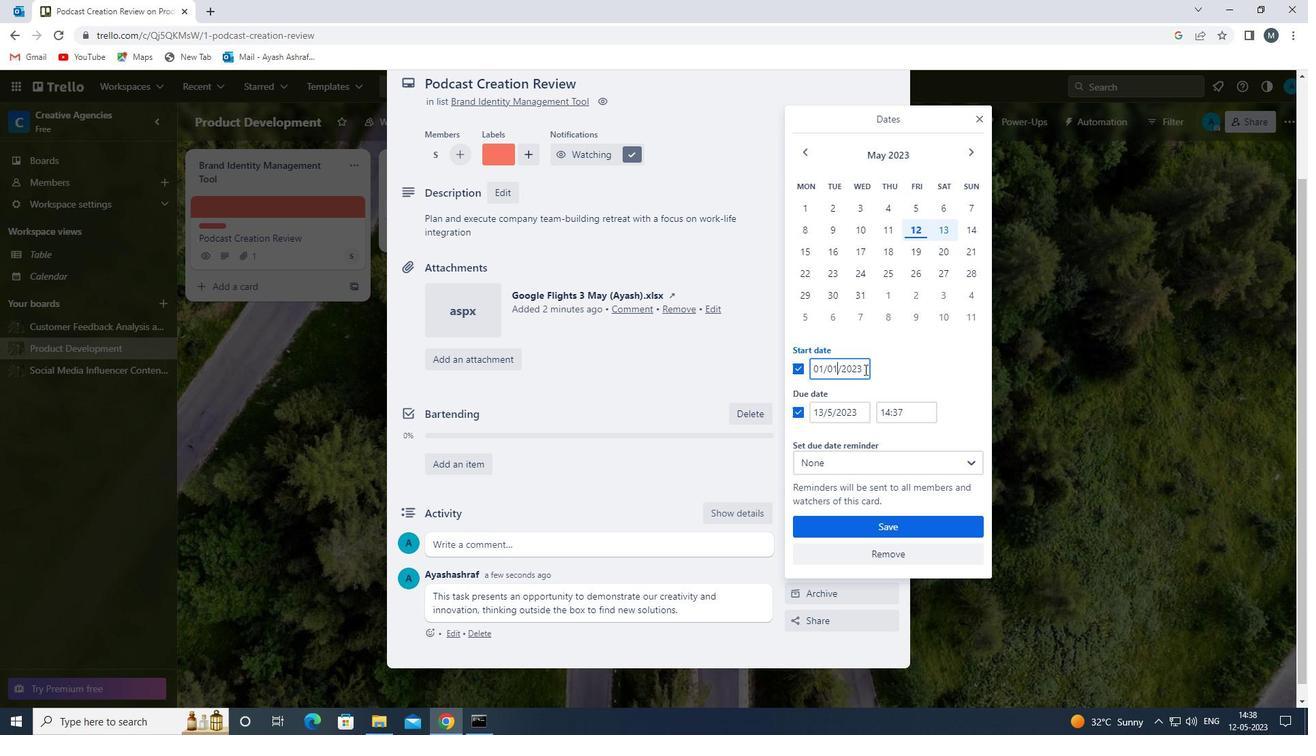 
Action: Mouse moved to (855, 373)
Screenshot: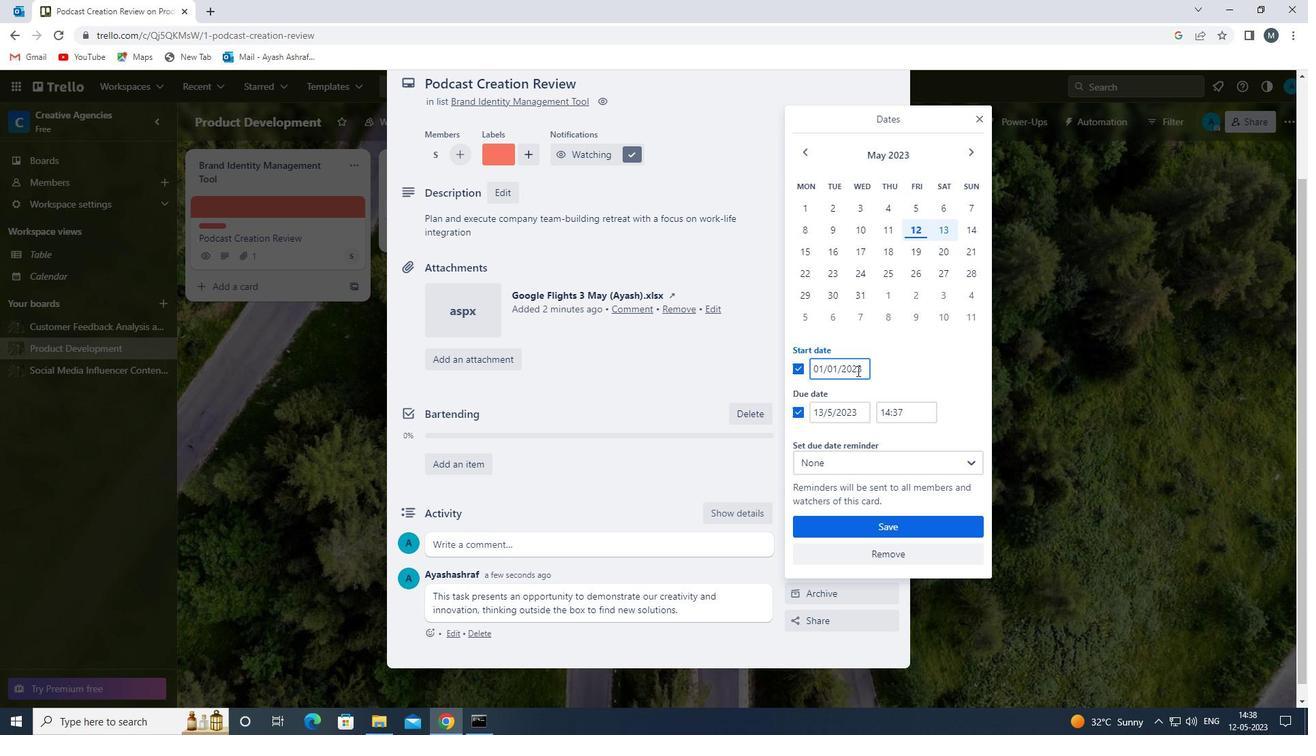
Action: Key pressed <Key.backspace>
Screenshot: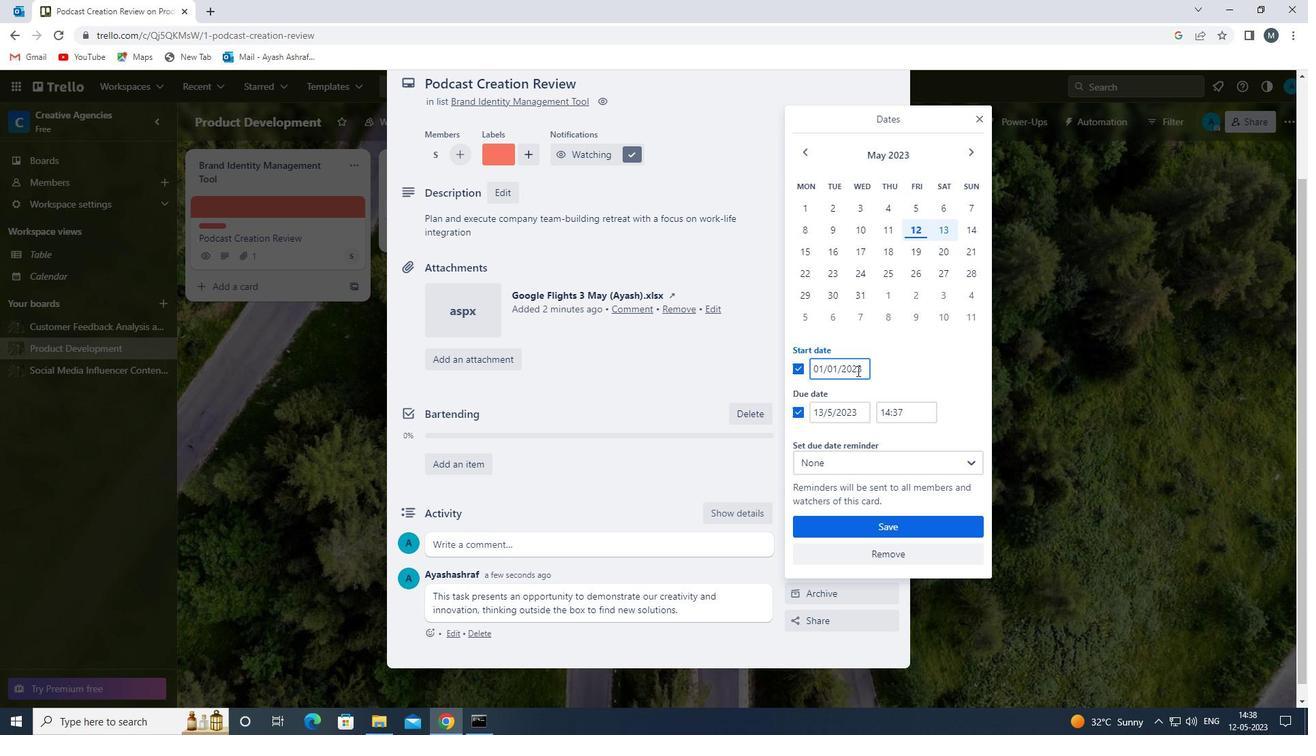 
Action: Mouse moved to (853, 374)
Screenshot: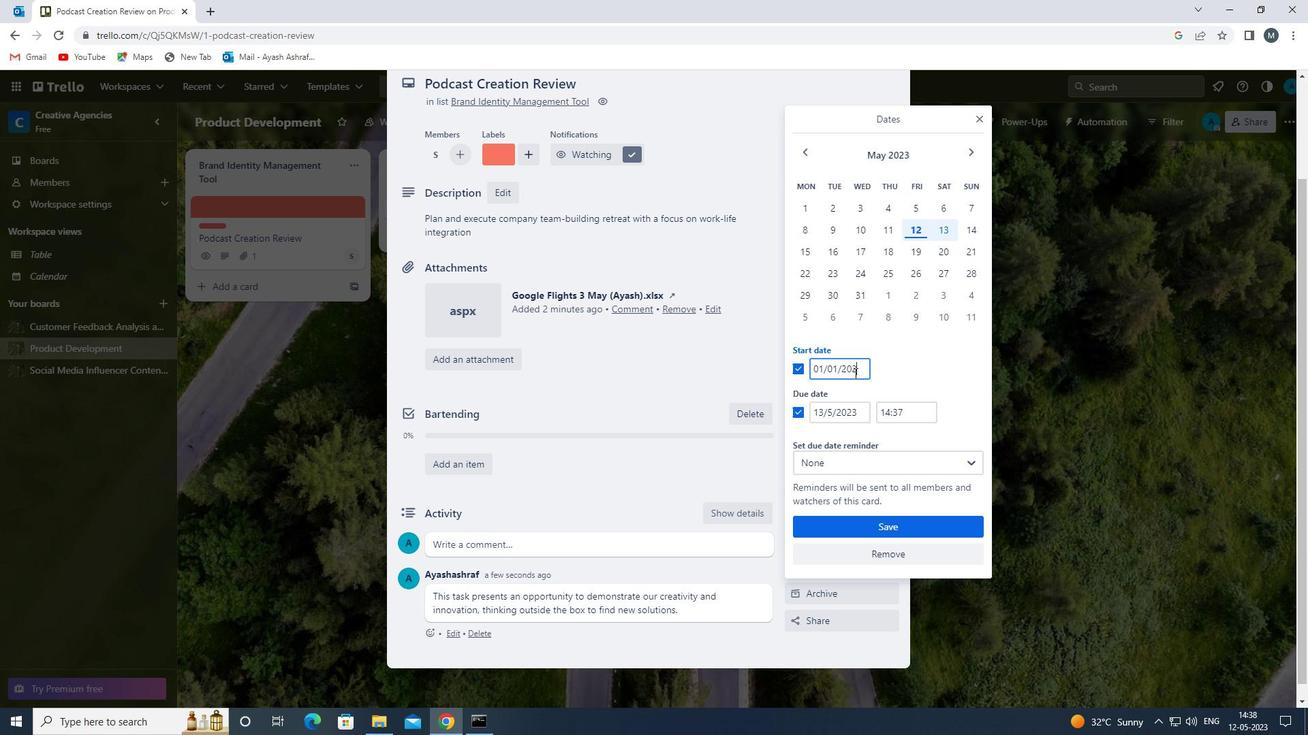 
Action: Key pressed <Key.backspace>
Screenshot: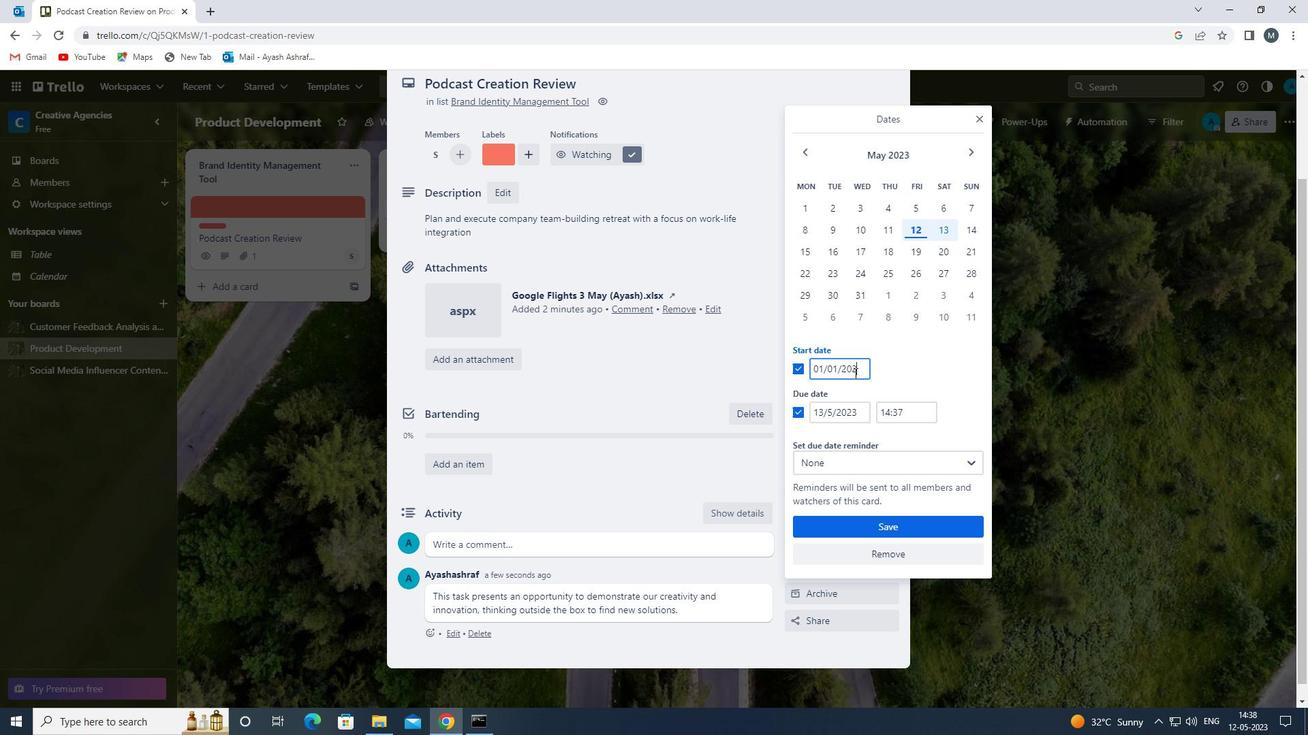 
Action: Mouse moved to (853, 374)
Screenshot: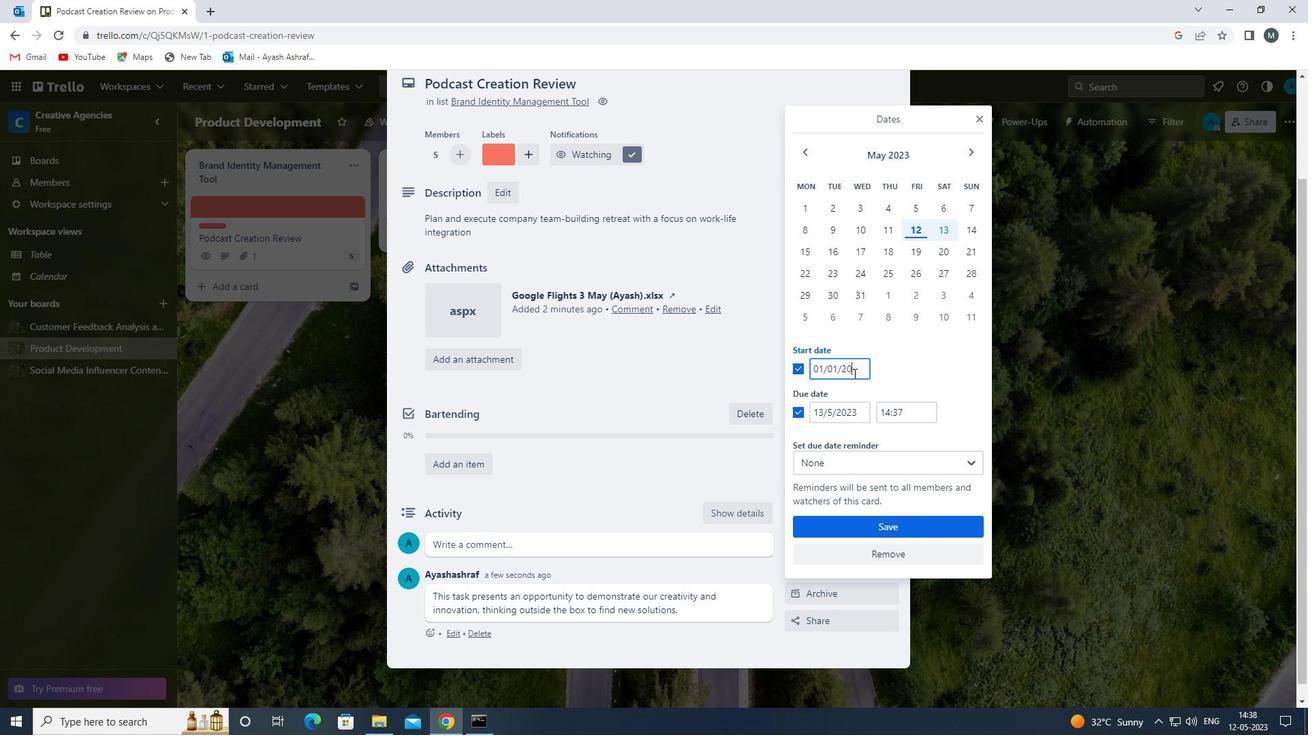 
Action: Key pressed <Key.backspace>
Screenshot: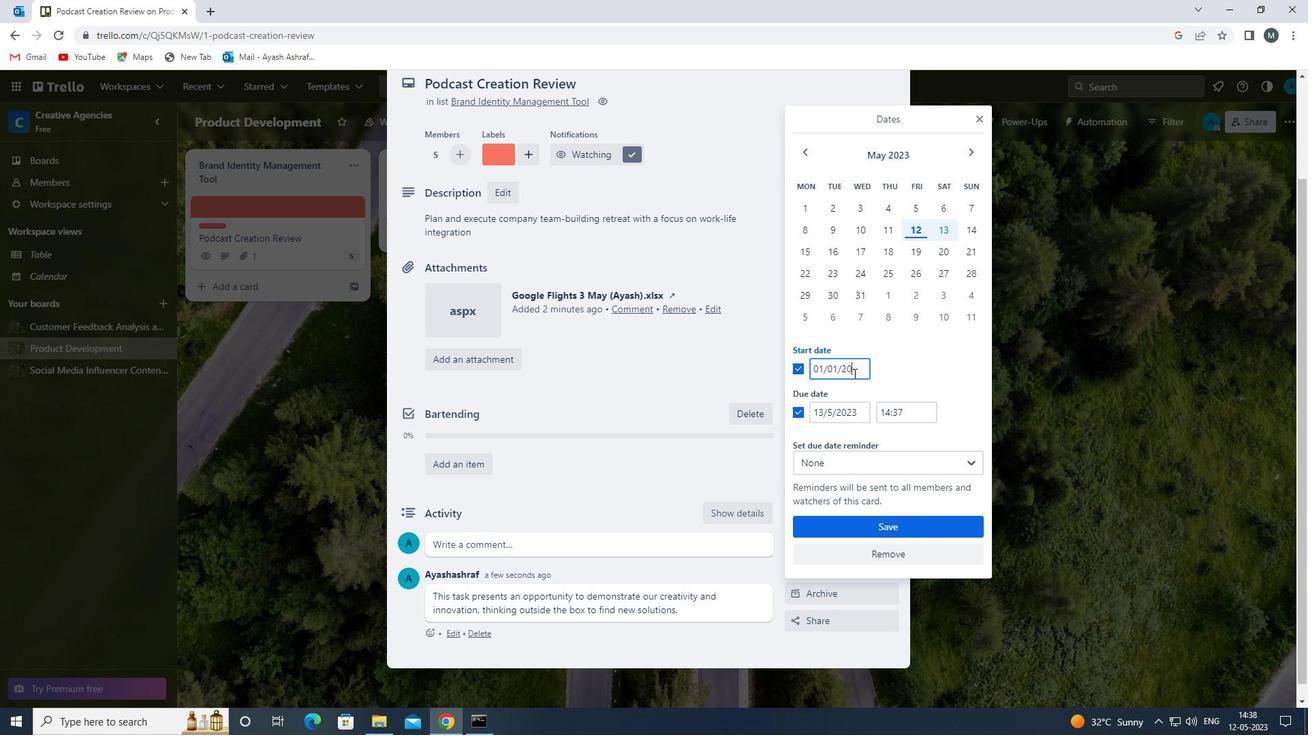
Action: Mouse moved to (853, 374)
Screenshot: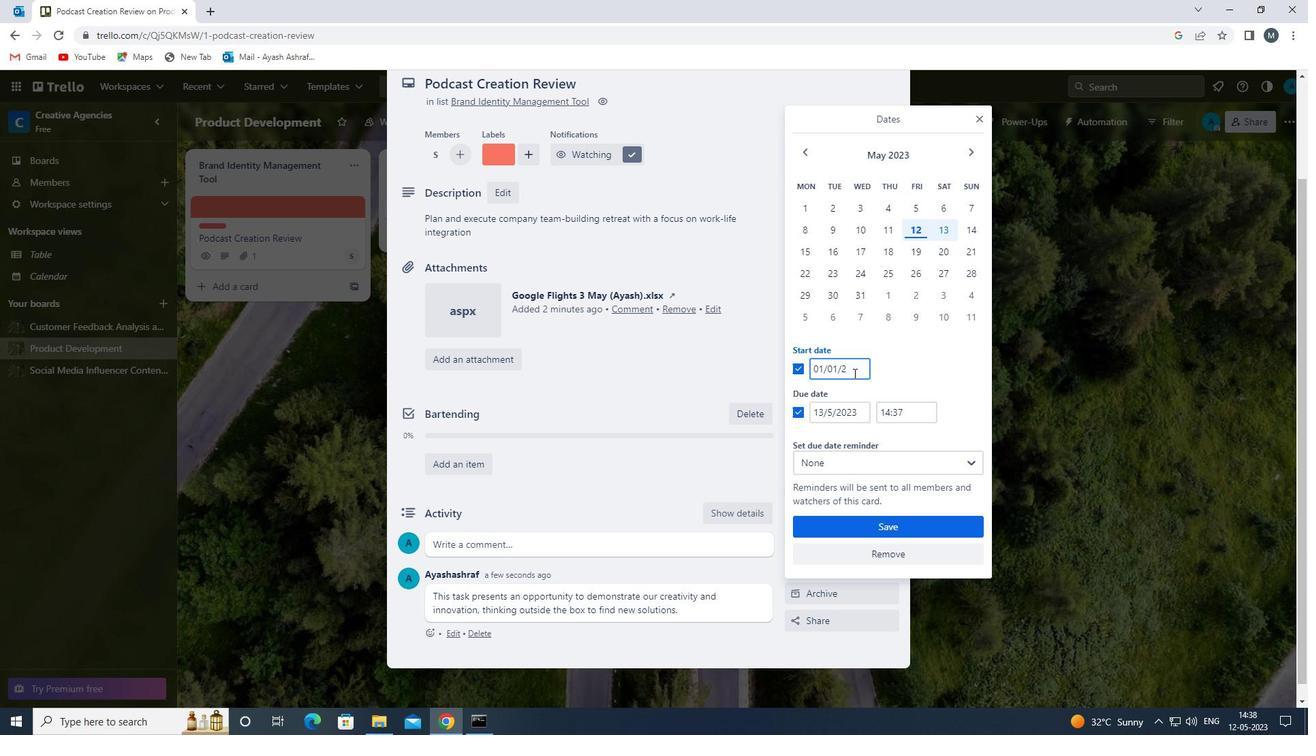 
Action: Key pressed <Key.backspace>
Screenshot: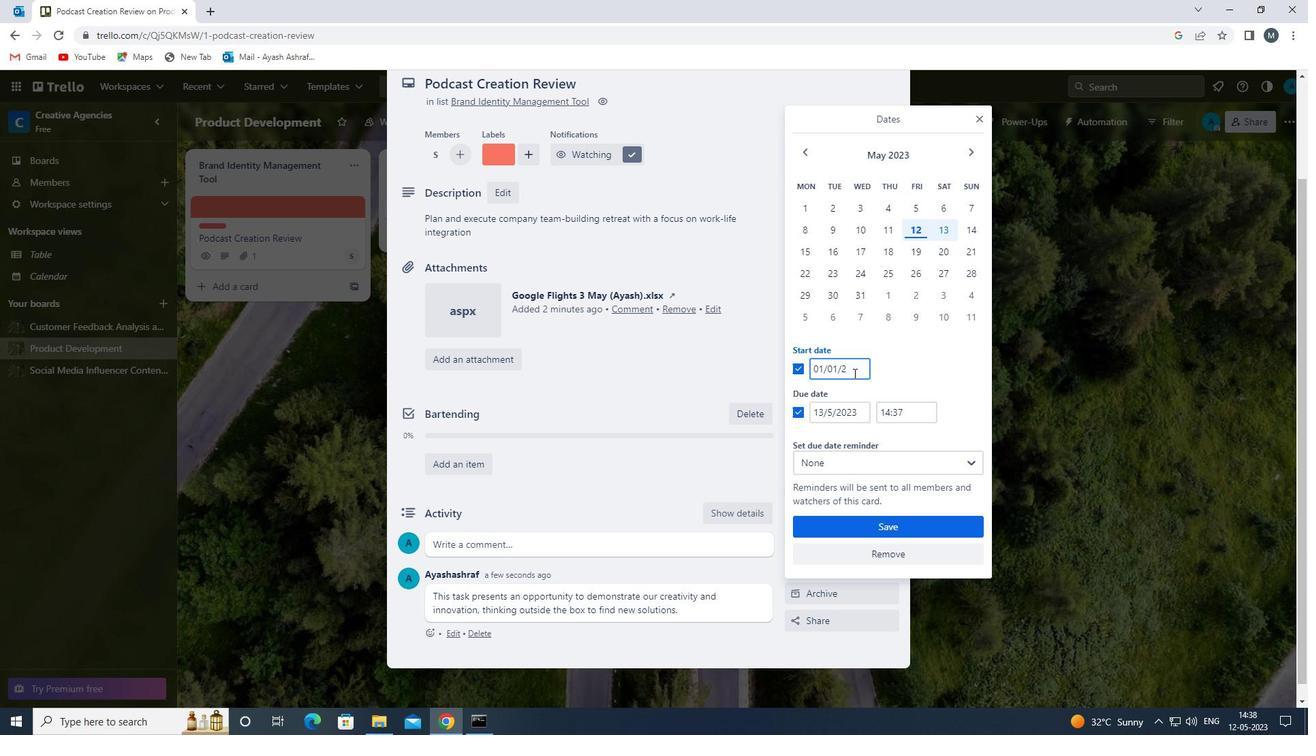 
Action: Mouse moved to (848, 376)
Screenshot: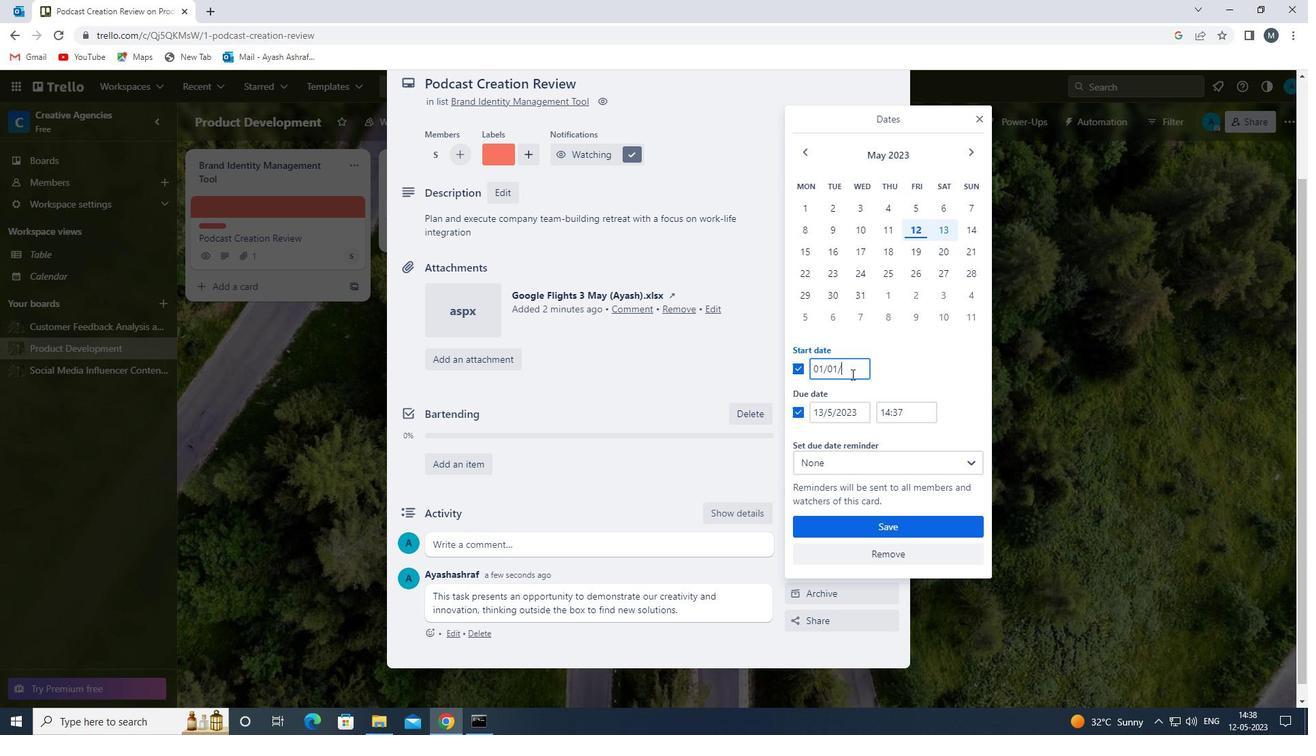 
Action: Key pressed 1900
Screenshot: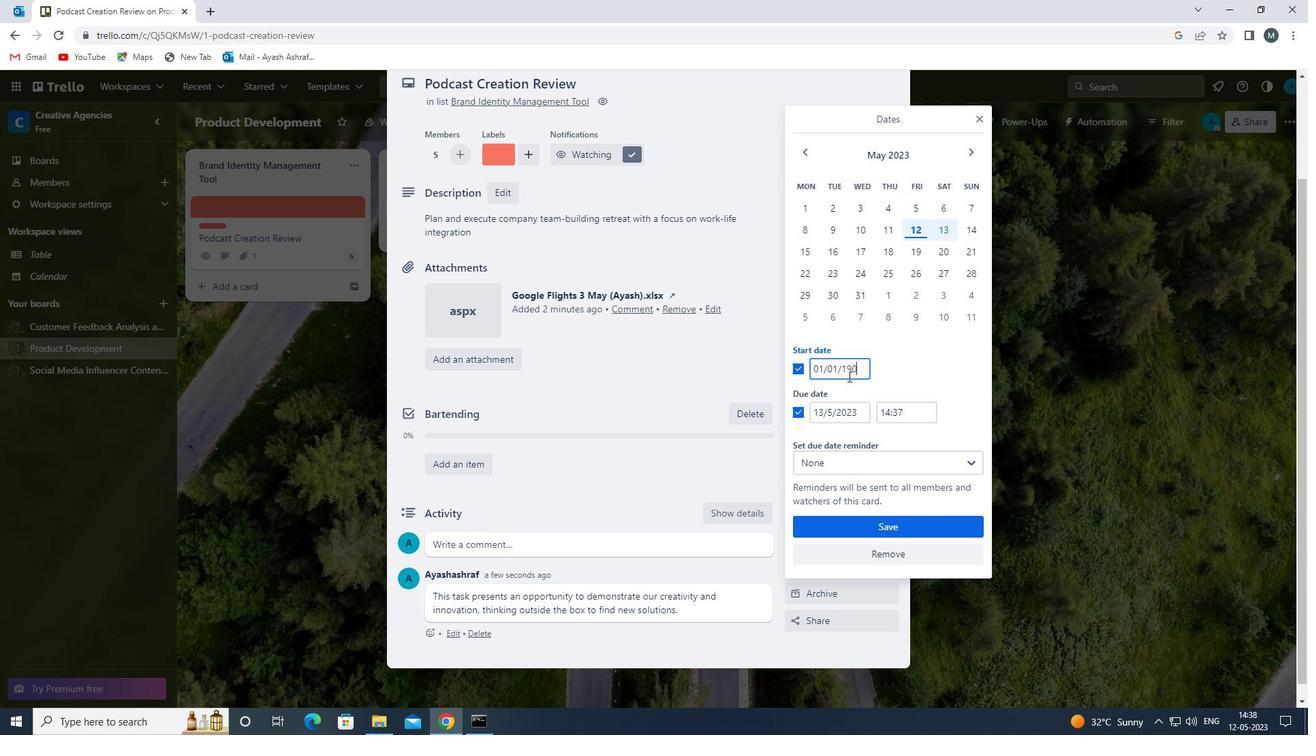 
Action: Mouse moved to (825, 411)
Screenshot: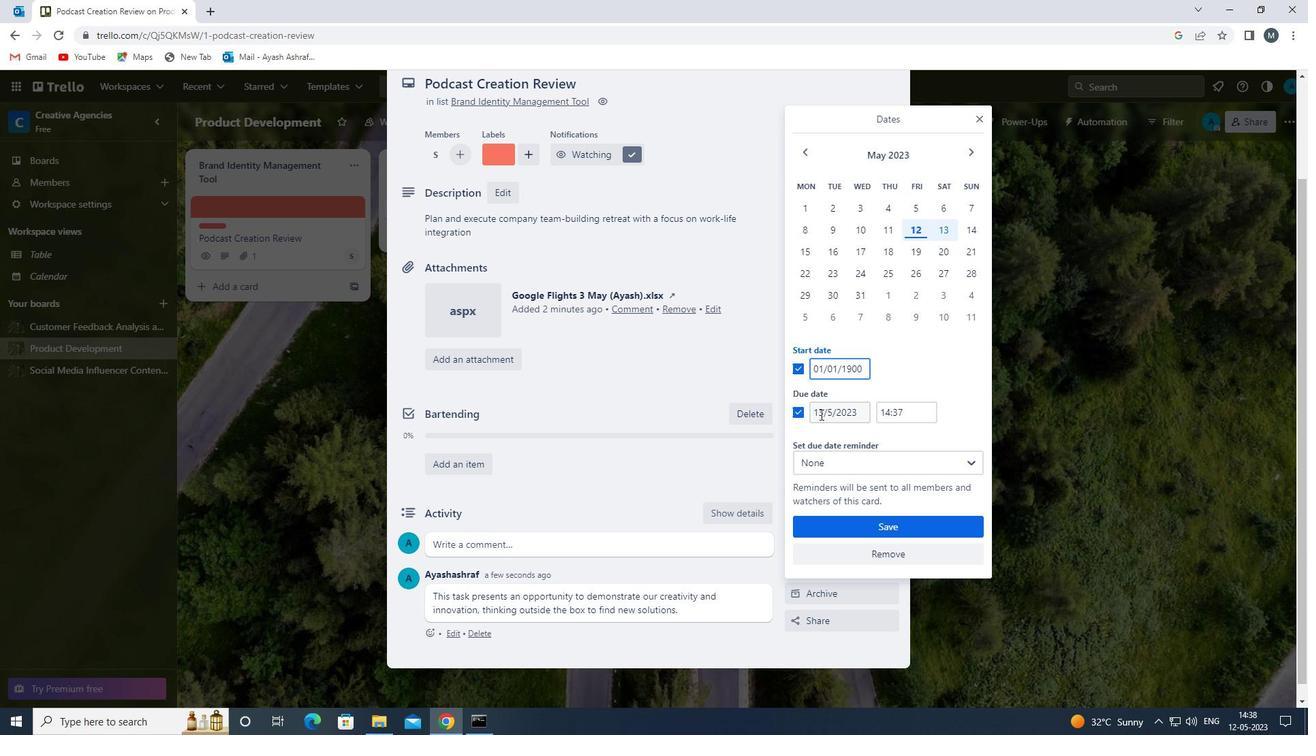 
Action: Mouse pressed left at (825, 411)
Screenshot: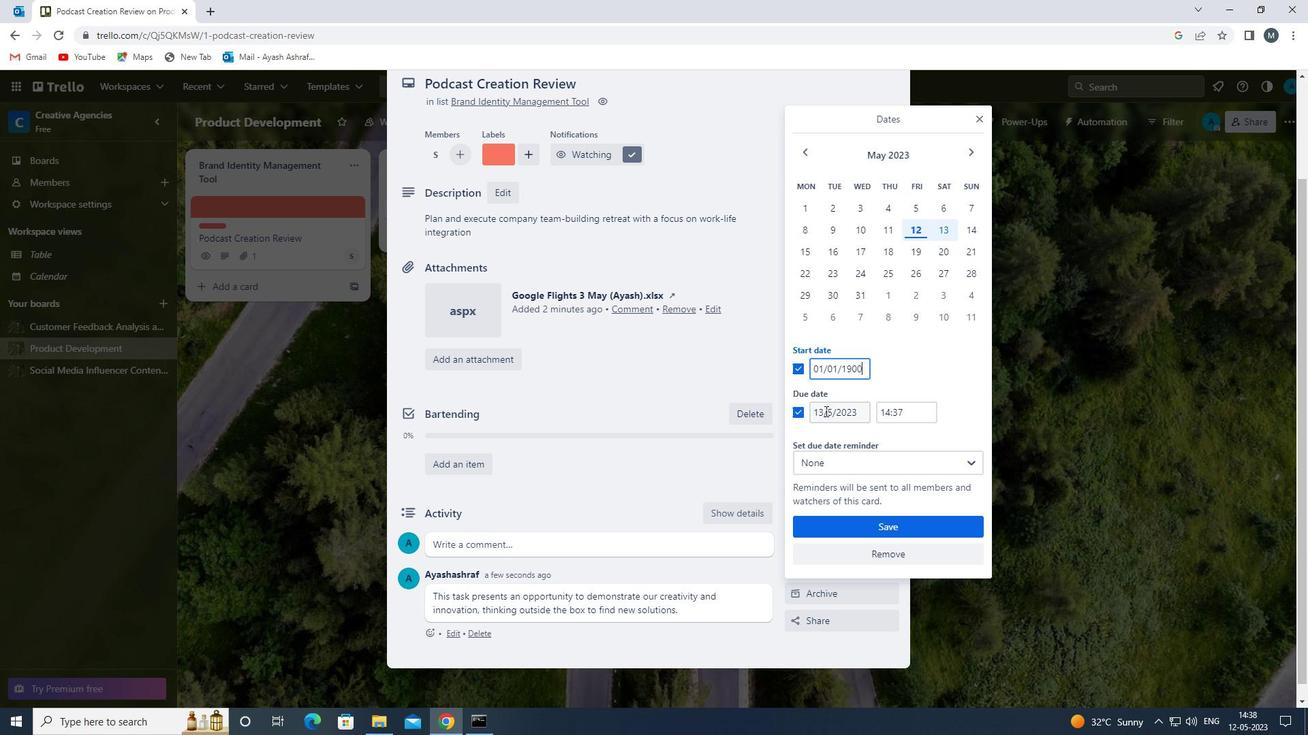 
Action: Mouse moved to (823, 410)
Screenshot: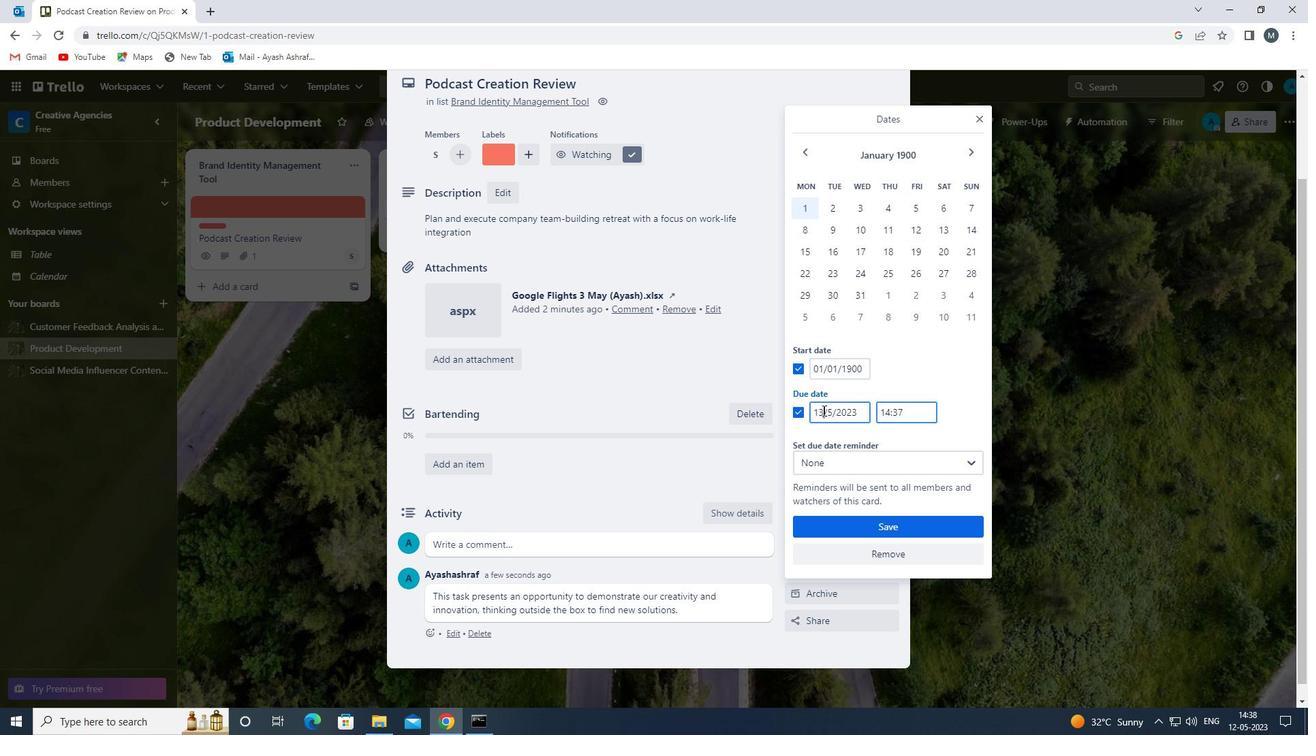 
Action: Key pressed <Key.backspace><Key.backspace>1<Key.backspace>08
Screenshot: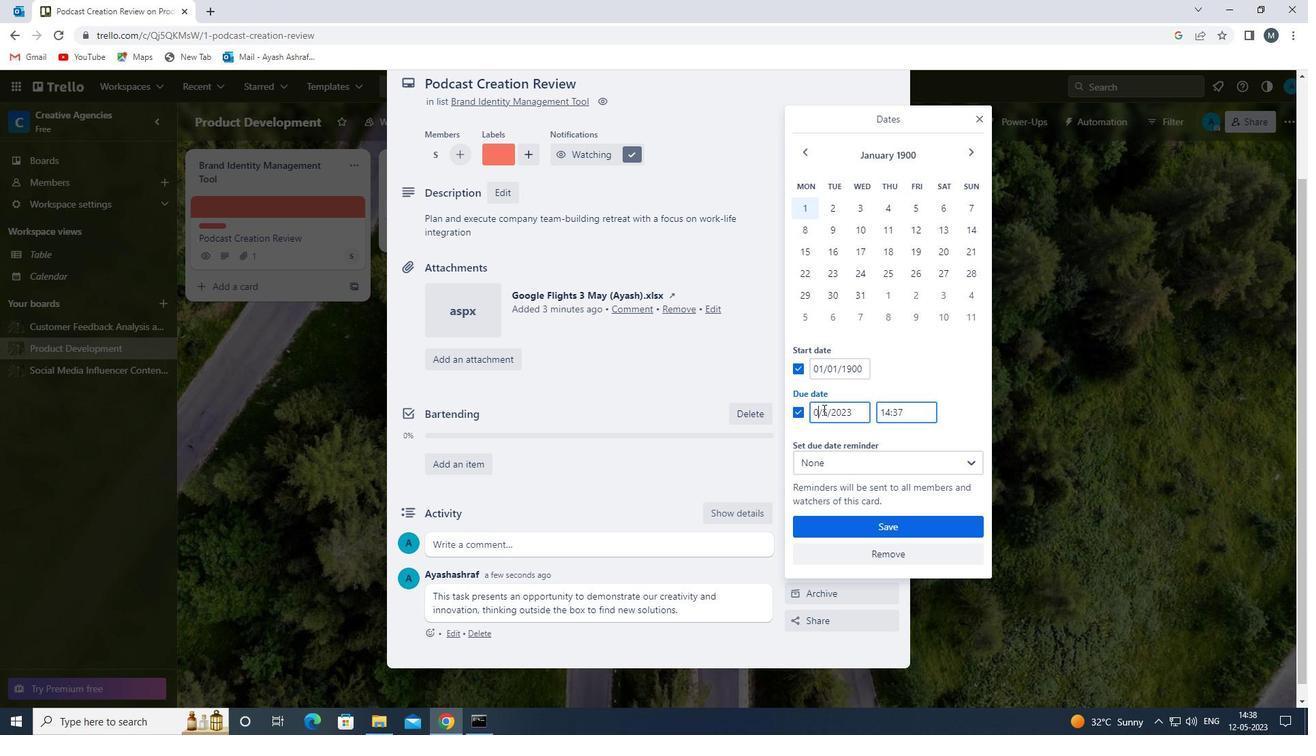 
Action: Mouse moved to (831, 414)
Screenshot: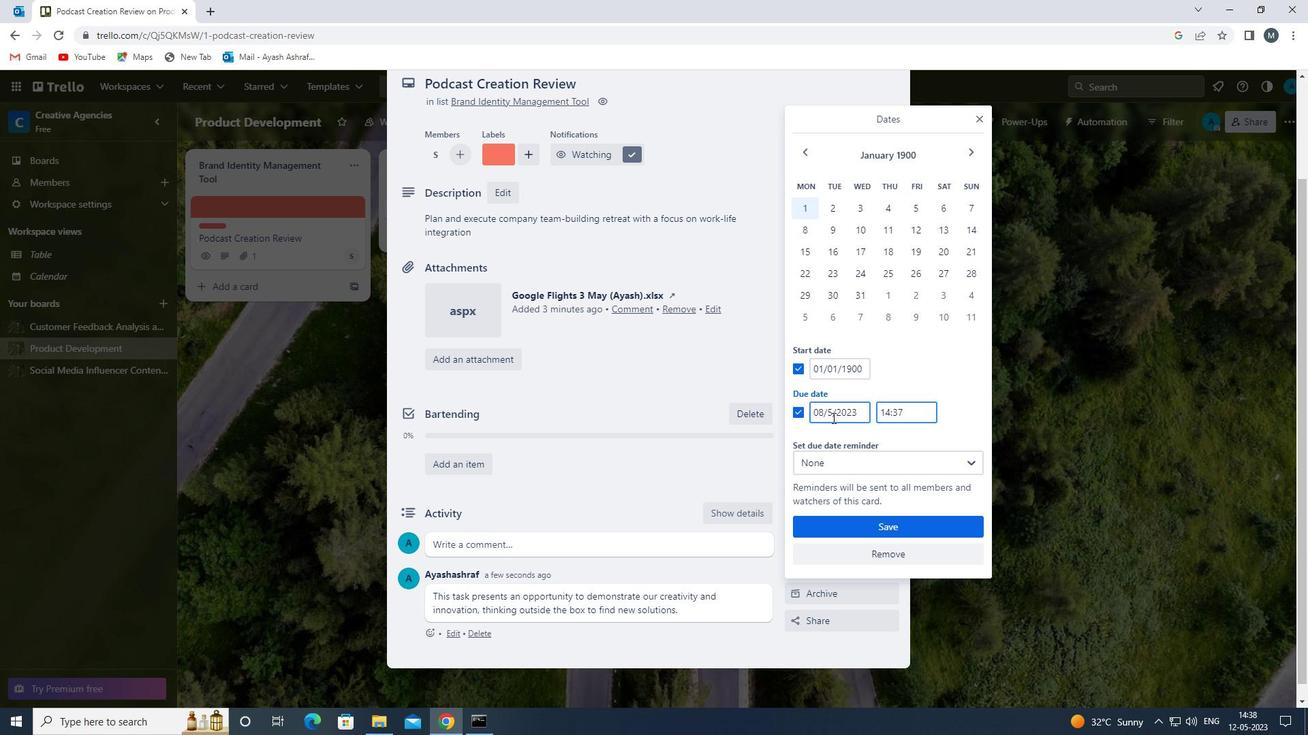 
Action: Mouse pressed left at (831, 414)
Screenshot: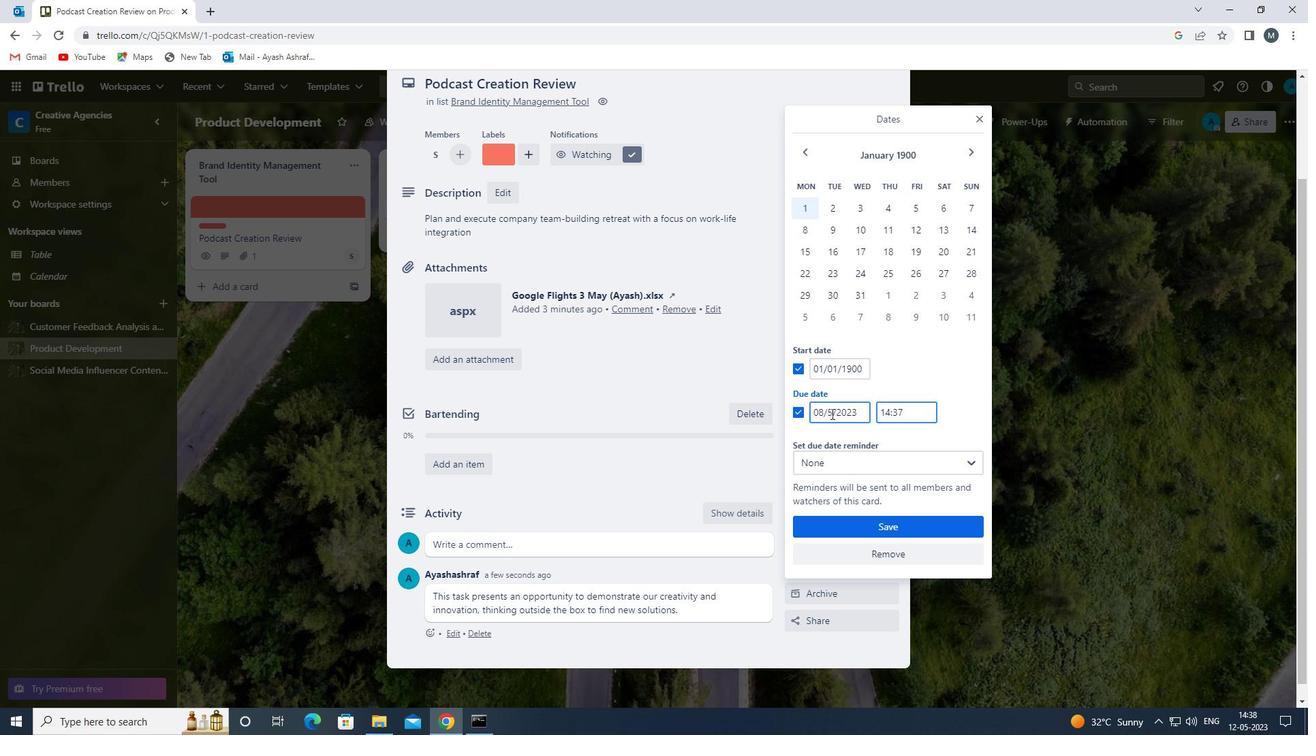 
Action: Mouse moved to (836, 415)
Screenshot: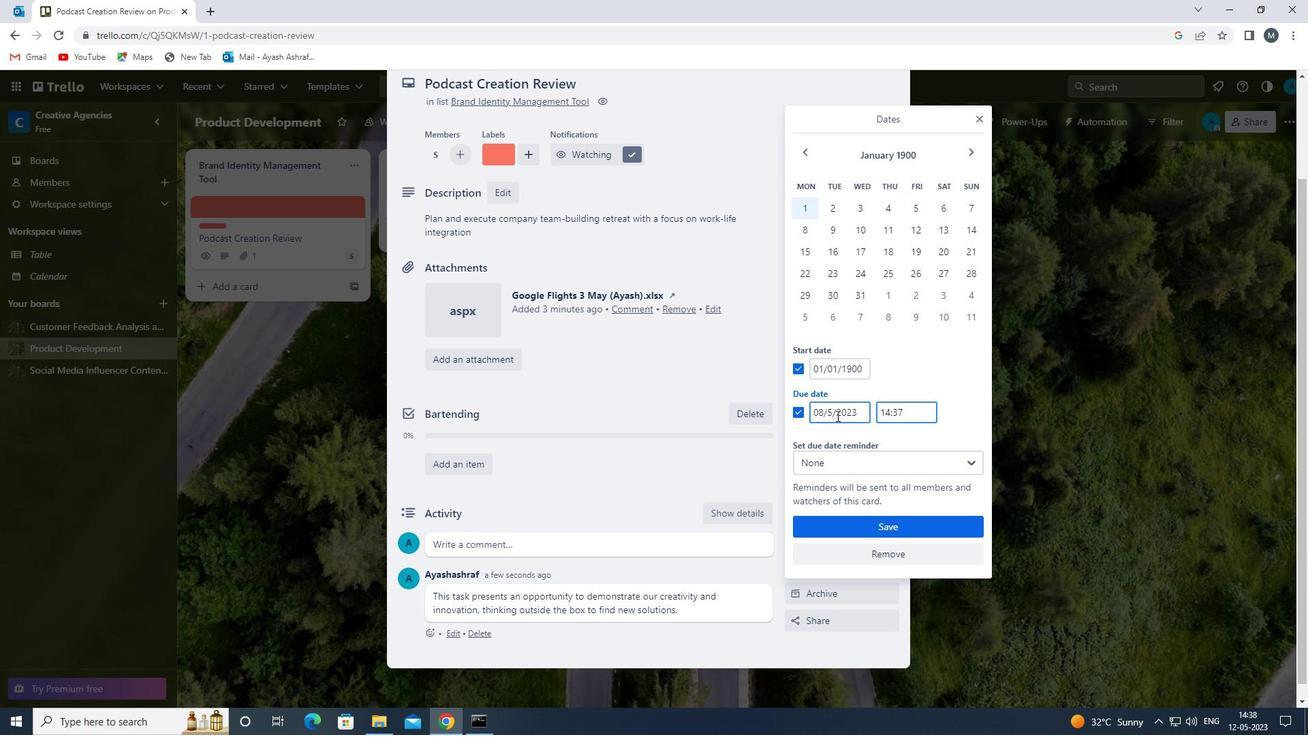 
Action: Key pressed <Key.backspace>
Screenshot: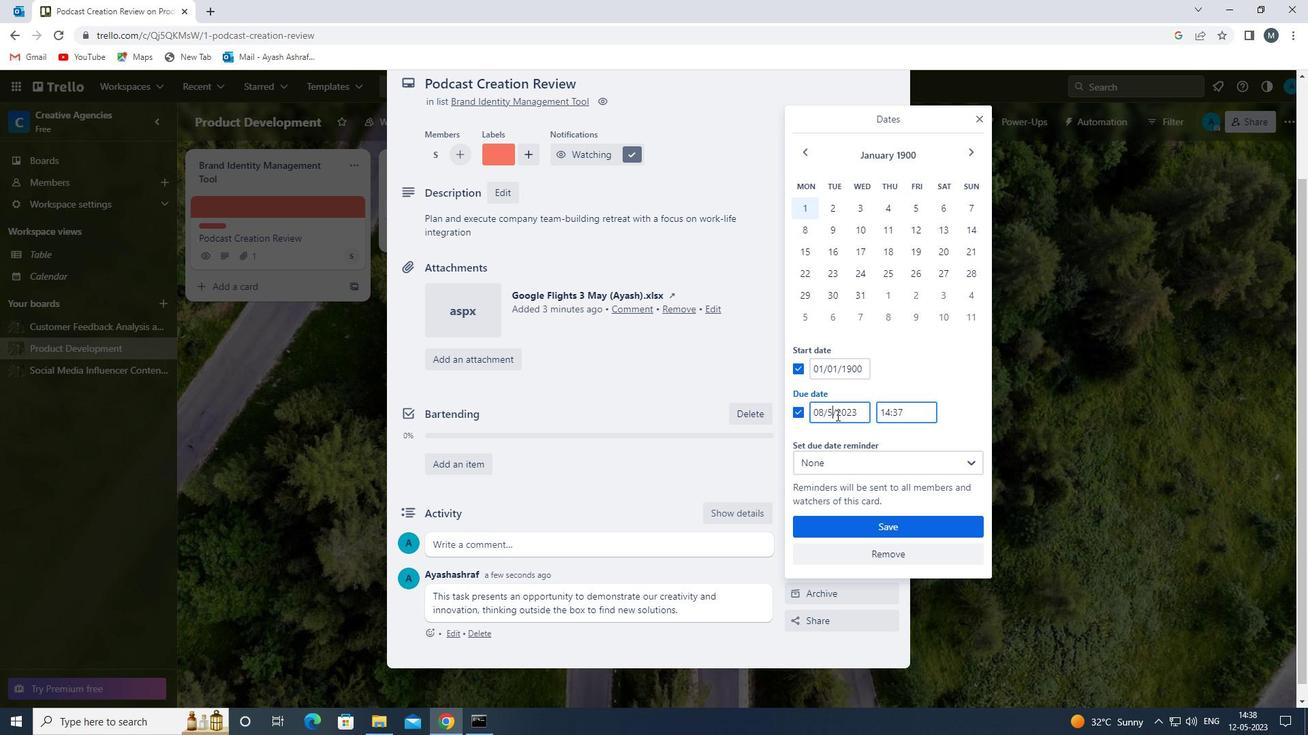 
Action: Mouse moved to (835, 414)
Screenshot: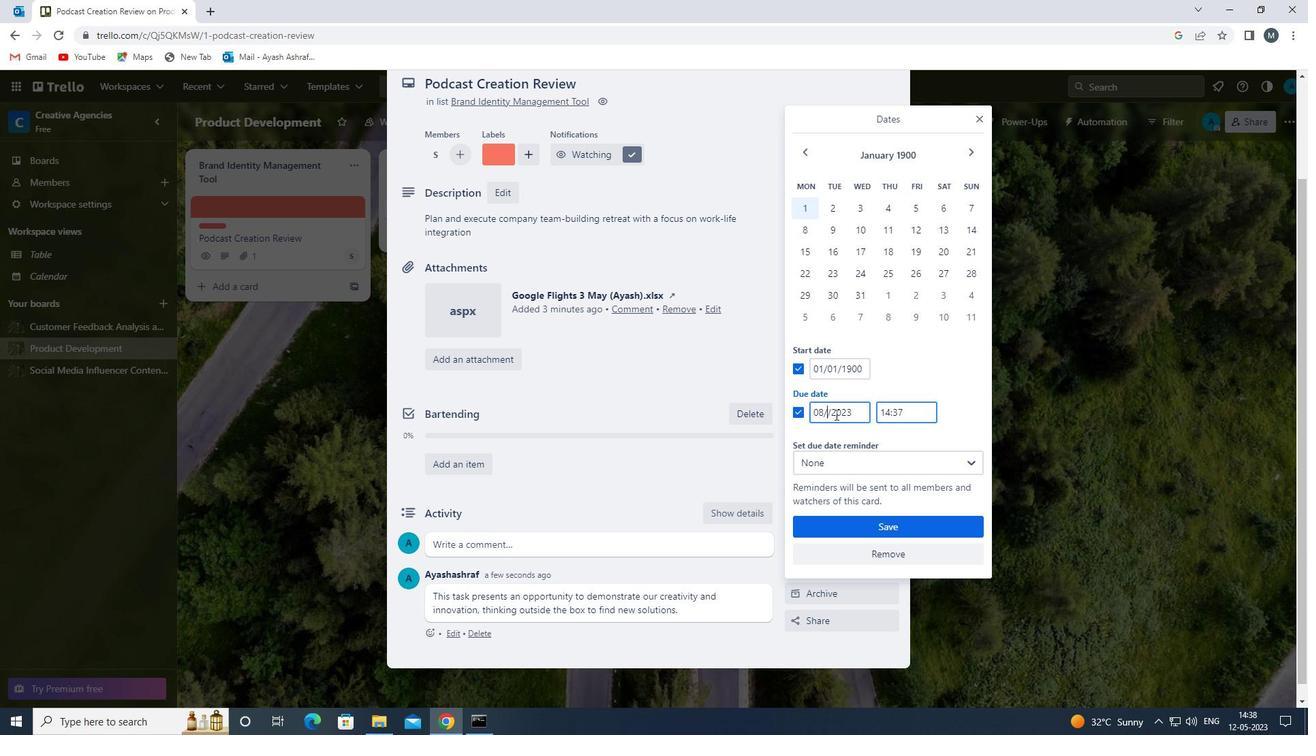 
Action: Key pressed 0
Screenshot: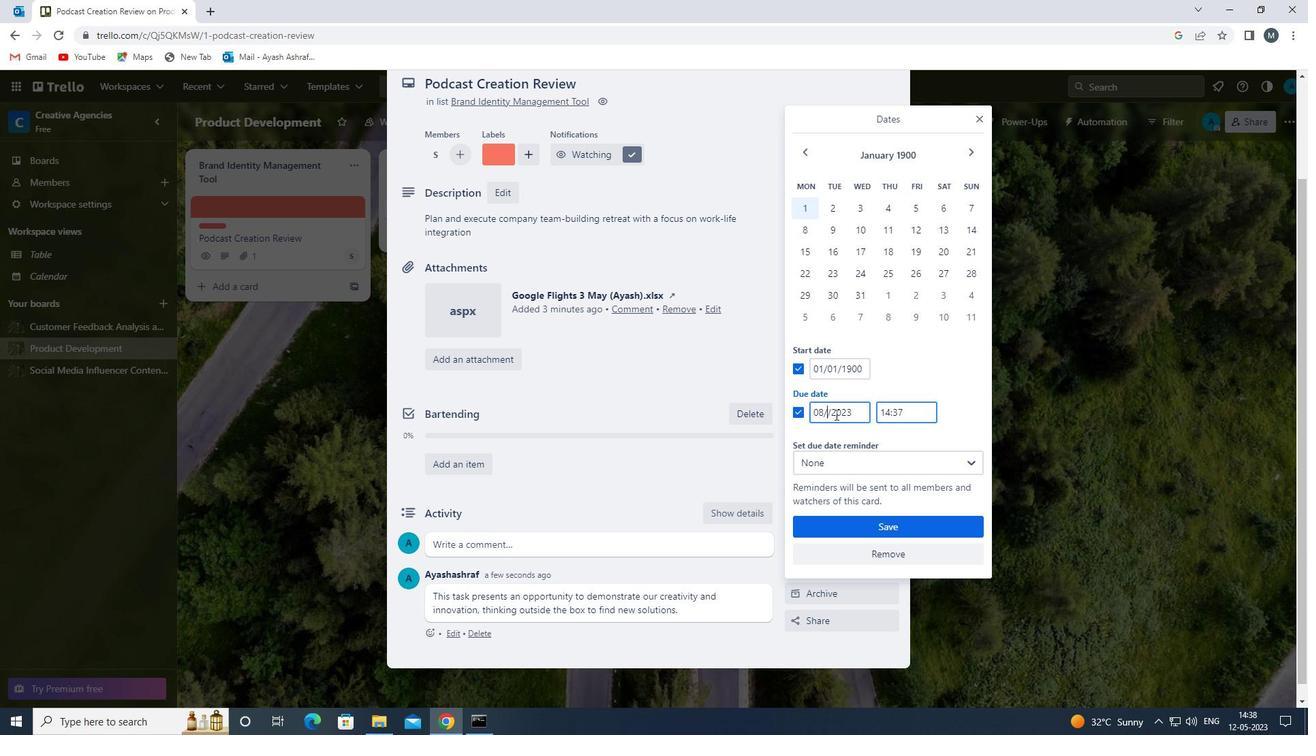 
Action: Mouse moved to (834, 414)
Screenshot: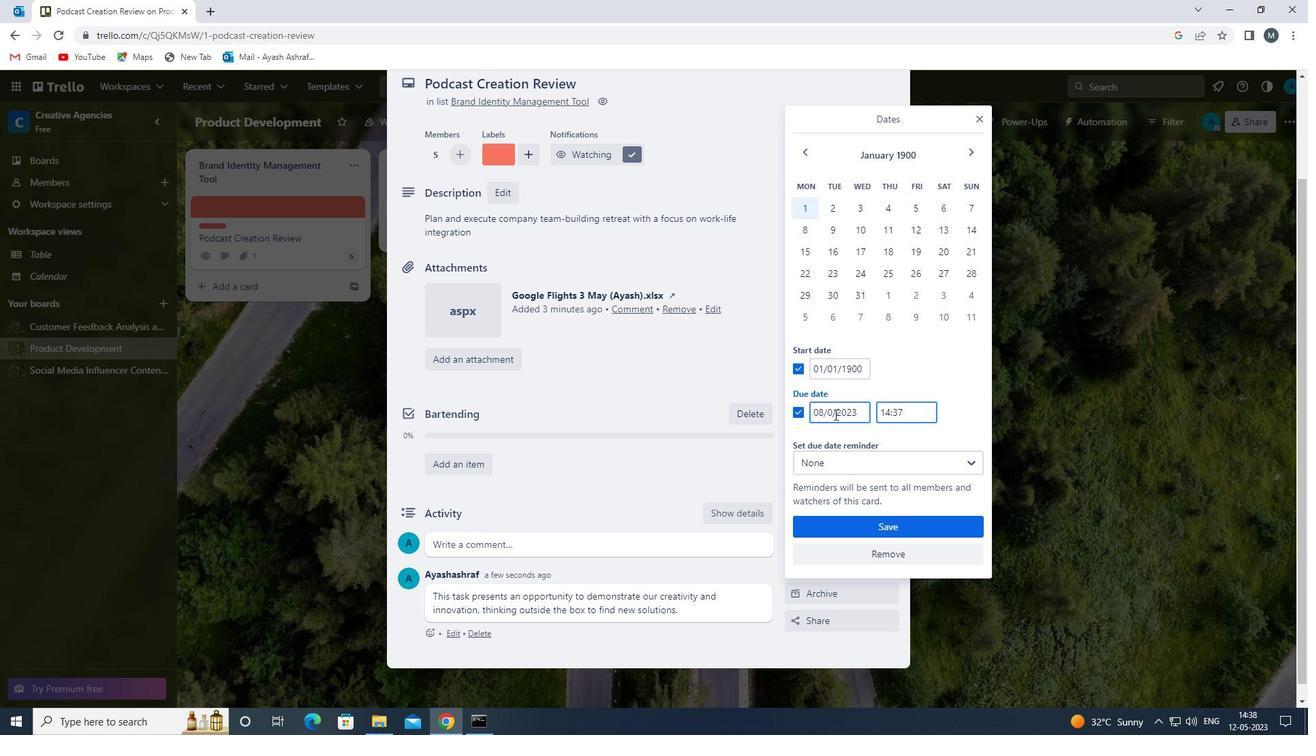 
Action: Key pressed 1
Screenshot: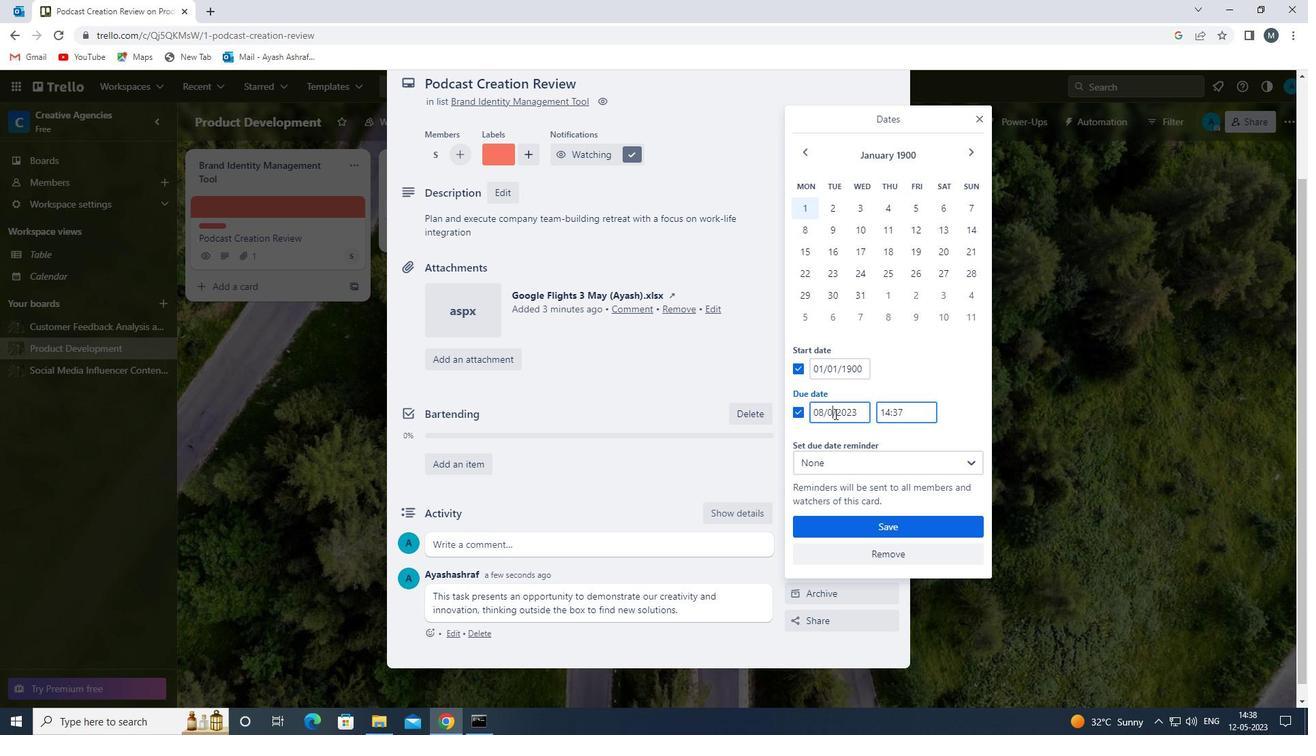 
Action: Mouse moved to (863, 414)
Screenshot: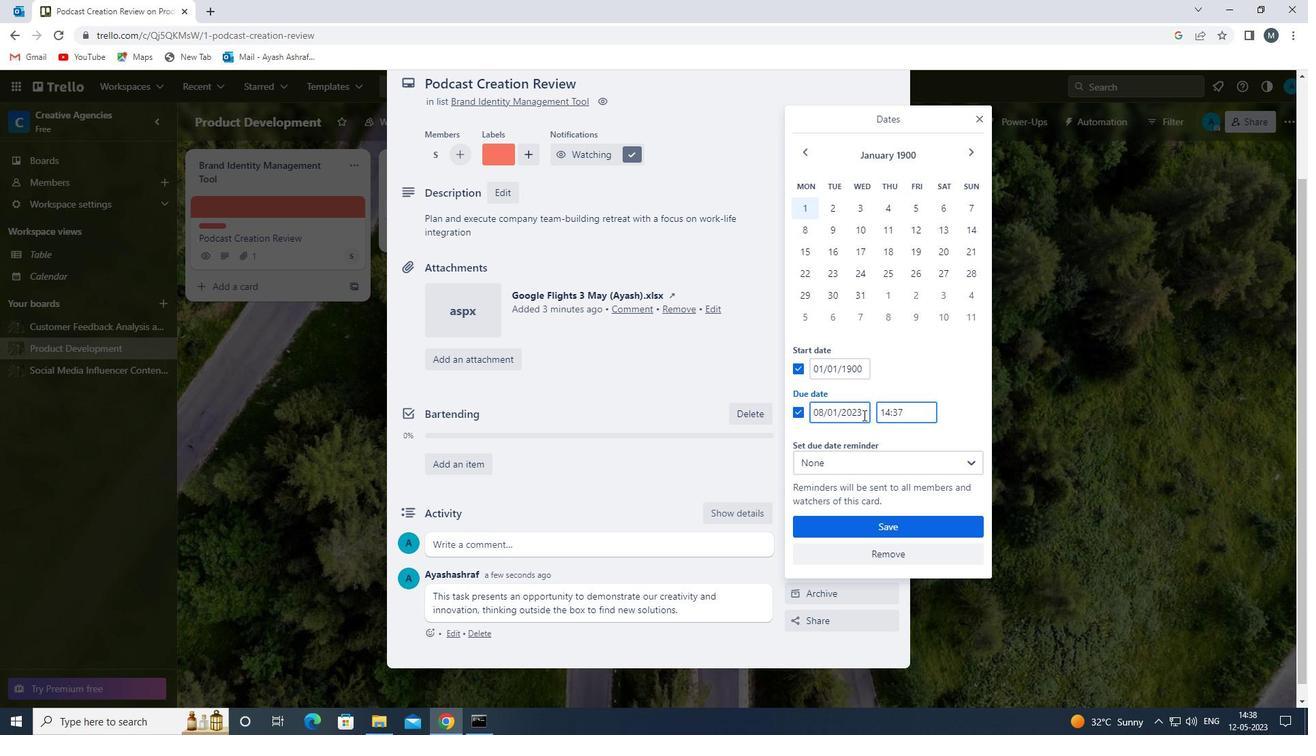 
Action: Mouse pressed left at (863, 414)
Screenshot: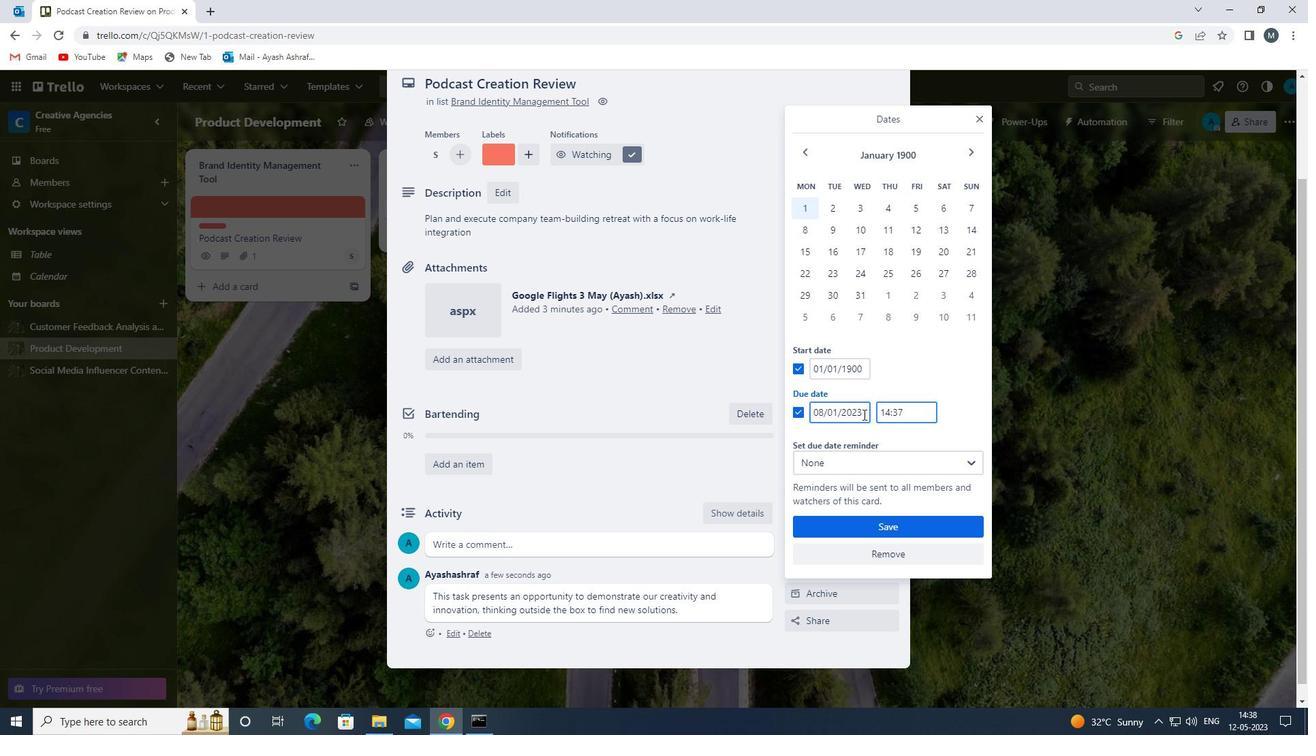 
Action: Mouse moved to (852, 413)
Screenshot: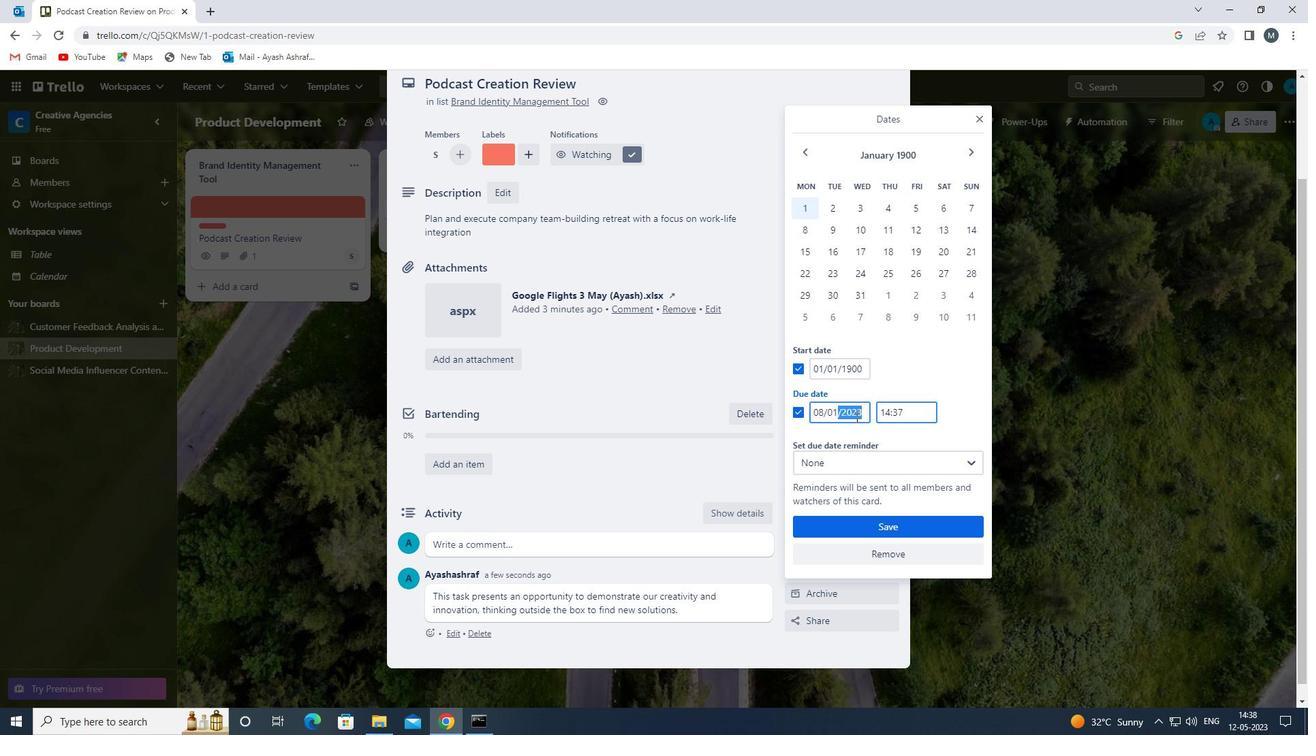 
Action: Mouse pressed left at (852, 413)
Screenshot: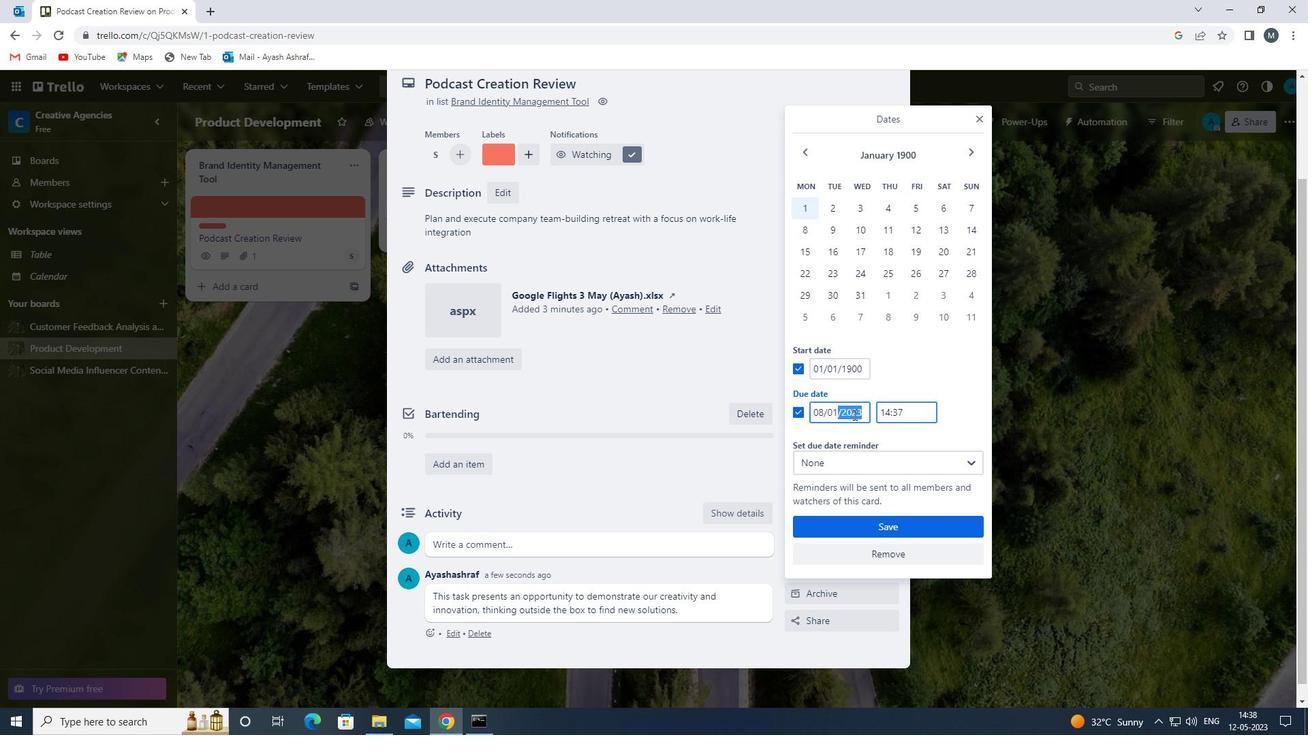 
Action: Mouse moved to (861, 412)
Screenshot: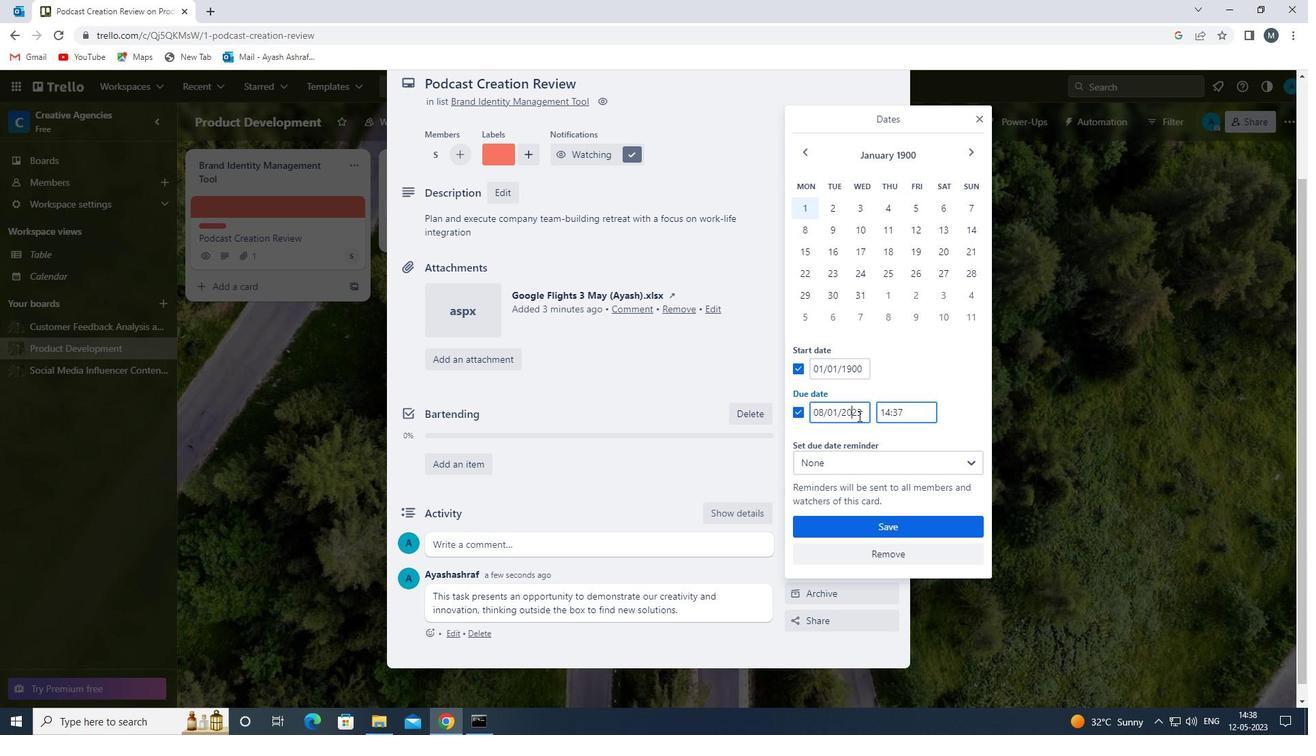 
Action: Mouse pressed left at (861, 412)
Screenshot: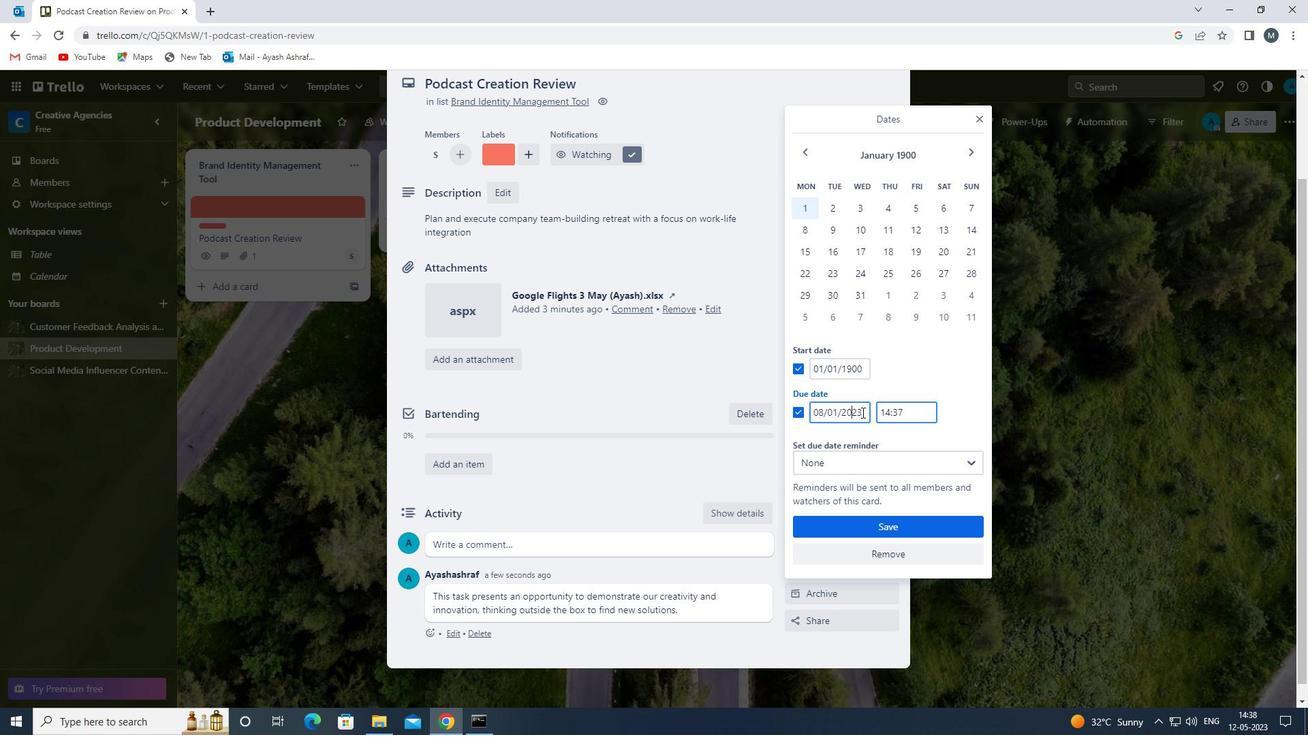 
Action: Mouse moved to (848, 417)
Screenshot: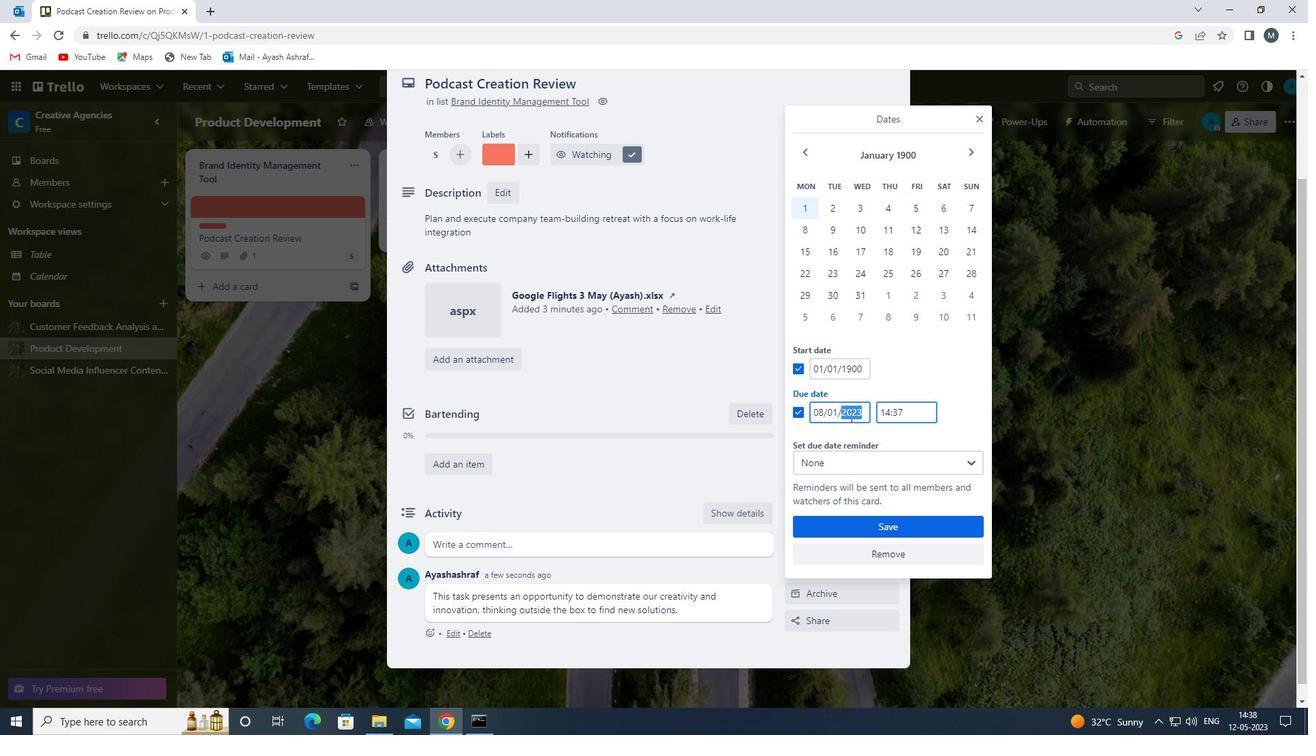 
Action: Key pressed 1
Screenshot: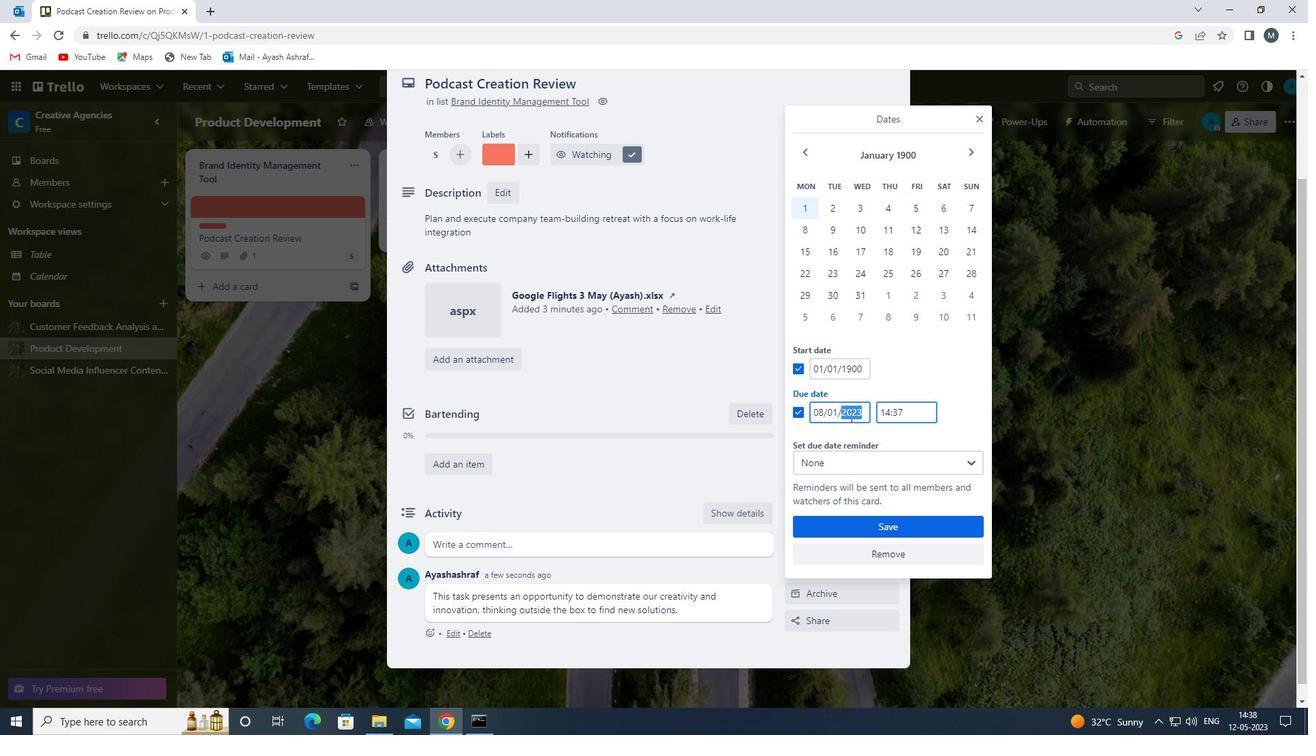 
Action: Mouse moved to (845, 417)
Screenshot: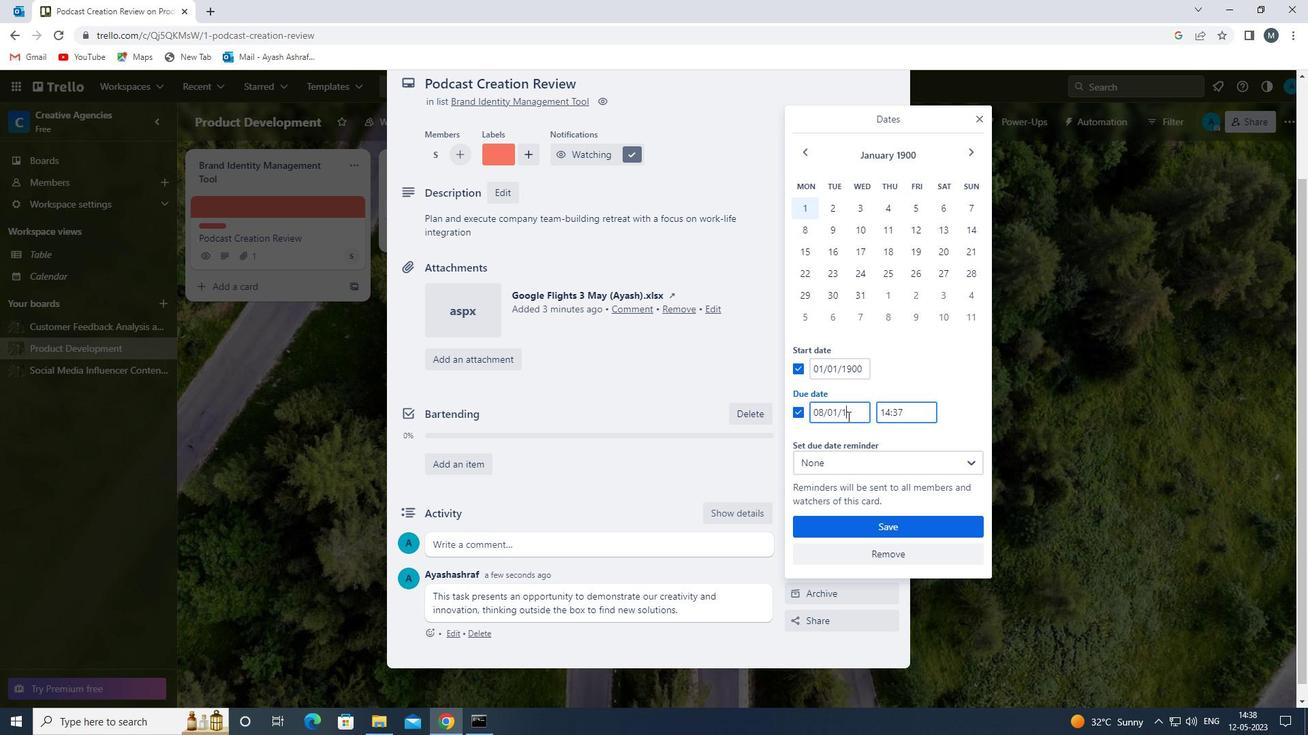 
Action: Key pressed 90
Screenshot: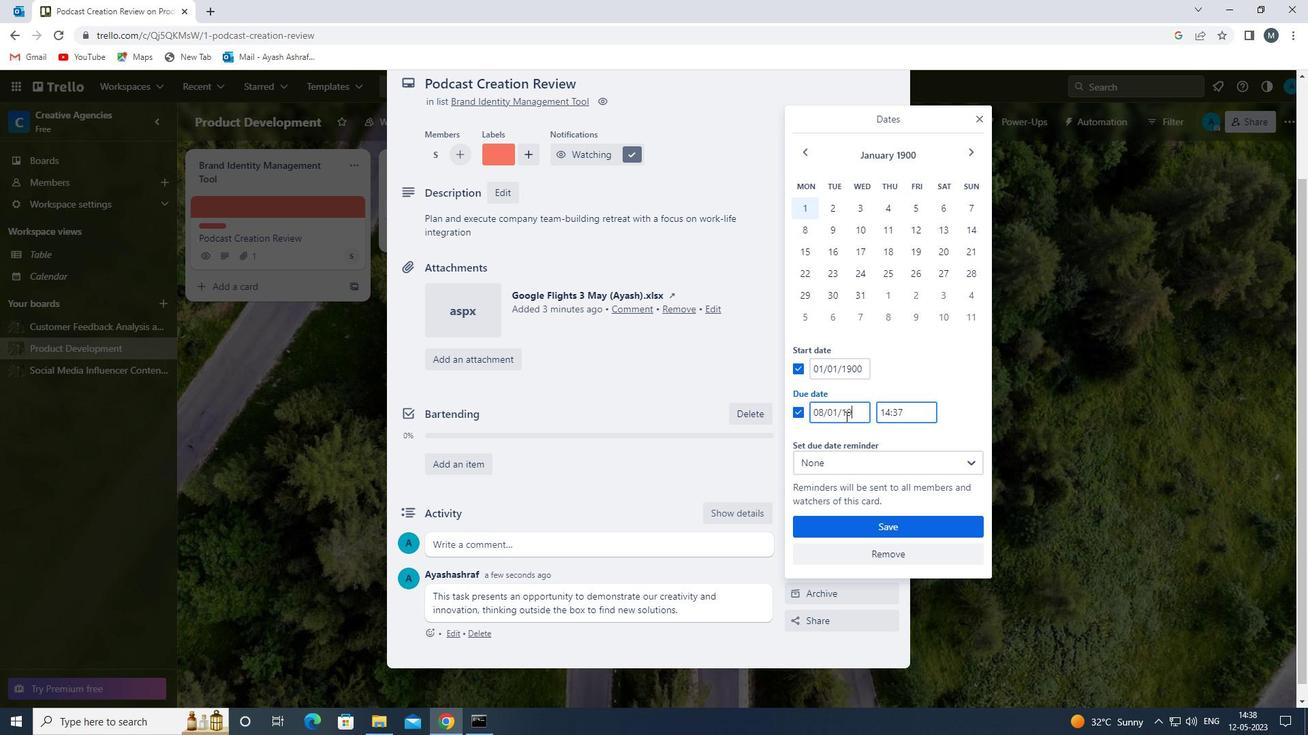 
Action: Mouse moved to (845, 417)
Screenshot: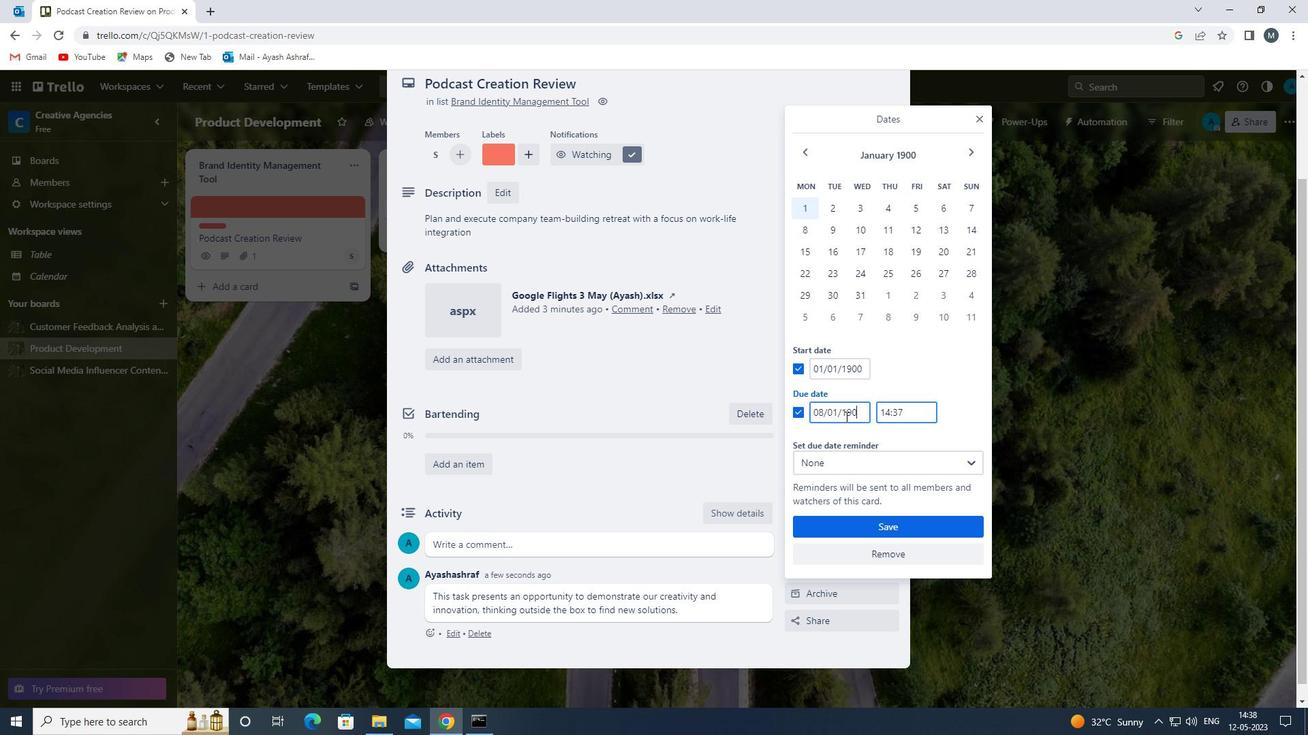 
Action: Key pressed 0
Screenshot: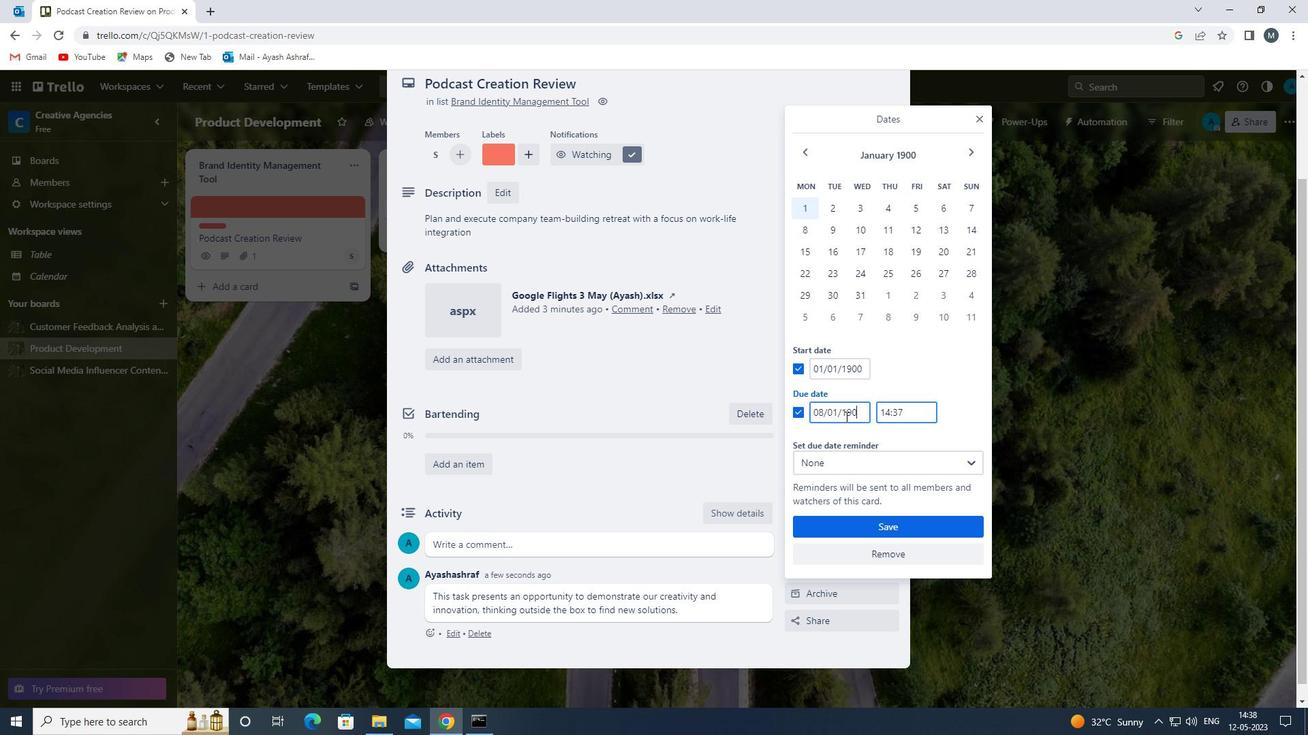 
Action: Mouse moved to (872, 528)
Screenshot: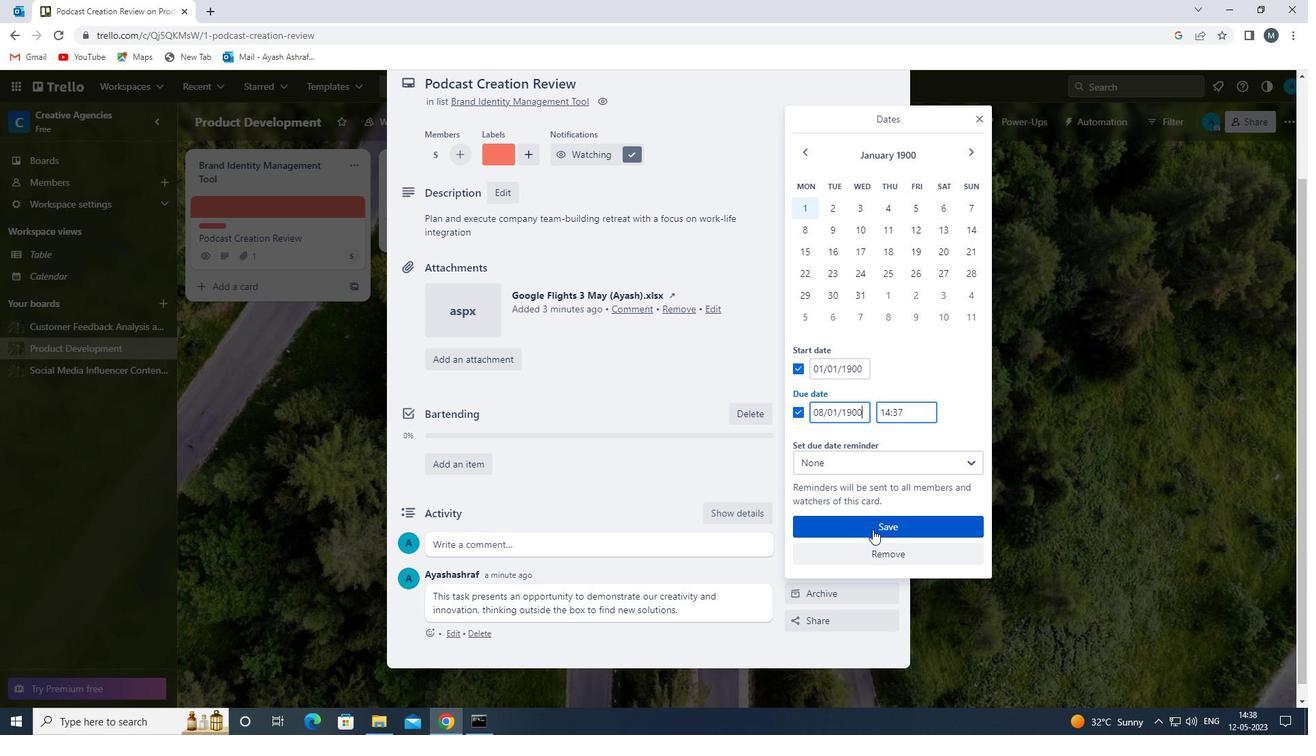 
Action: Mouse pressed left at (872, 528)
Screenshot: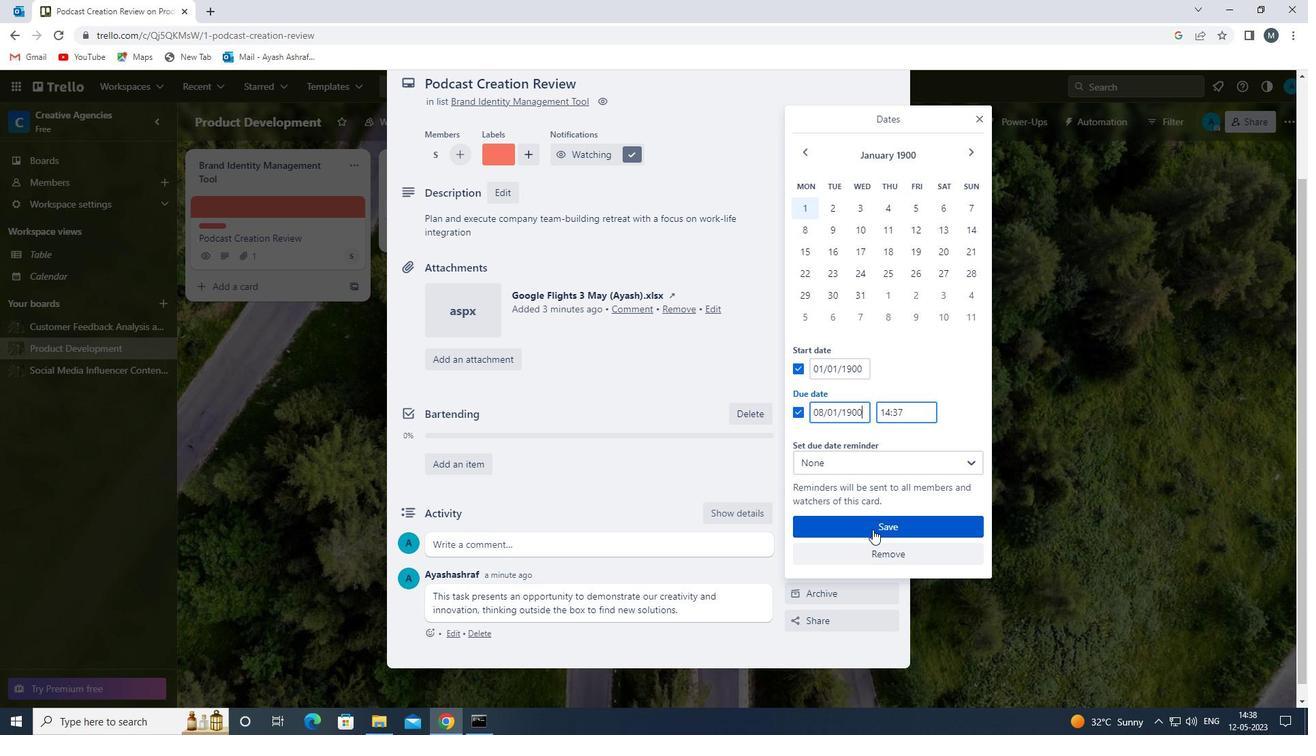 
Action: Mouse moved to (681, 519)
Screenshot: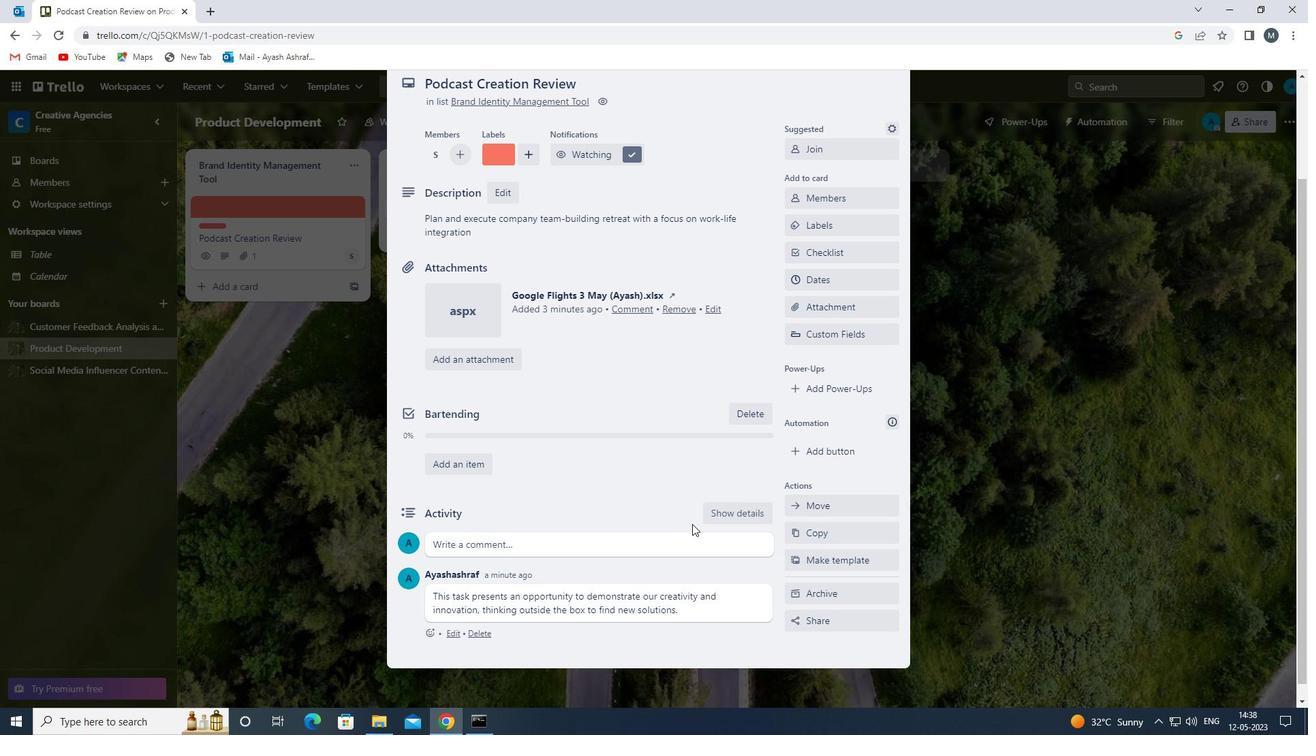 
Action: Mouse scrolled (681, 520) with delta (0, 0)
Screenshot: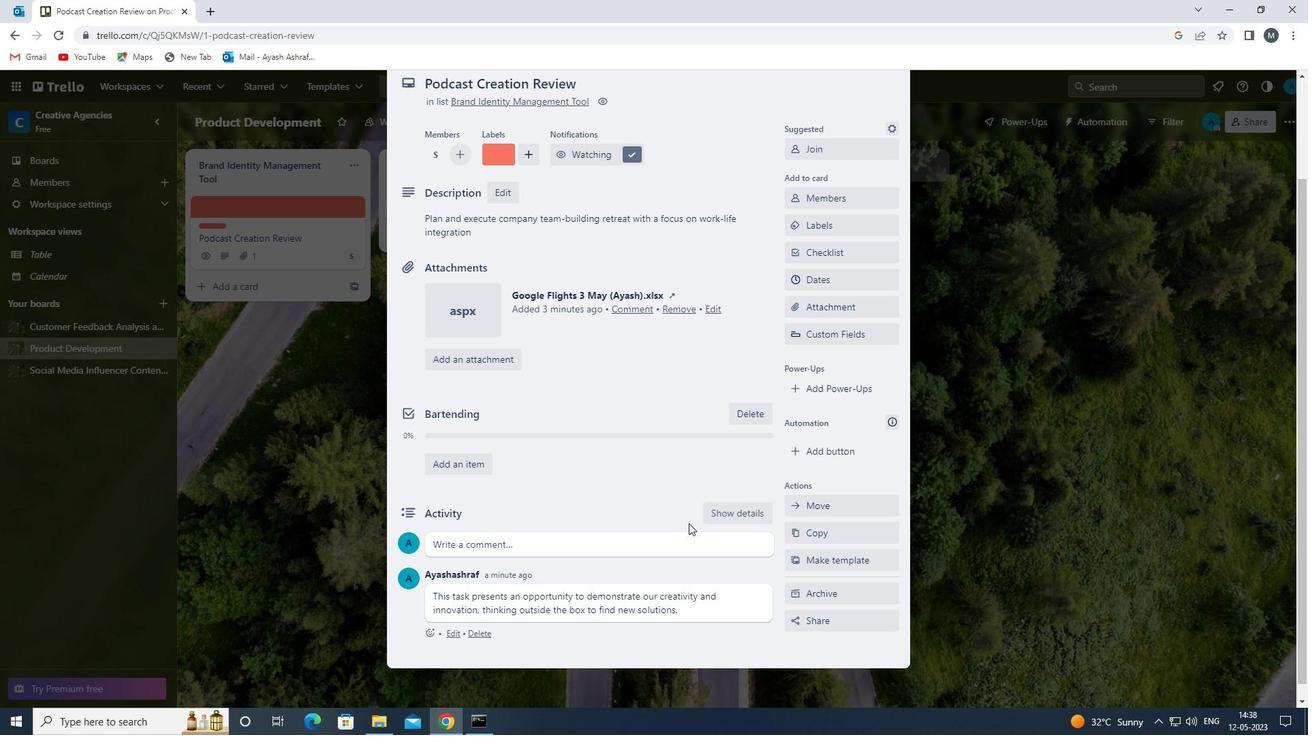 
Action: Mouse scrolled (681, 520) with delta (0, 0)
Screenshot: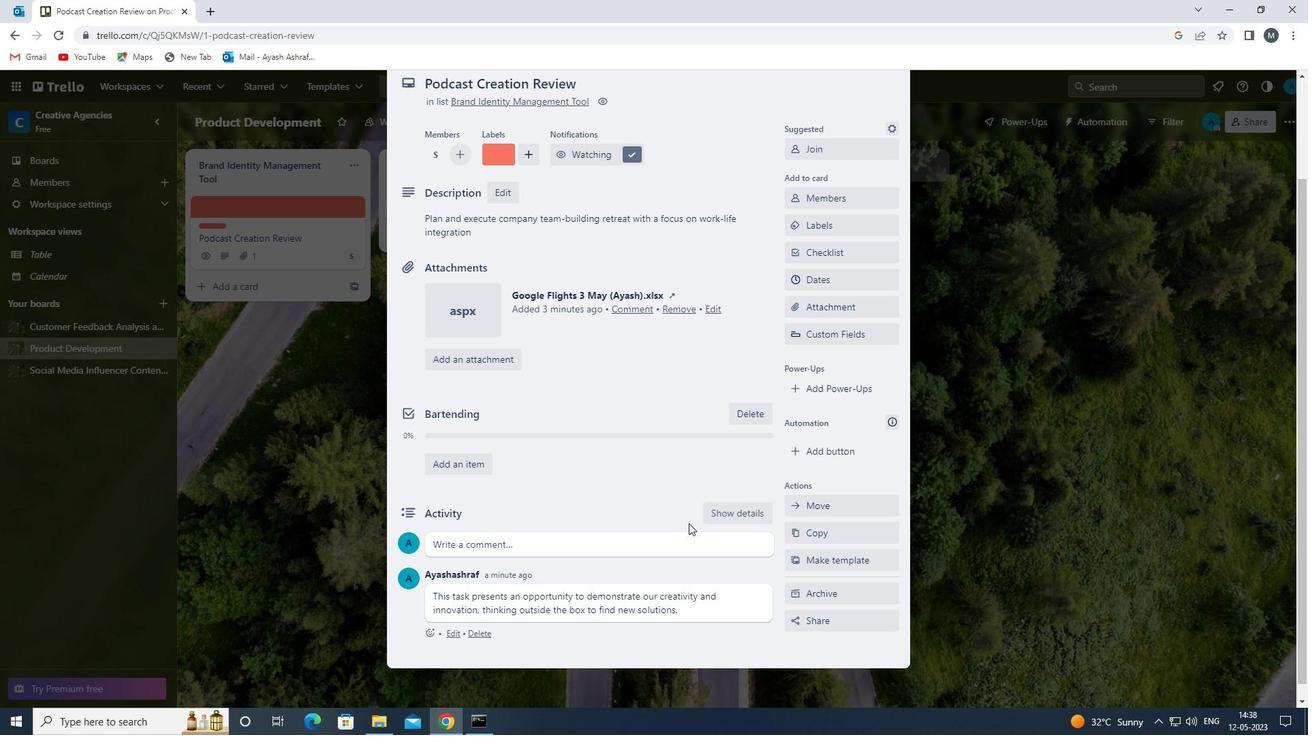
Action: Mouse scrolled (681, 520) with delta (0, 0)
Screenshot: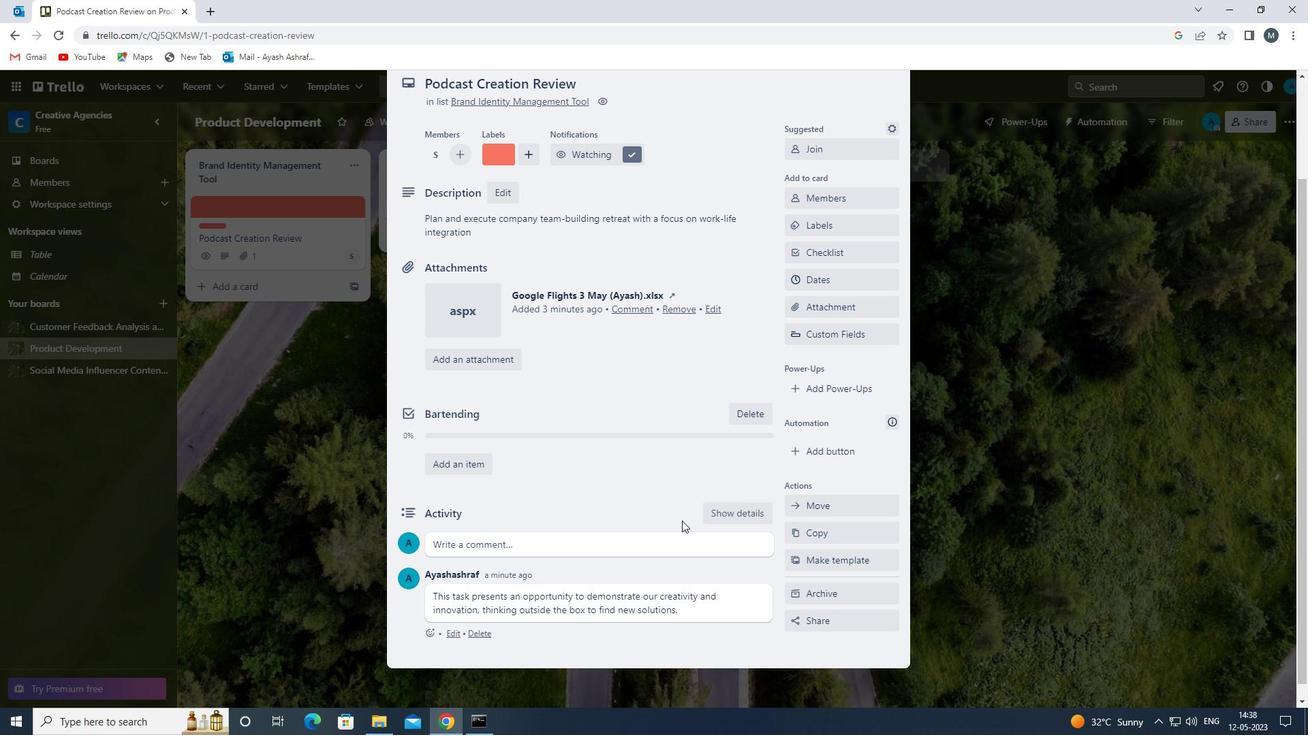 
Action: Mouse scrolled (681, 520) with delta (0, 0)
Screenshot: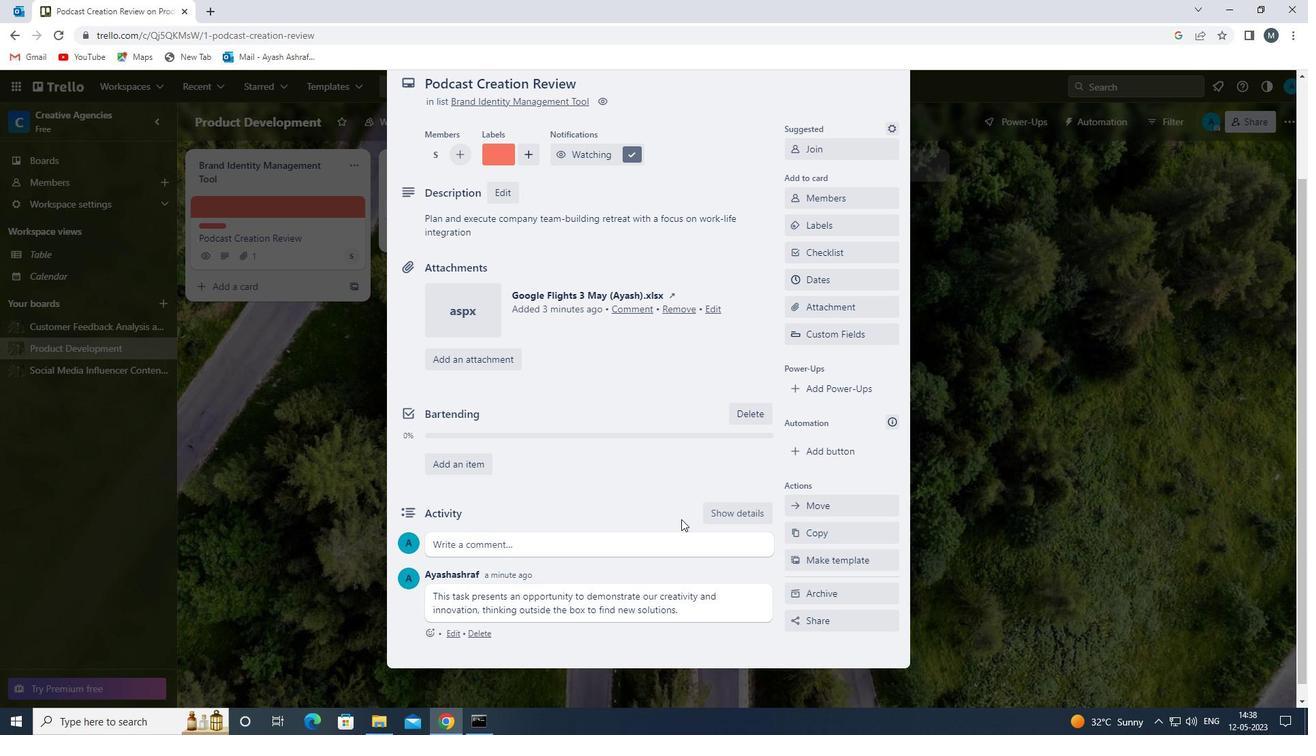 
Action: Mouse moved to (681, 518)
Screenshot: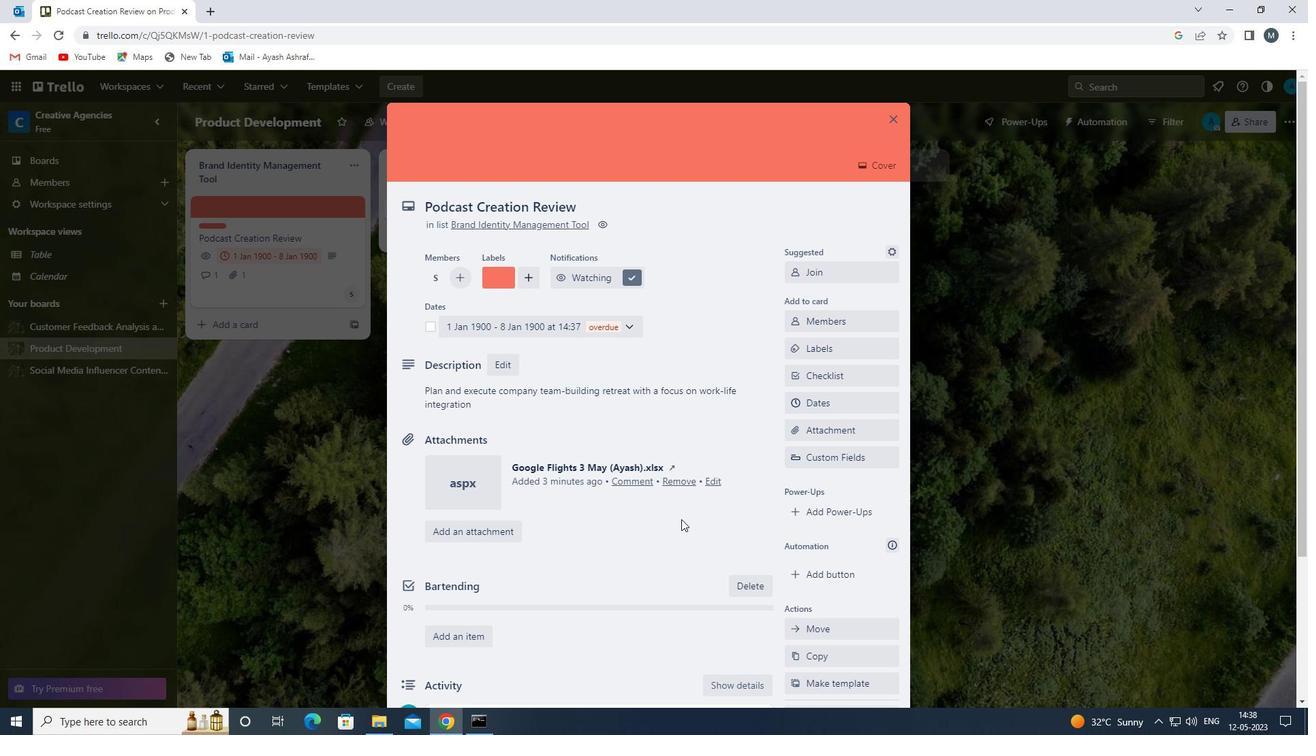 
